 Task: Slide 58 - Tablet Mockup.
Action: Mouse moved to (29, 77)
Screenshot: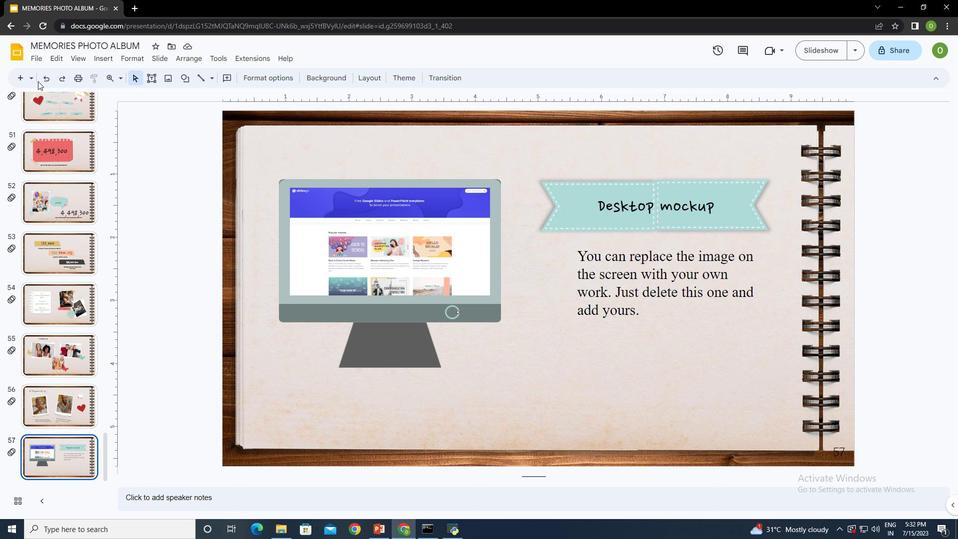 
Action: Mouse pressed left at (29, 77)
Screenshot: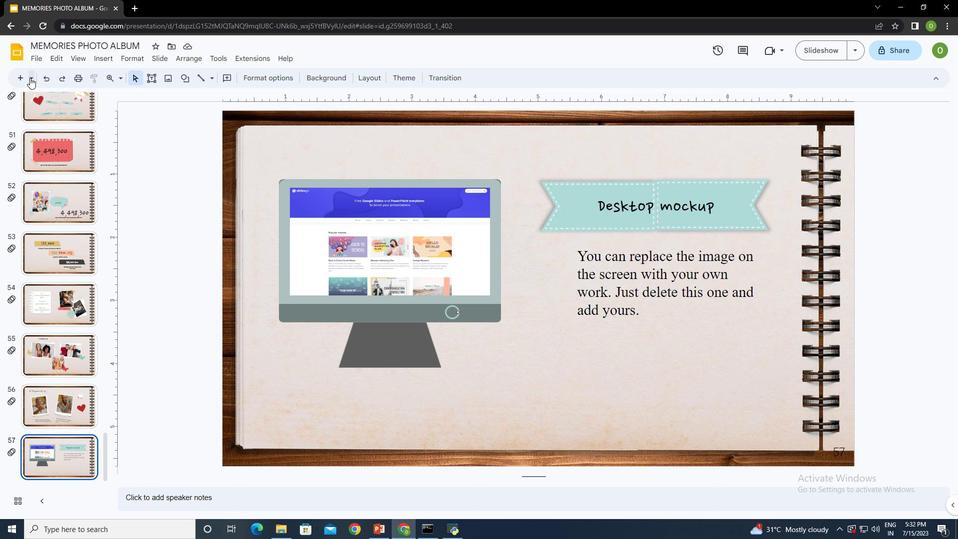 
Action: Mouse moved to (120, 235)
Screenshot: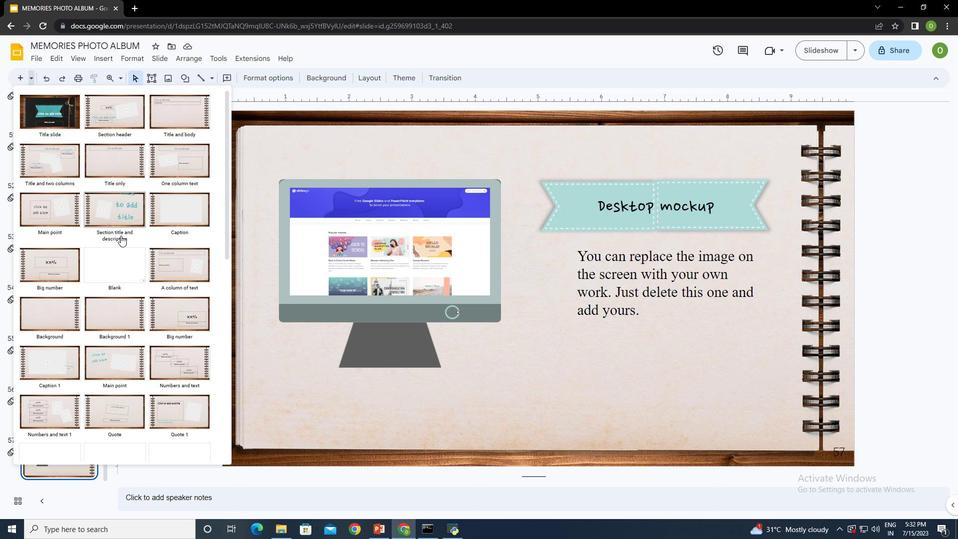 
Action: Mouse scrolled (120, 235) with delta (0, 0)
Screenshot: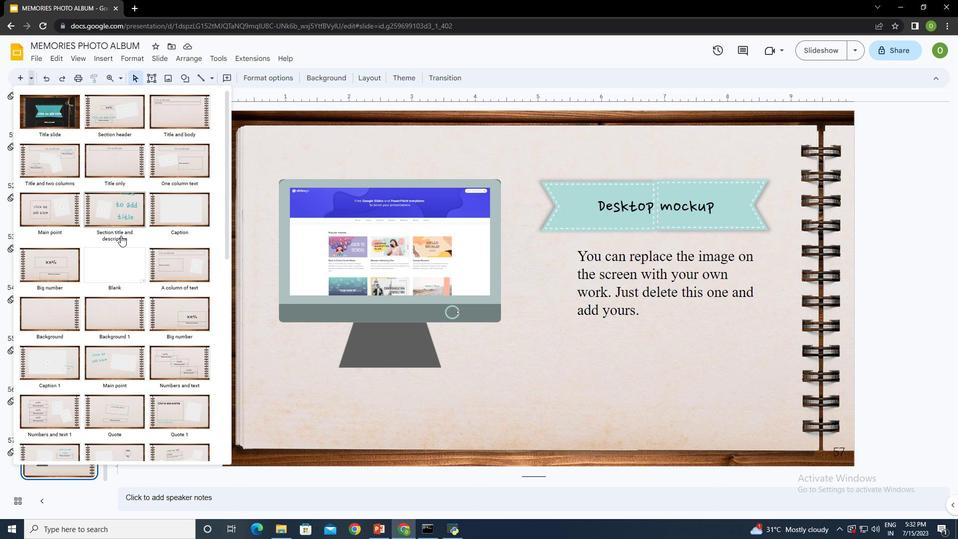 
Action: Mouse moved to (116, 257)
Screenshot: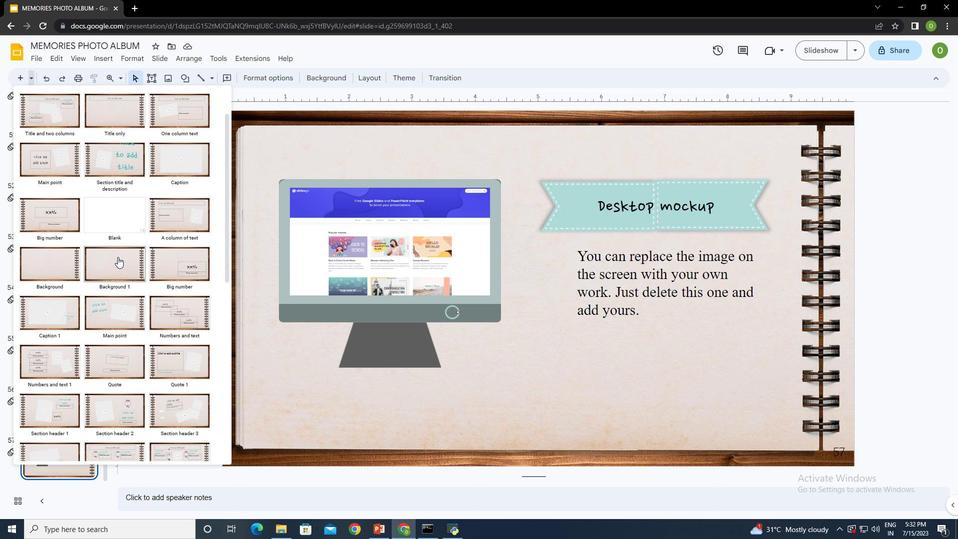 
Action: Mouse pressed left at (116, 257)
Screenshot: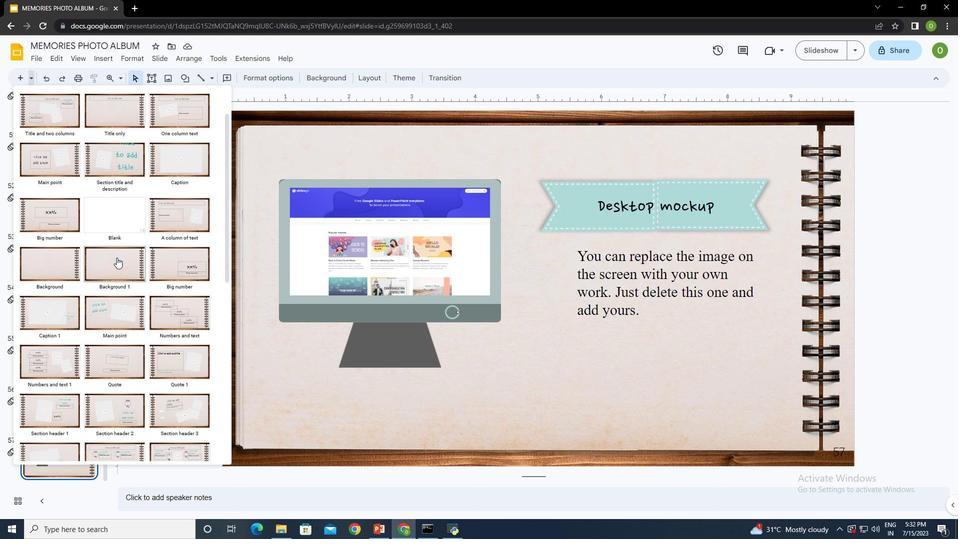 
Action: Mouse moved to (106, 52)
Screenshot: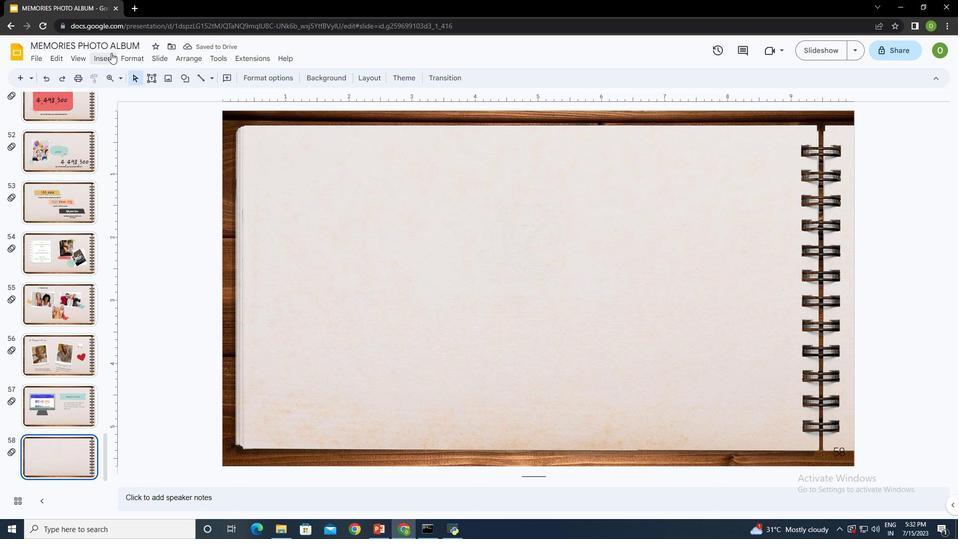 
Action: Mouse pressed left at (106, 52)
Screenshot: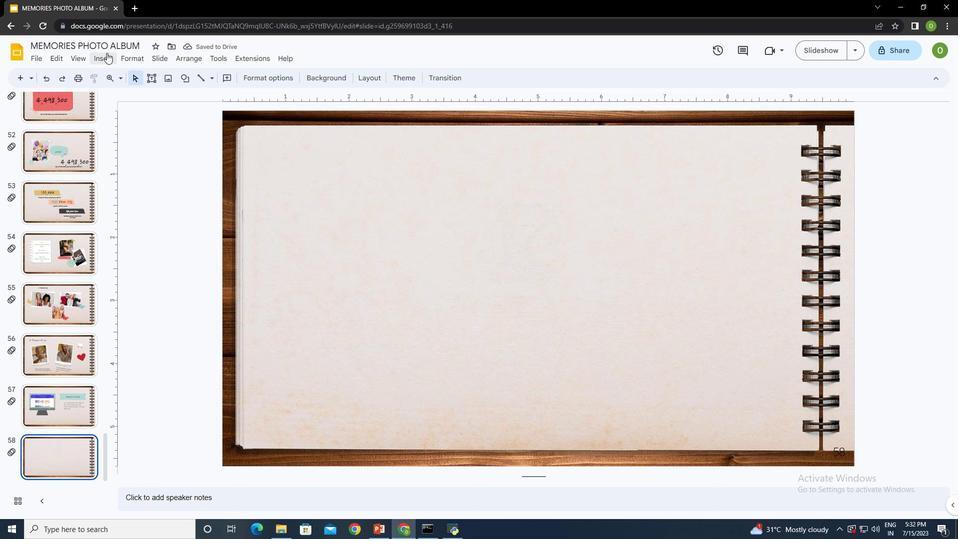 
Action: Mouse moved to (100, 57)
Screenshot: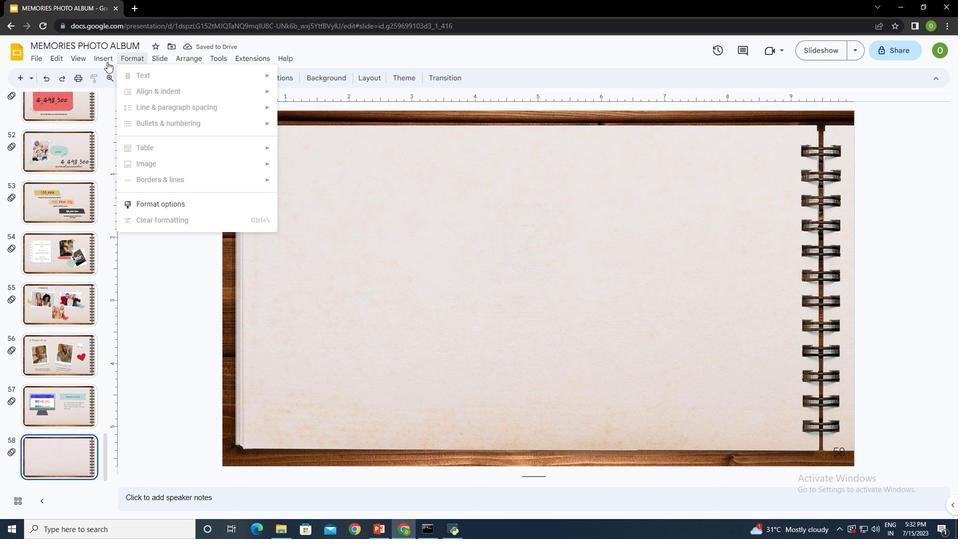 
Action: Mouse pressed left at (100, 57)
Screenshot: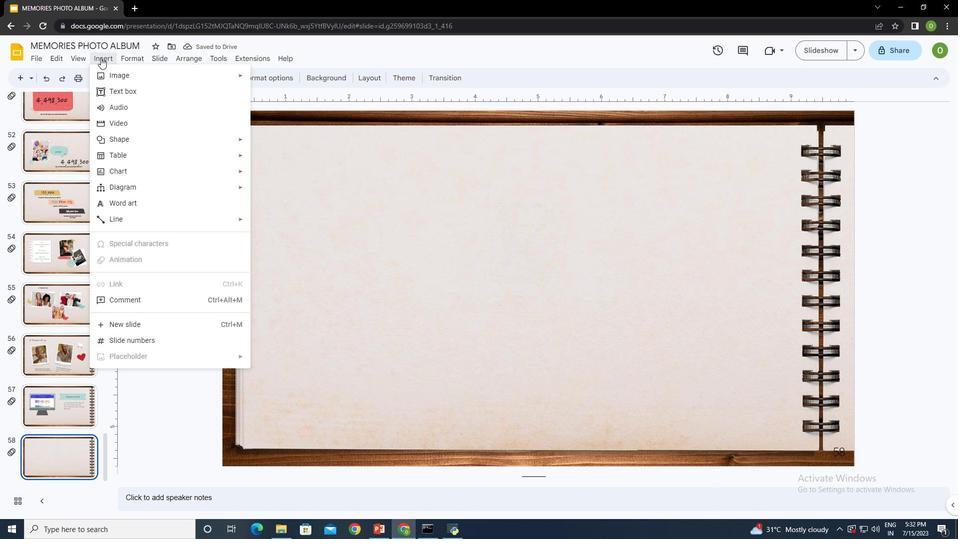 
Action: Mouse moved to (102, 59)
Screenshot: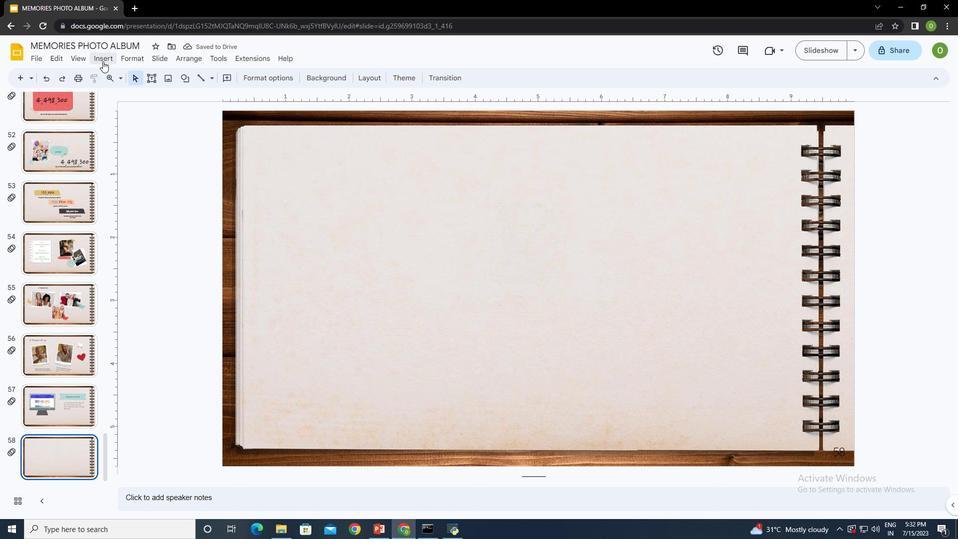 
Action: Mouse pressed left at (102, 59)
Screenshot: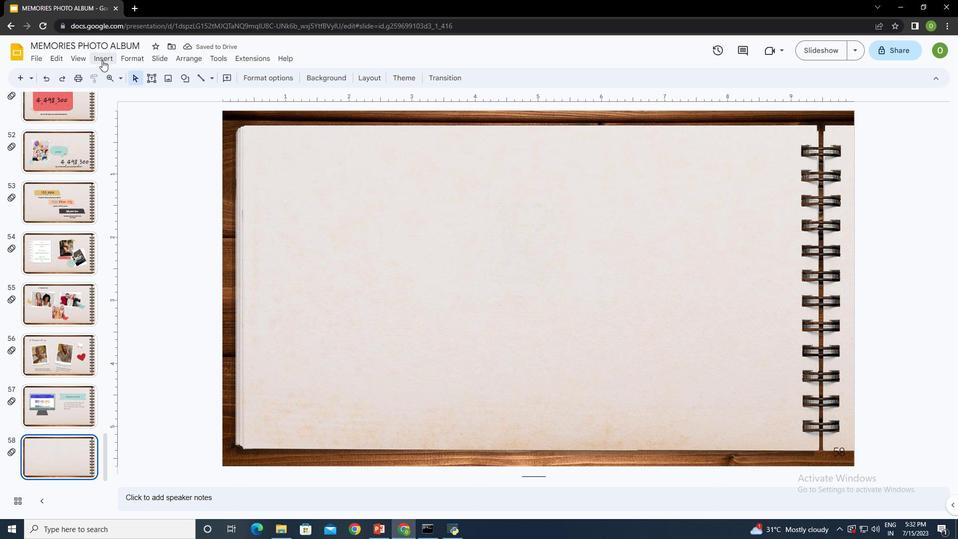 
Action: Mouse moved to (120, 77)
Screenshot: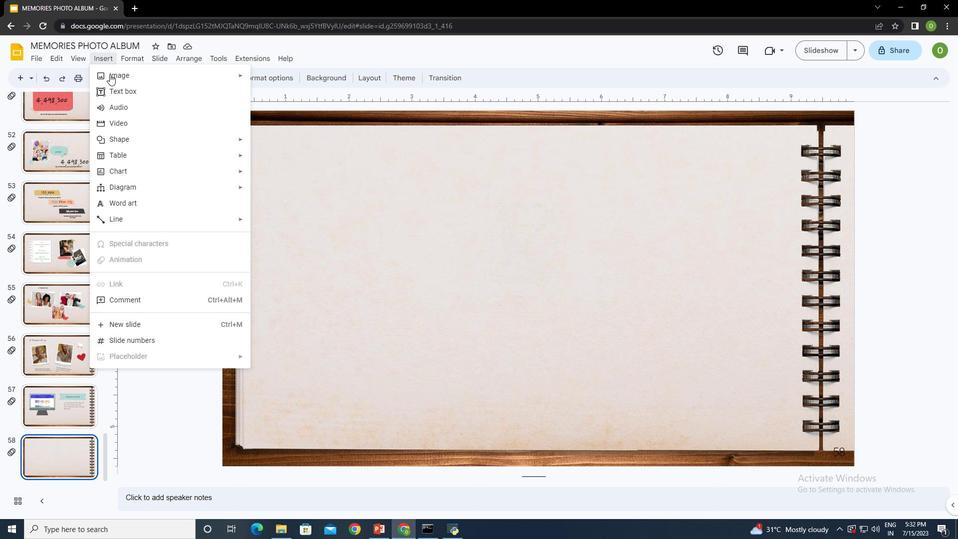 
Action: Mouse pressed left at (120, 77)
Screenshot: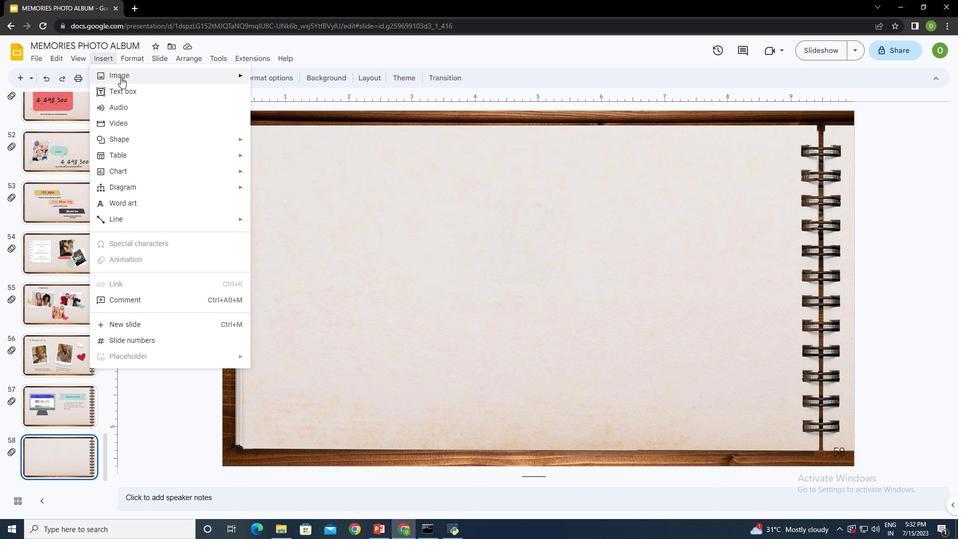 
Action: Mouse moved to (279, 77)
Screenshot: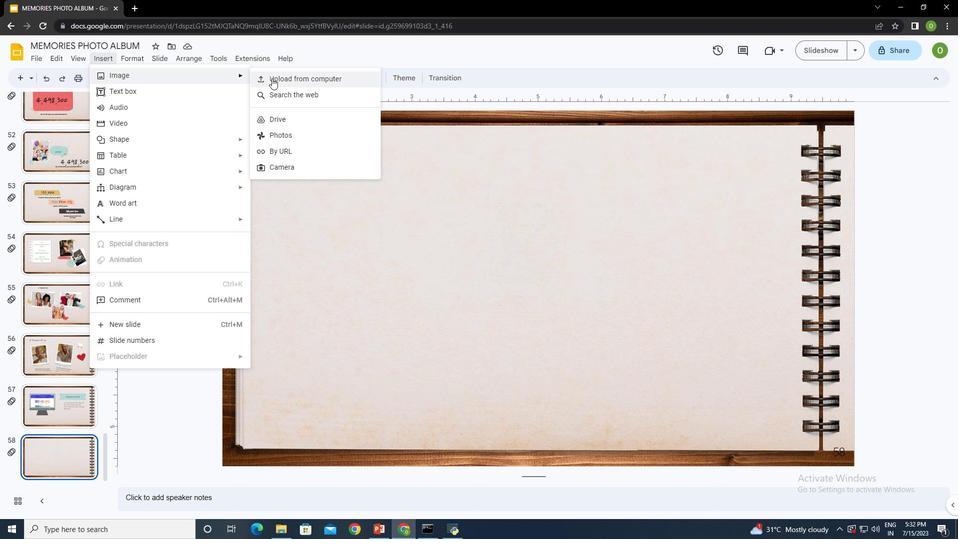 
Action: Mouse pressed left at (279, 77)
Screenshot: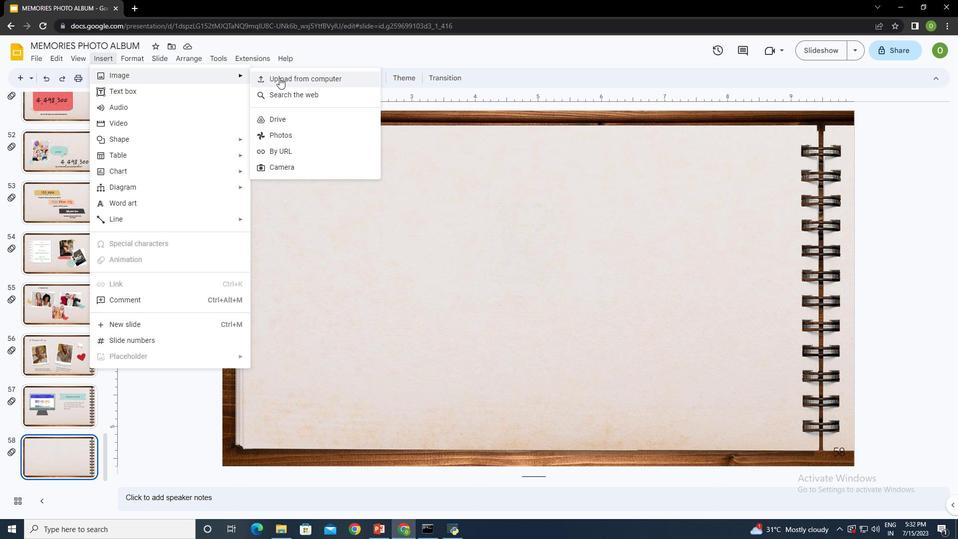 
Action: Mouse moved to (469, 78)
Screenshot: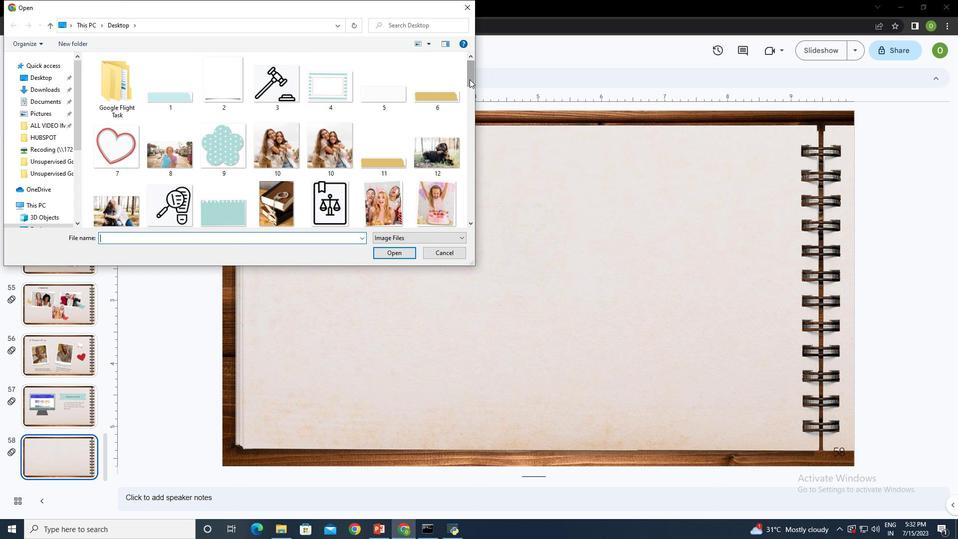 
Action: Mouse pressed left at (469, 78)
Screenshot: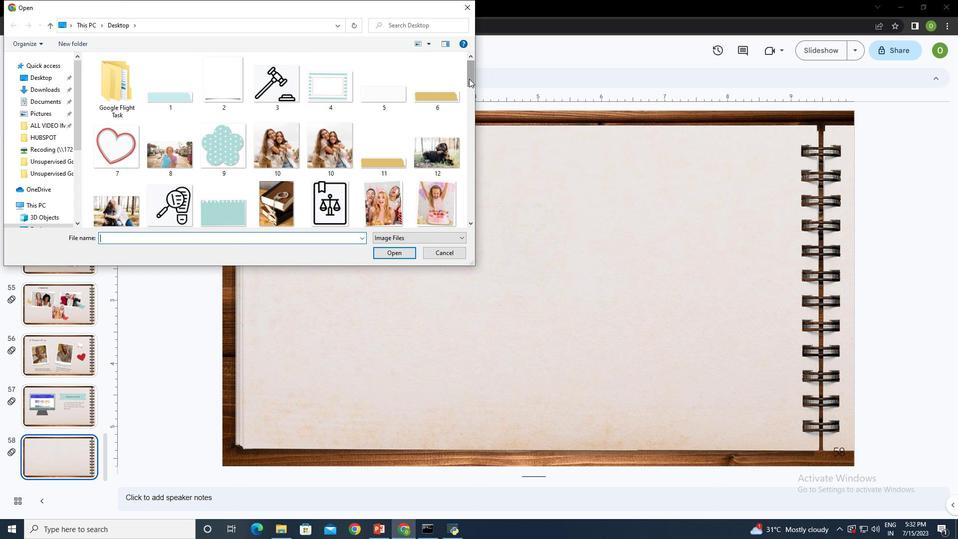 
Action: Mouse moved to (327, 138)
Screenshot: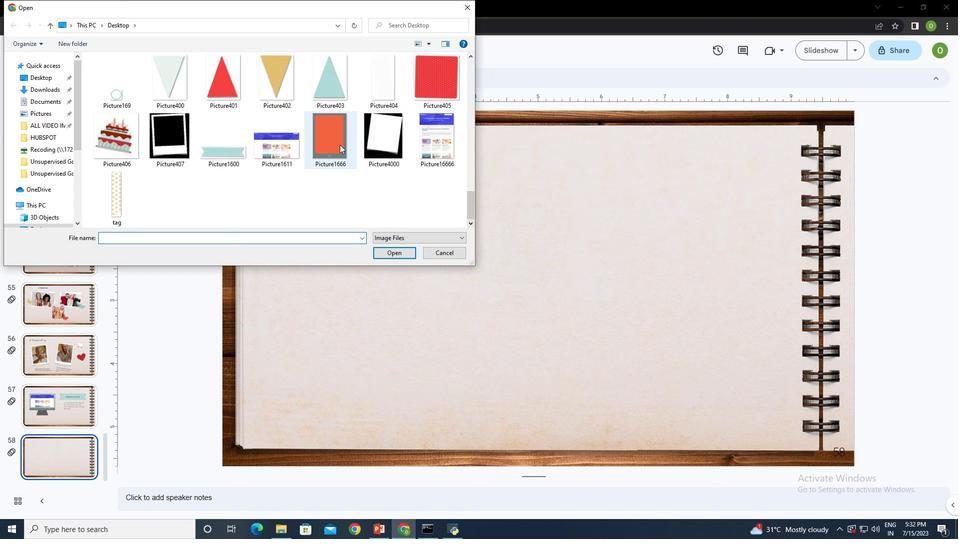 
Action: Mouse pressed left at (327, 138)
Screenshot: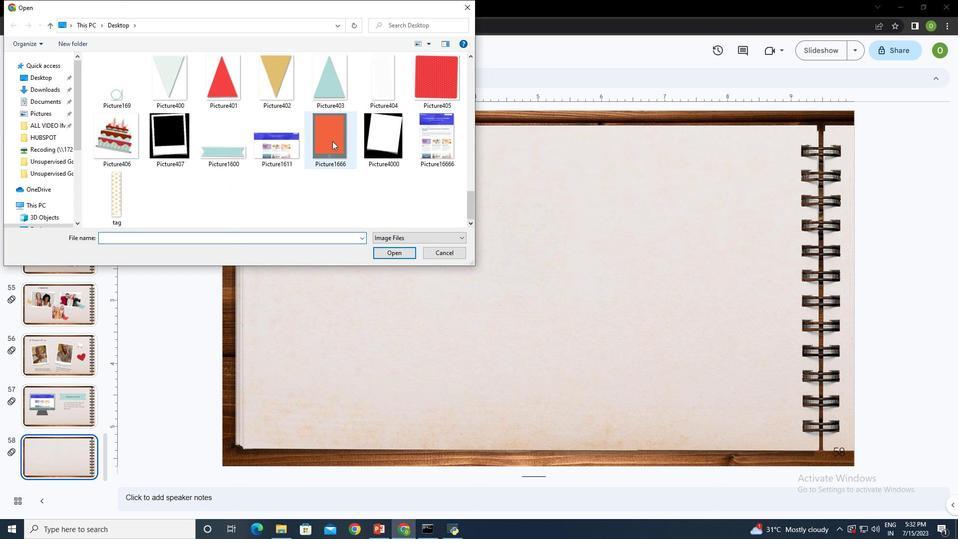 
Action: Mouse moved to (393, 253)
Screenshot: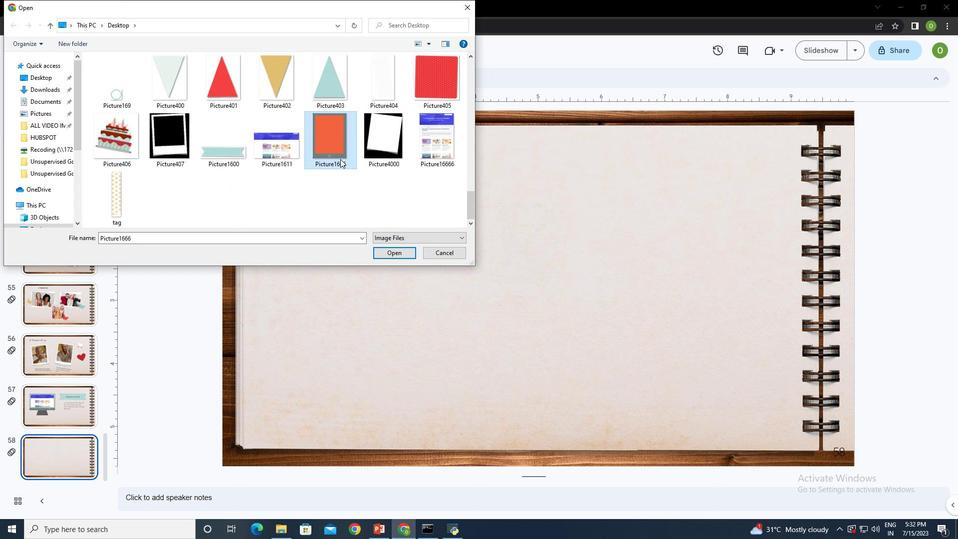 
Action: Mouse pressed left at (393, 253)
Screenshot: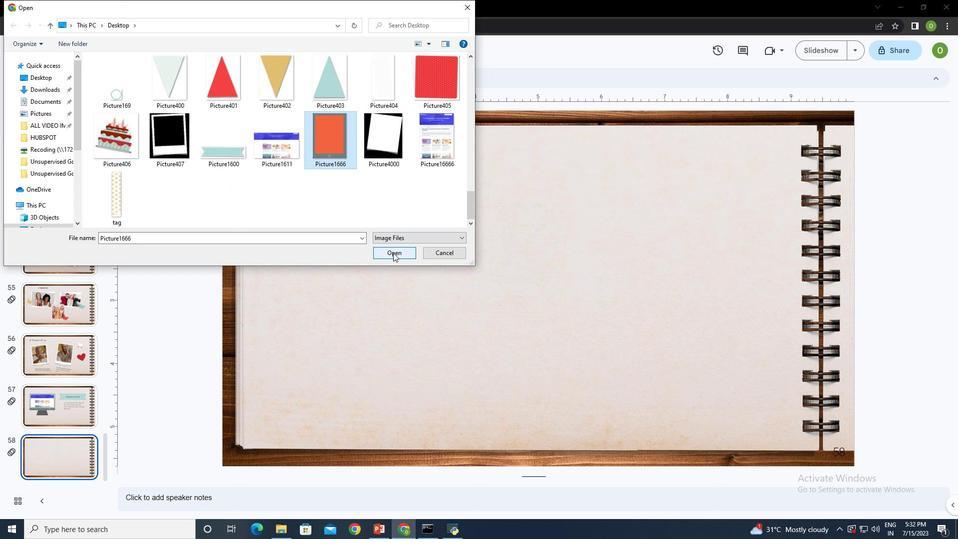 
Action: Mouse moved to (357, 263)
Screenshot: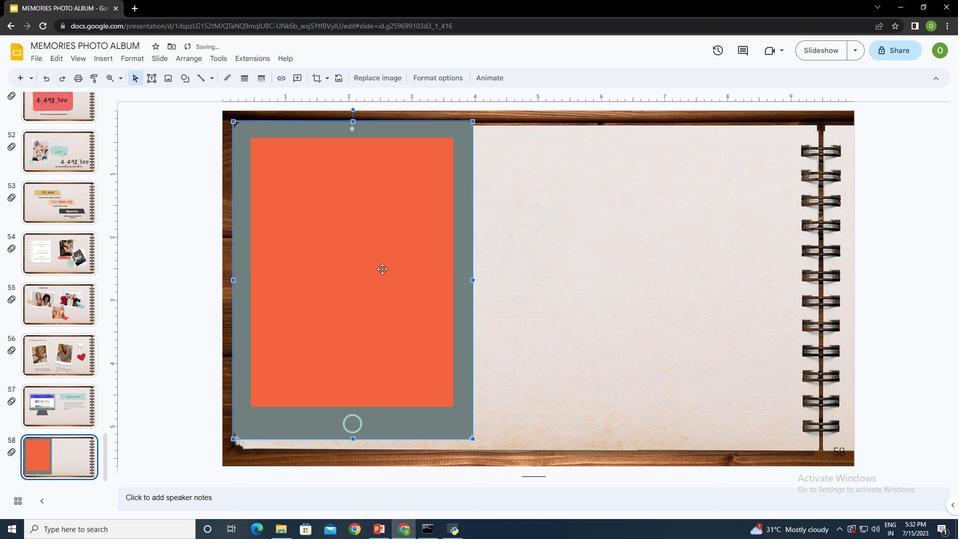 
Action: Mouse pressed left at (357, 263)
Screenshot: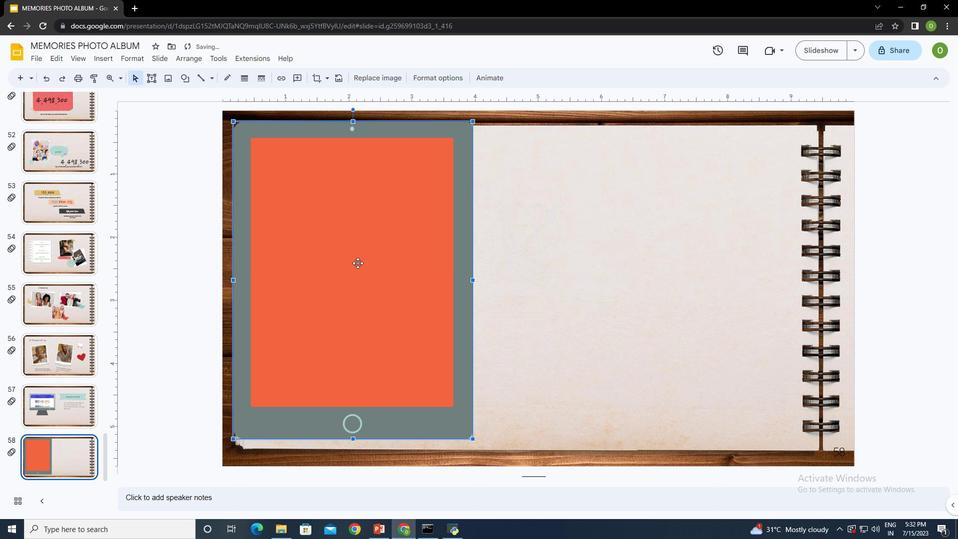 
Action: Mouse moved to (484, 448)
Screenshot: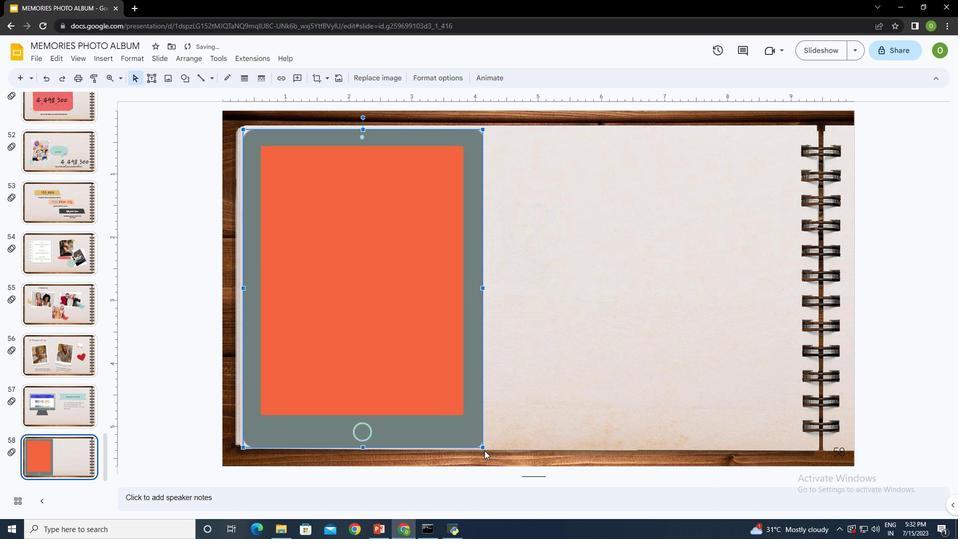 
Action: Mouse pressed left at (484, 448)
Screenshot: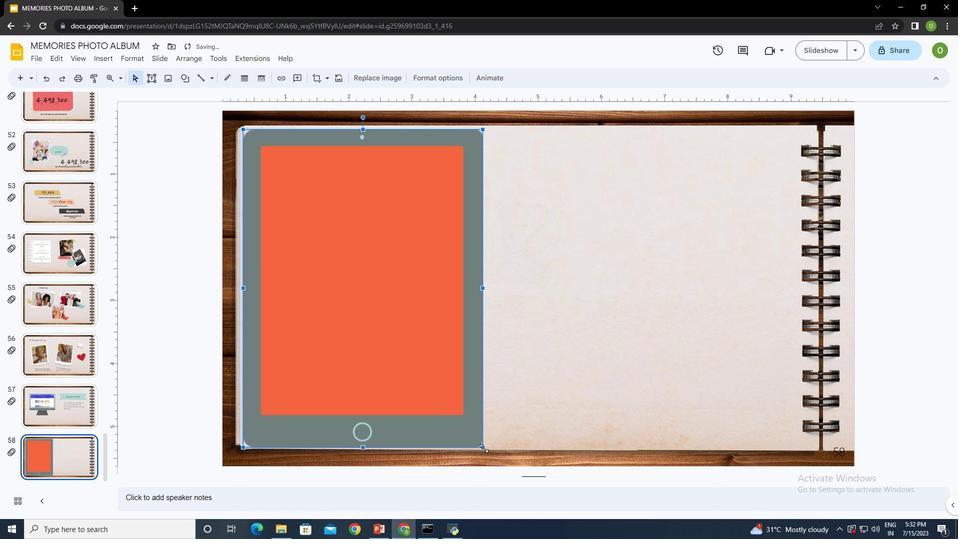 
Action: Mouse moved to (348, 254)
Screenshot: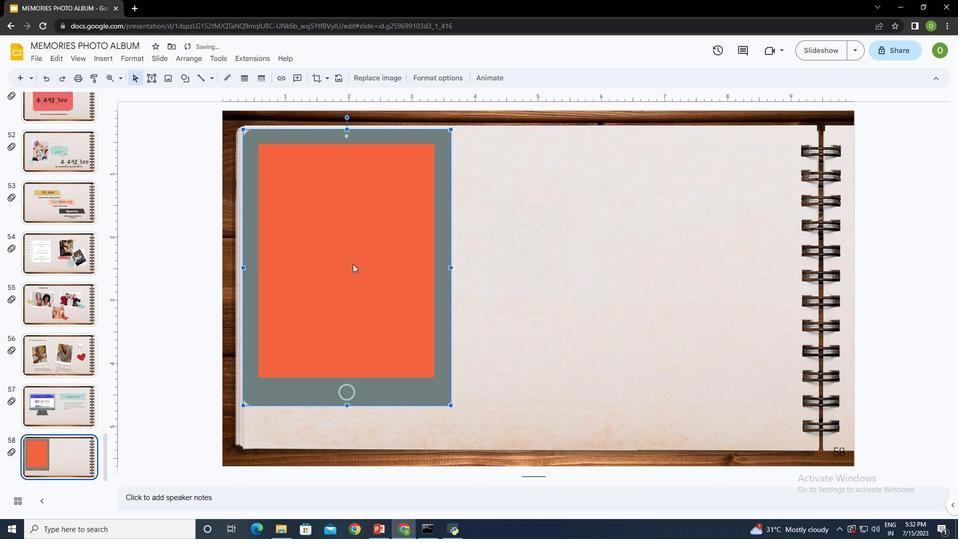 
Action: Mouse pressed left at (348, 254)
Screenshot: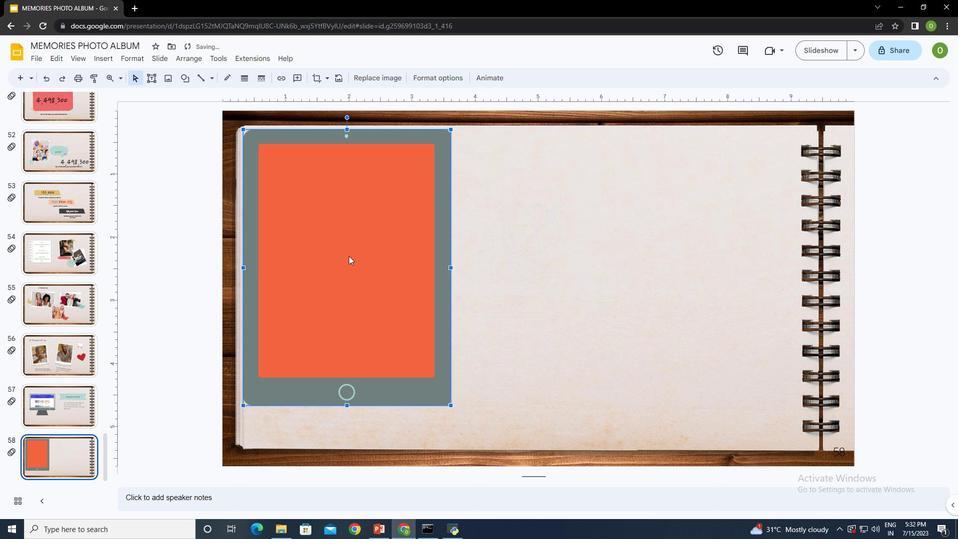 
Action: Mouse moved to (365, 265)
Screenshot: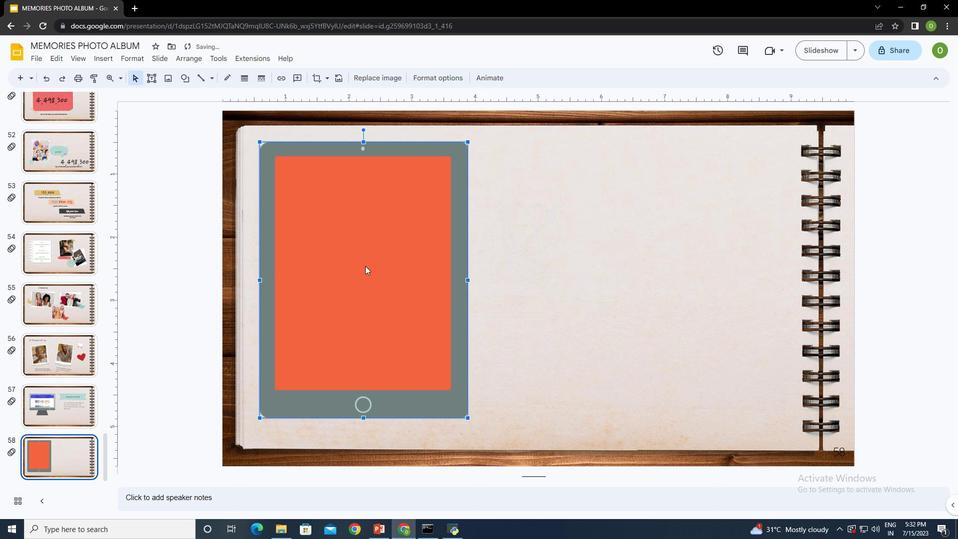 
Action: Mouse pressed left at (365, 265)
Screenshot: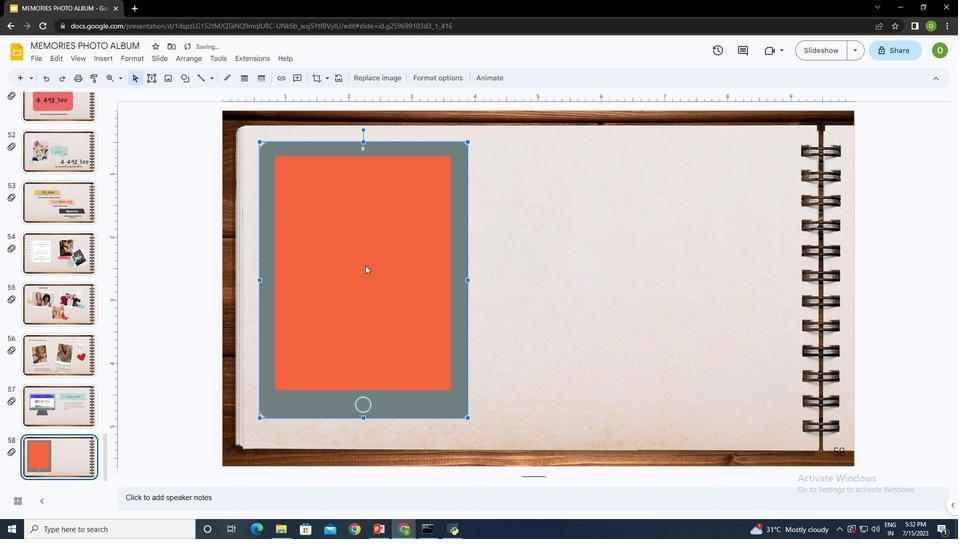 
Action: Mouse moved to (501, 424)
Screenshot: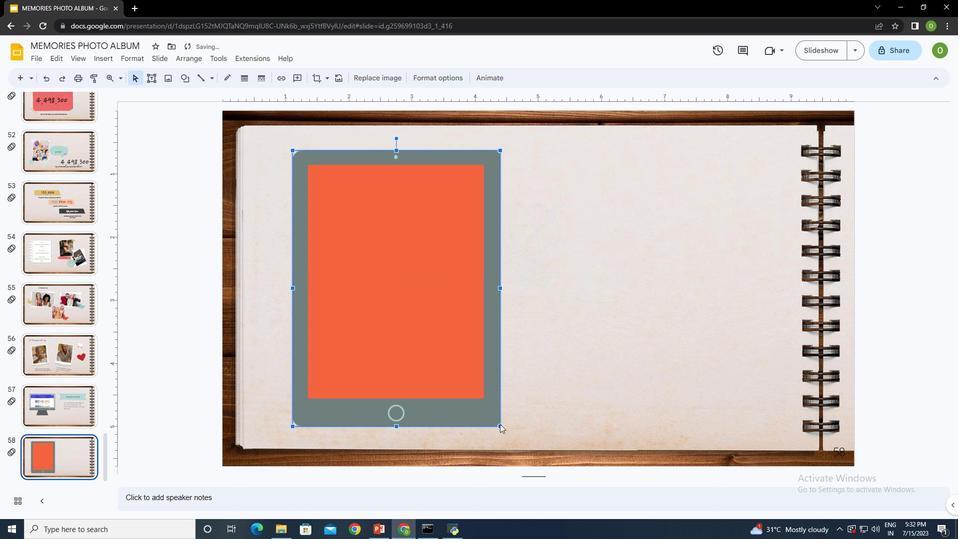 
Action: Mouse pressed left at (501, 424)
Screenshot: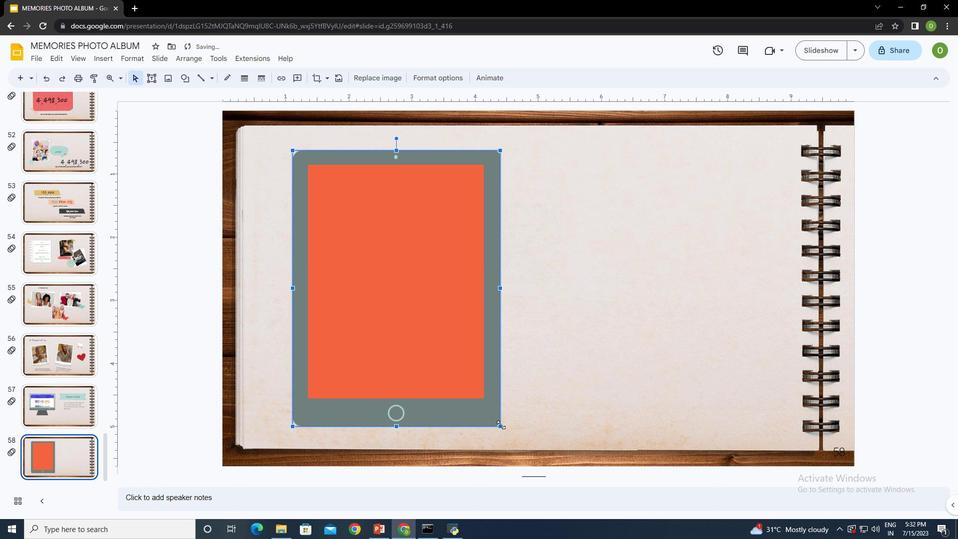 
Action: Mouse moved to (429, 295)
Screenshot: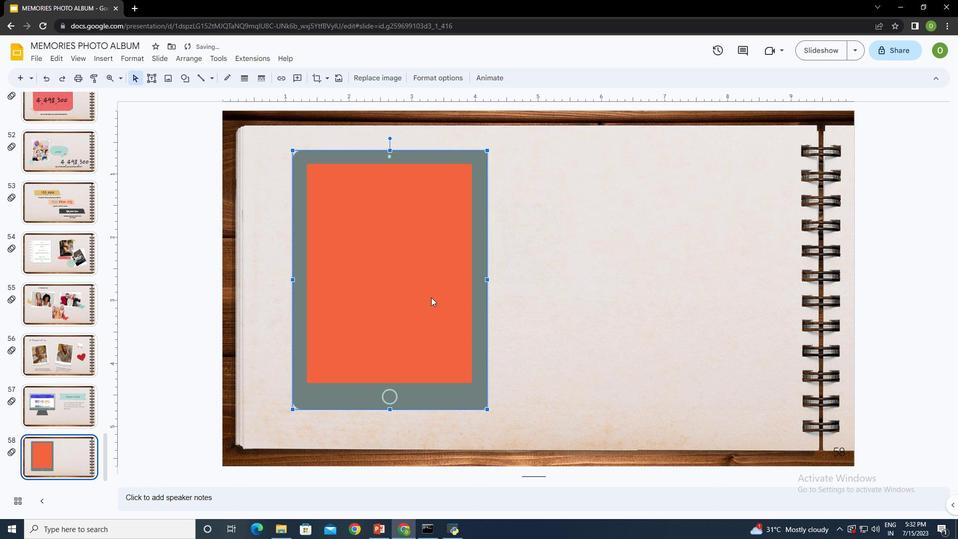 
Action: Mouse pressed left at (429, 295)
Screenshot: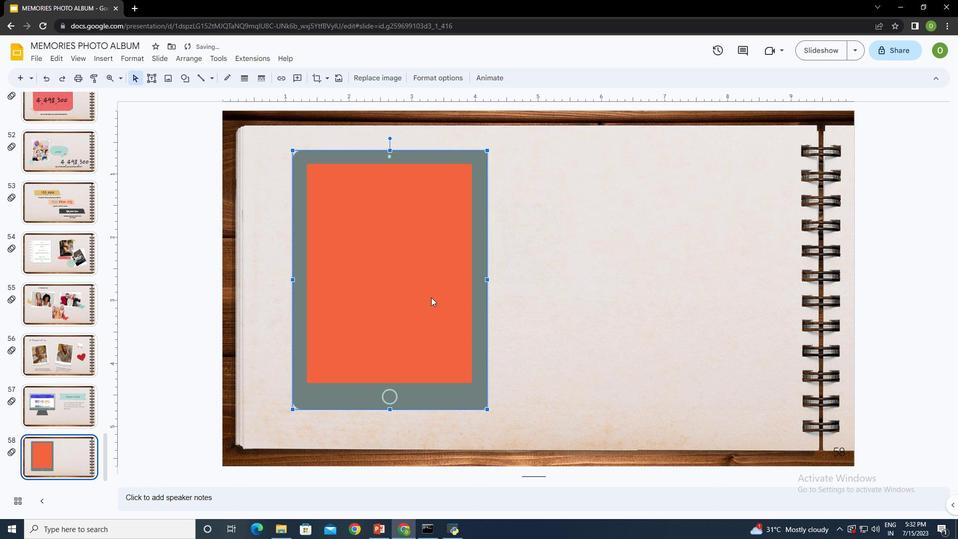
Action: Mouse moved to (103, 57)
Screenshot: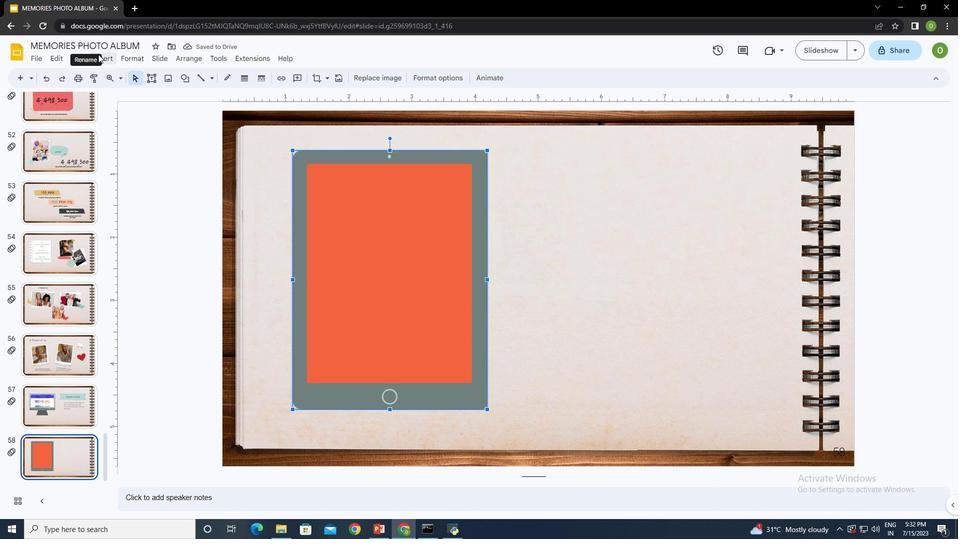 
Action: Mouse pressed left at (103, 57)
Screenshot: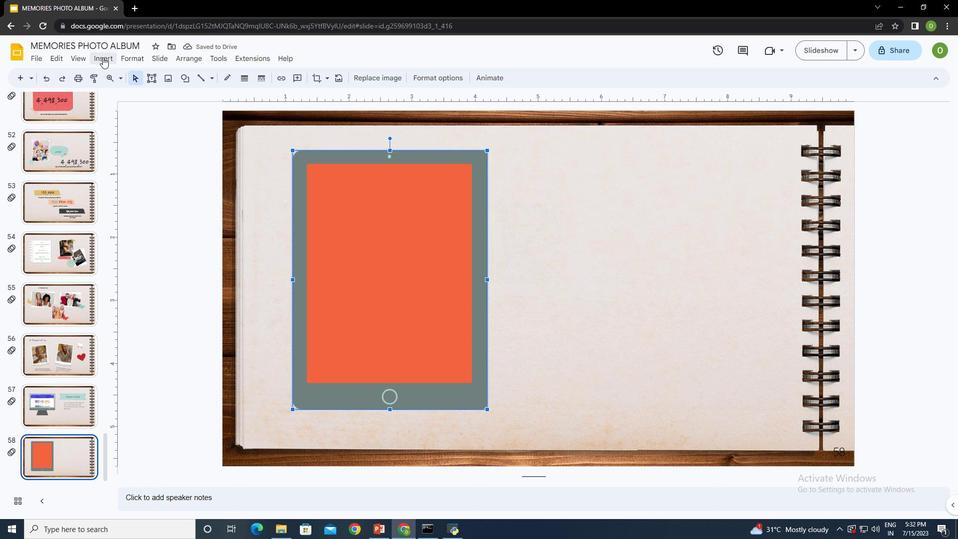 
Action: Mouse moved to (136, 74)
Screenshot: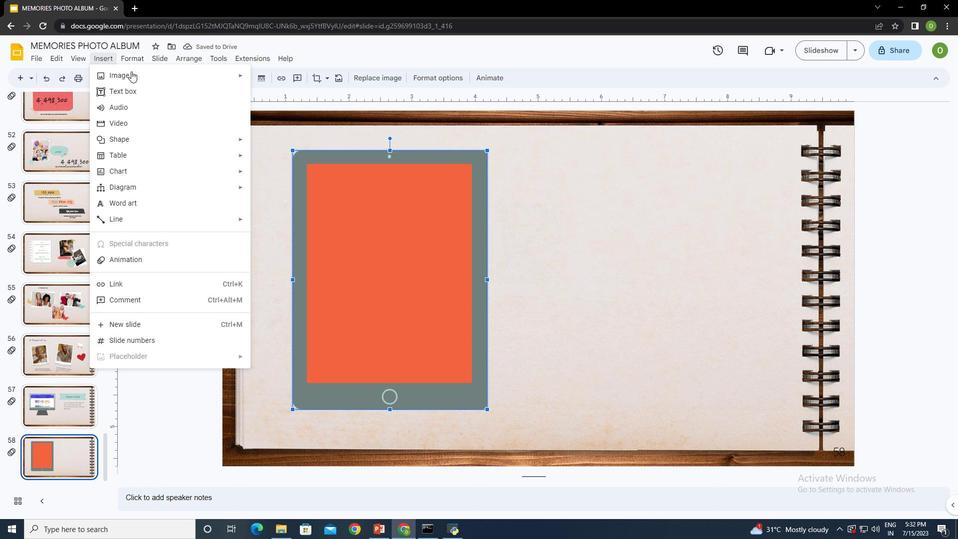 
Action: Mouse pressed left at (136, 74)
Screenshot: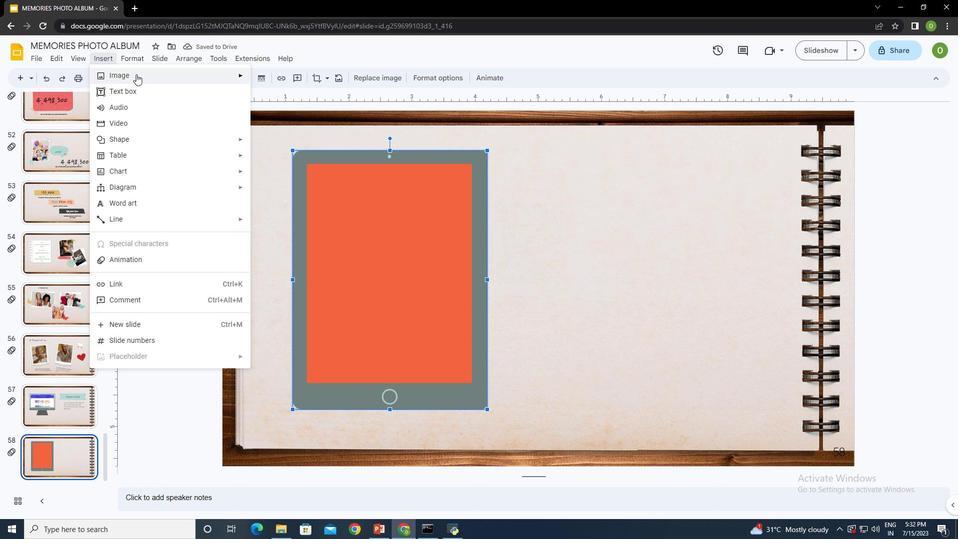 
Action: Mouse moved to (279, 76)
Screenshot: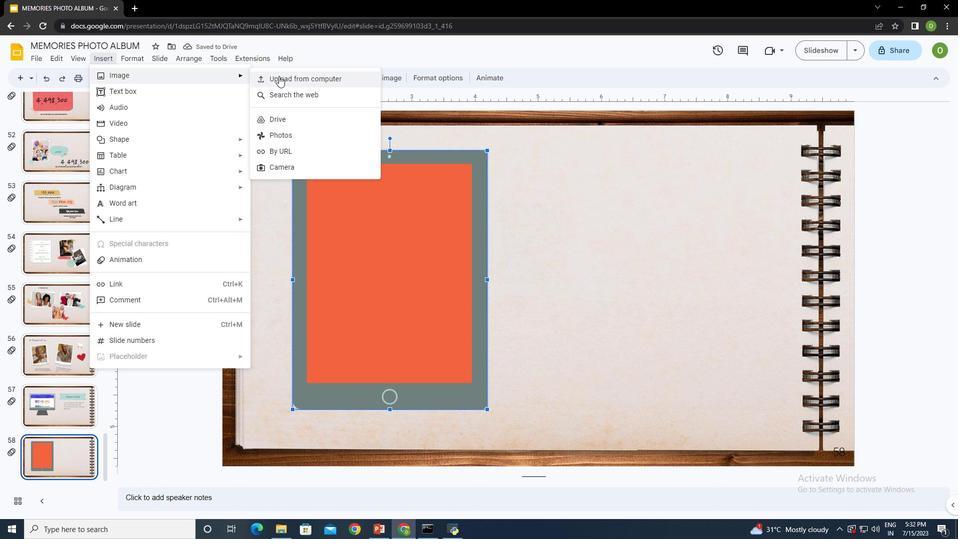 
Action: Mouse pressed left at (279, 76)
Screenshot: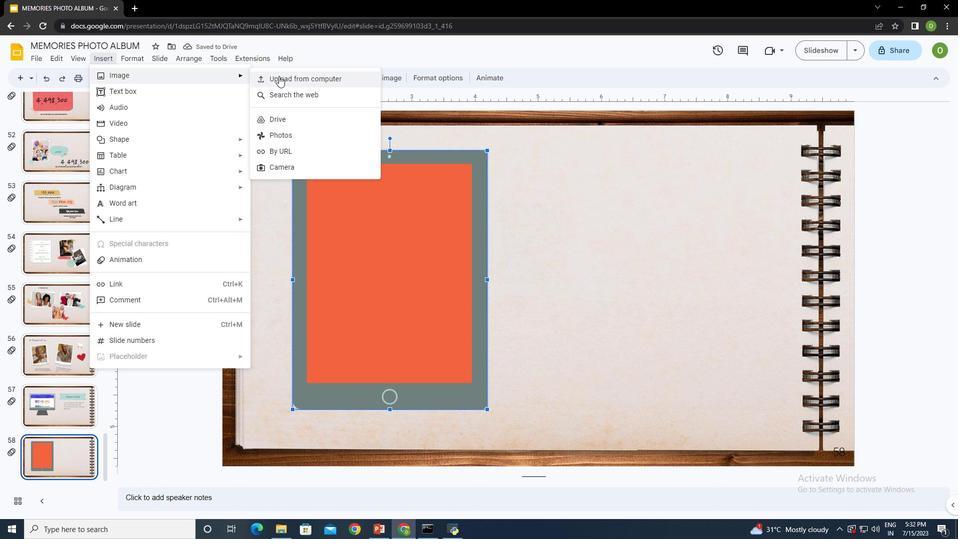 
Action: Mouse moved to (471, 82)
Screenshot: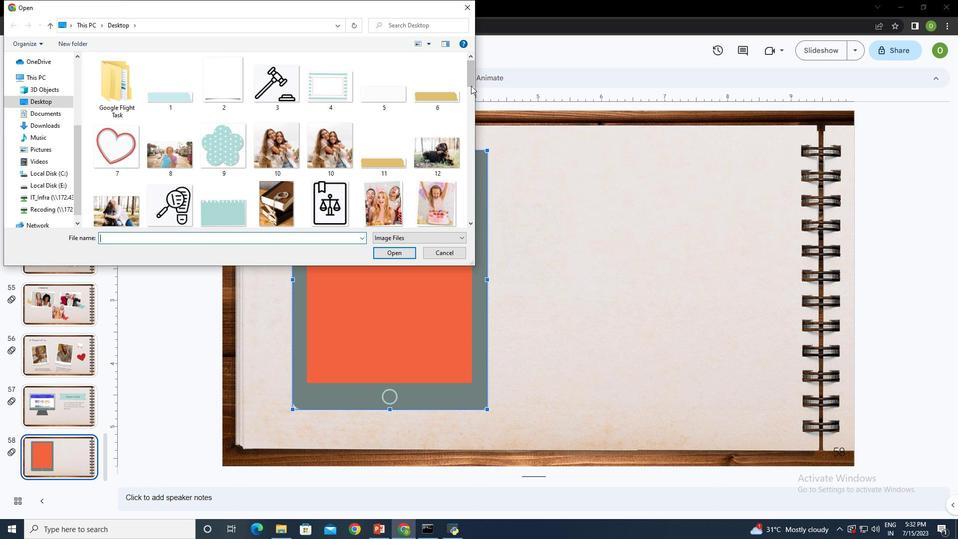 
Action: Mouse pressed left at (471, 82)
Screenshot: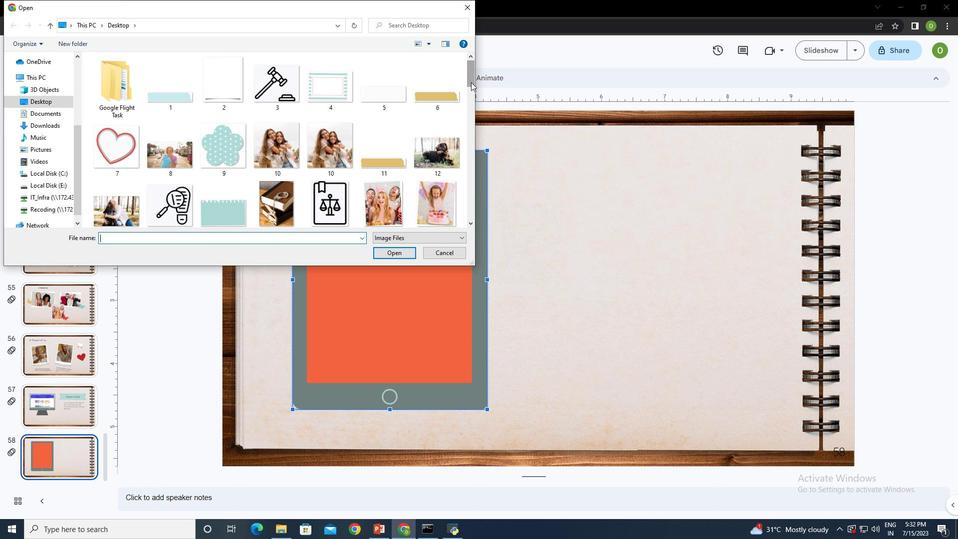 
Action: Mouse moved to (436, 134)
Screenshot: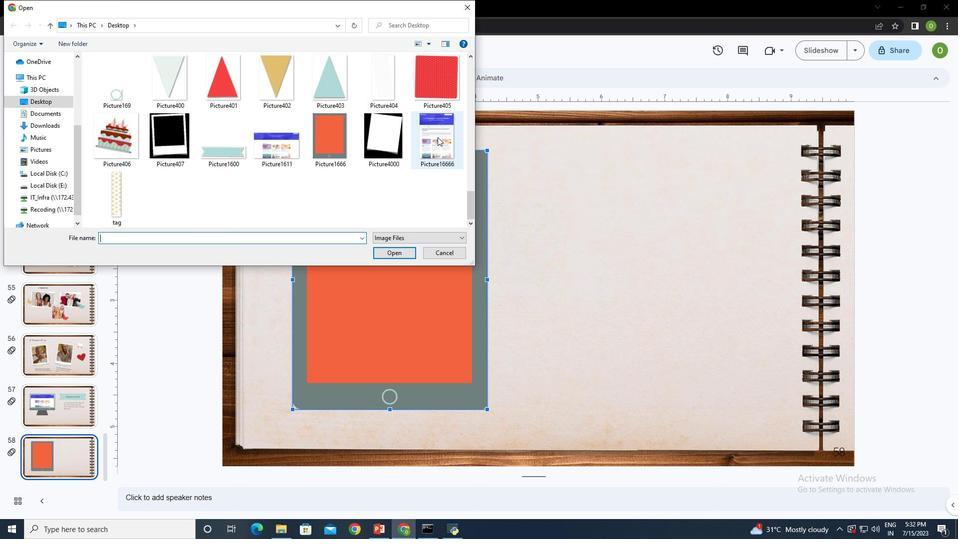 
Action: Mouse pressed left at (436, 134)
Screenshot: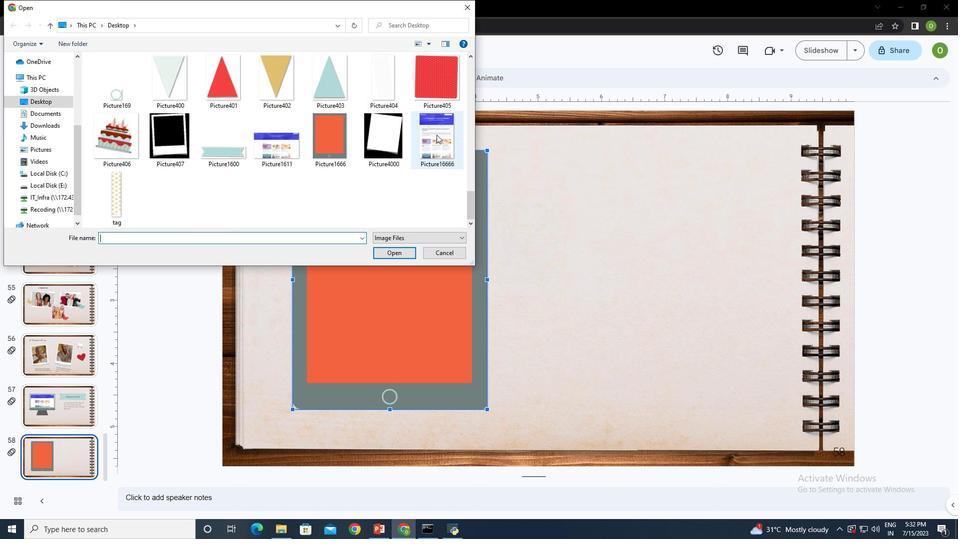 
Action: Mouse moved to (400, 253)
Screenshot: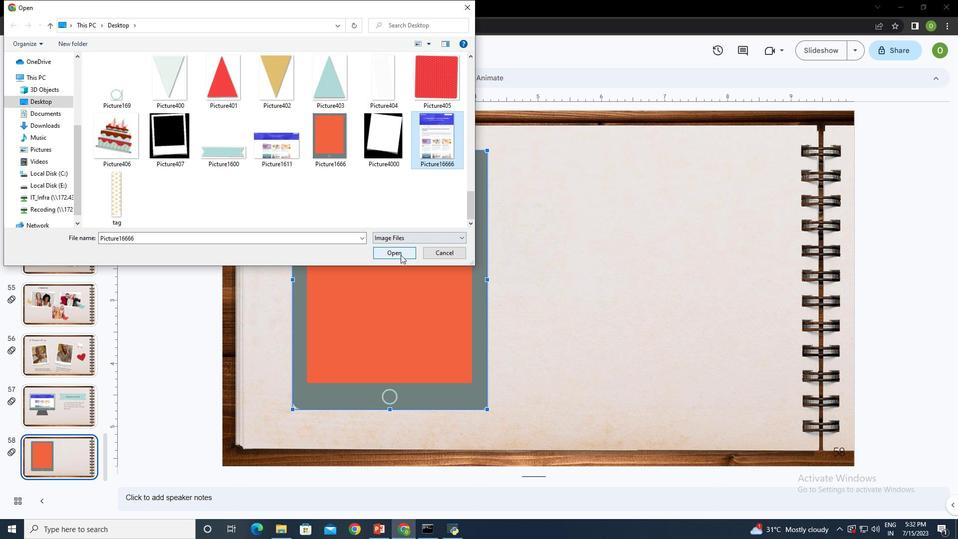 
Action: Mouse pressed left at (400, 253)
Screenshot: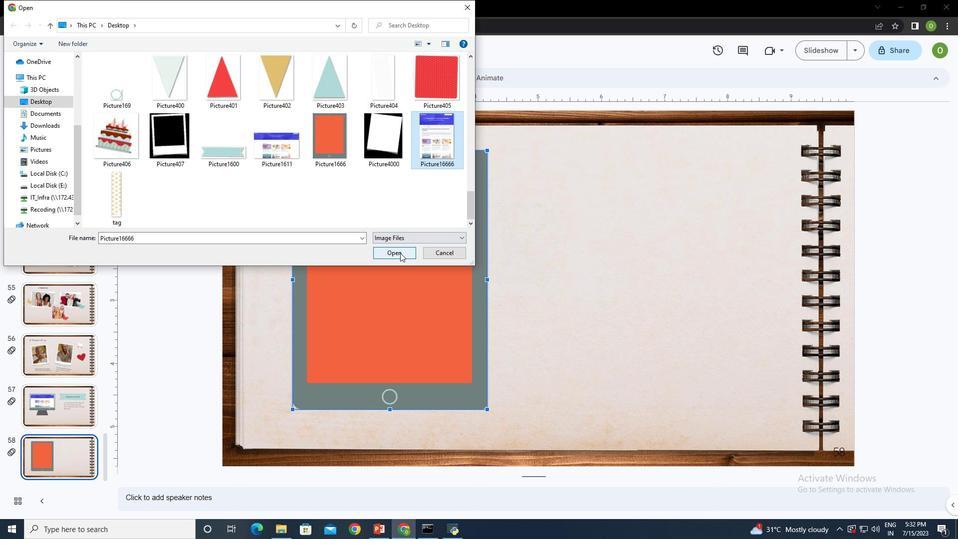 
Action: Mouse moved to (701, 392)
Screenshot: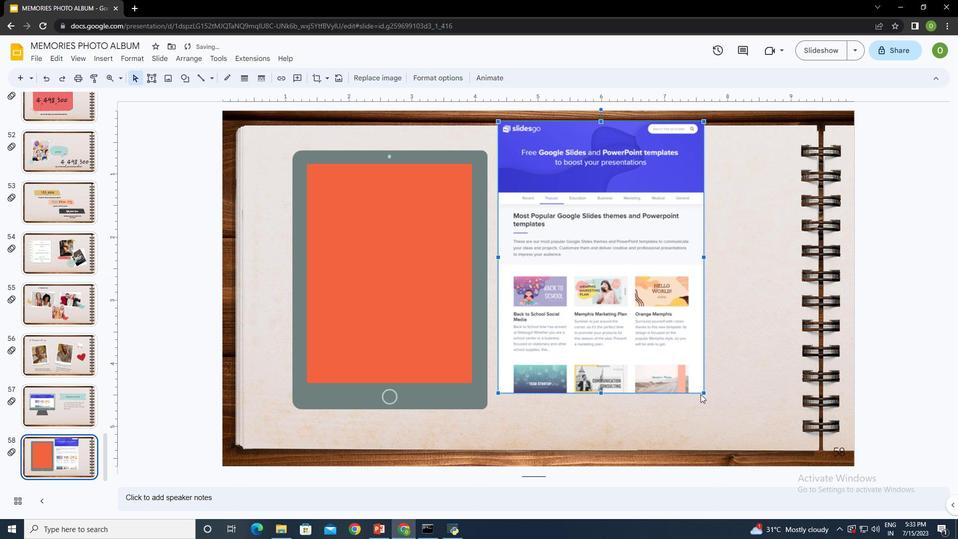 
Action: Mouse pressed left at (701, 392)
Screenshot: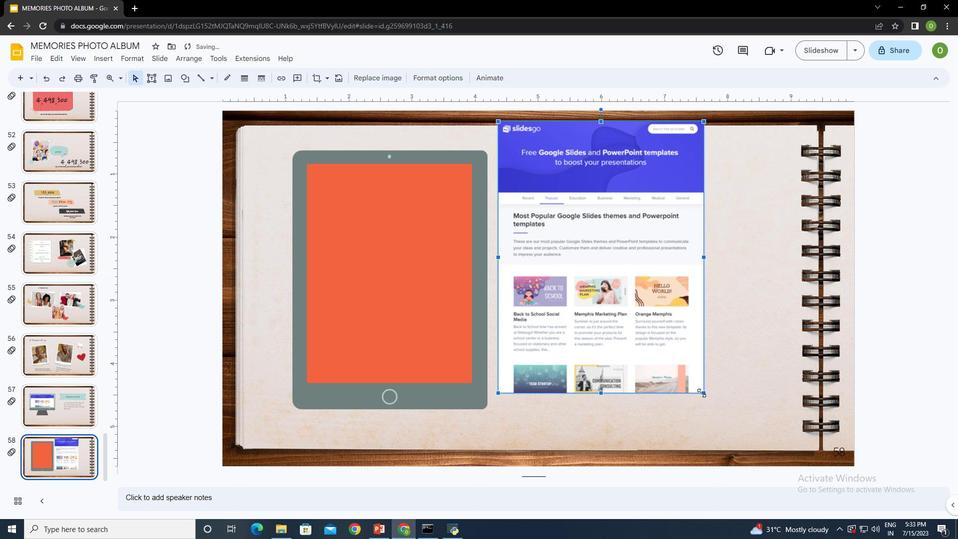 
Action: Mouse moved to (598, 222)
Screenshot: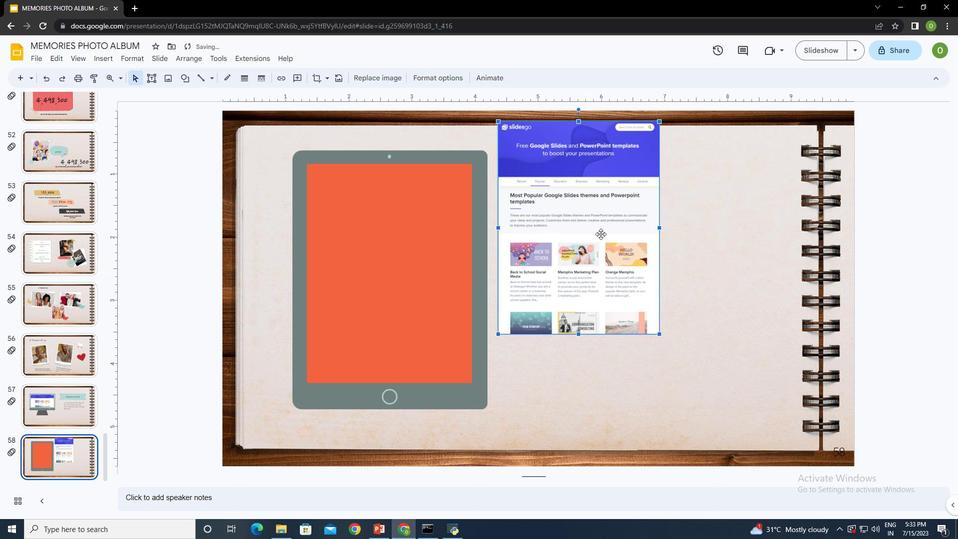 
Action: Mouse pressed left at (598, 222)
Screenshot: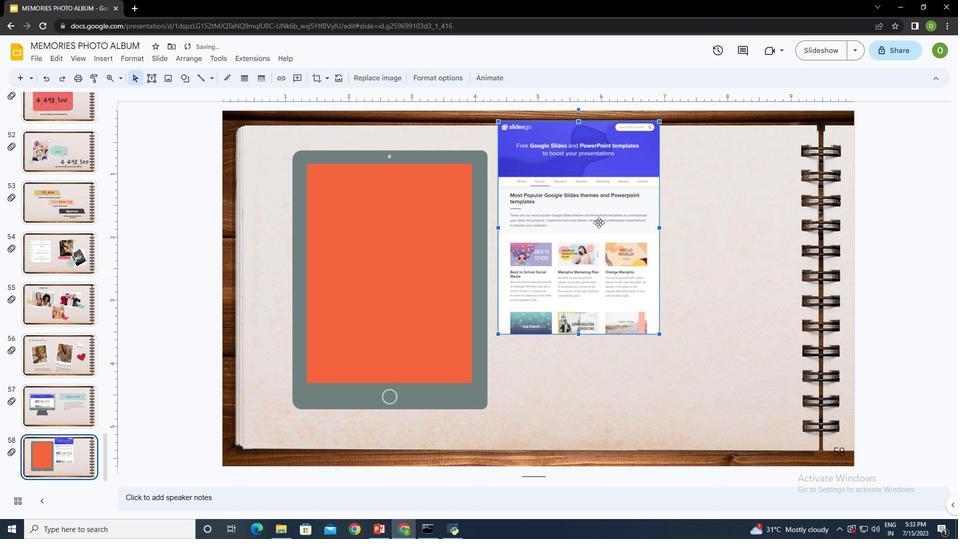 
Action: Mouse moved to (467, 269)
Screenshot: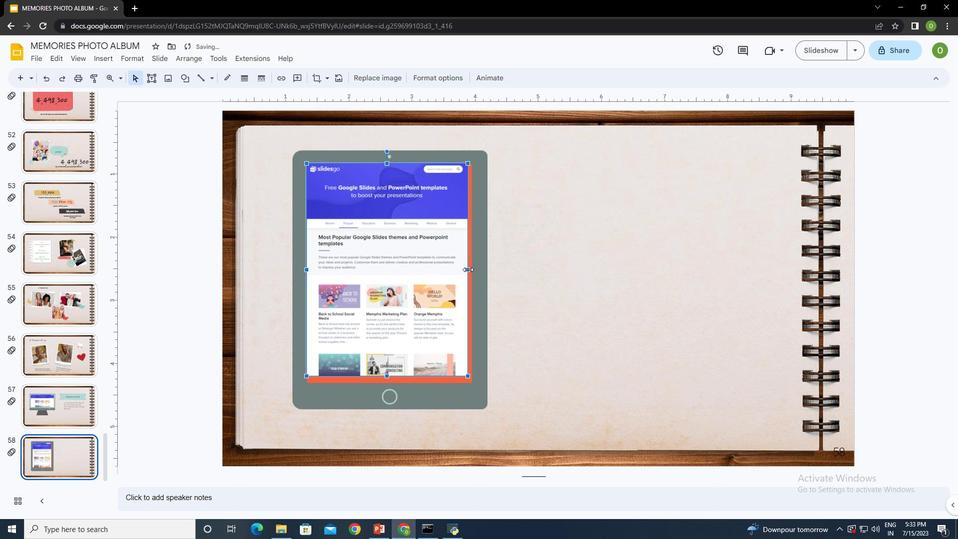 
Action: Mouse pressed left at (467, 269)
Screenshot: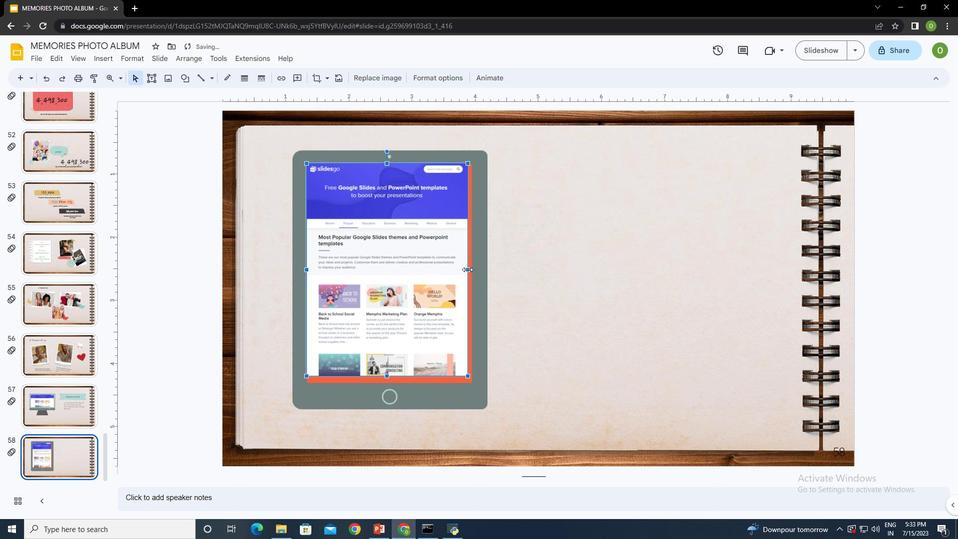 
Action: Mouse moved to (390, 375)
Screenshot: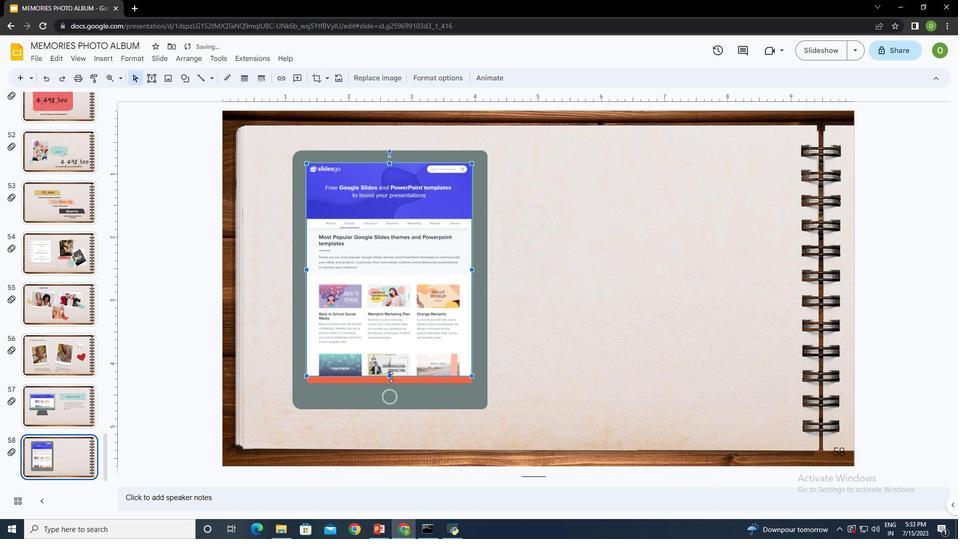 
Action: Mouse pressed left at (390, 375)
Screenshot: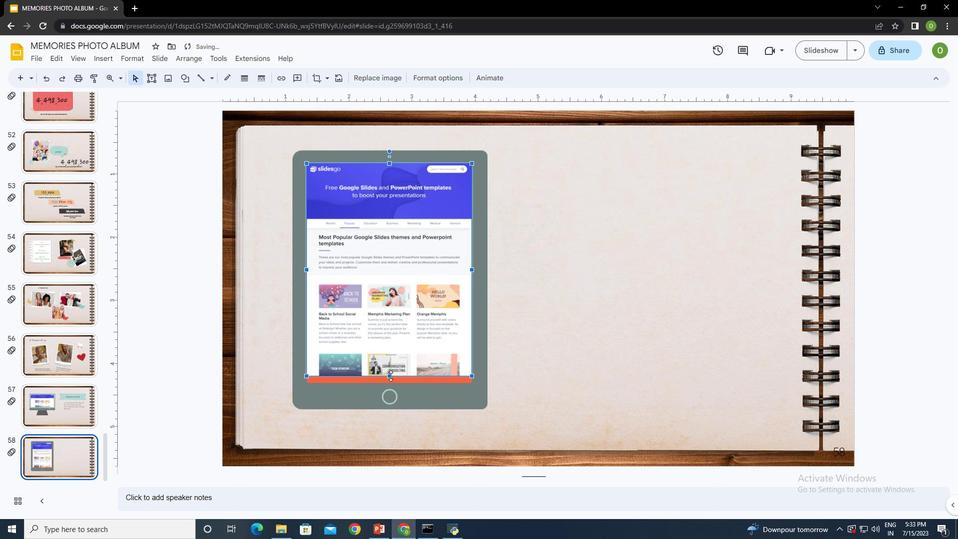 
Action: Mouse moved to (339, 211)
Screenshot: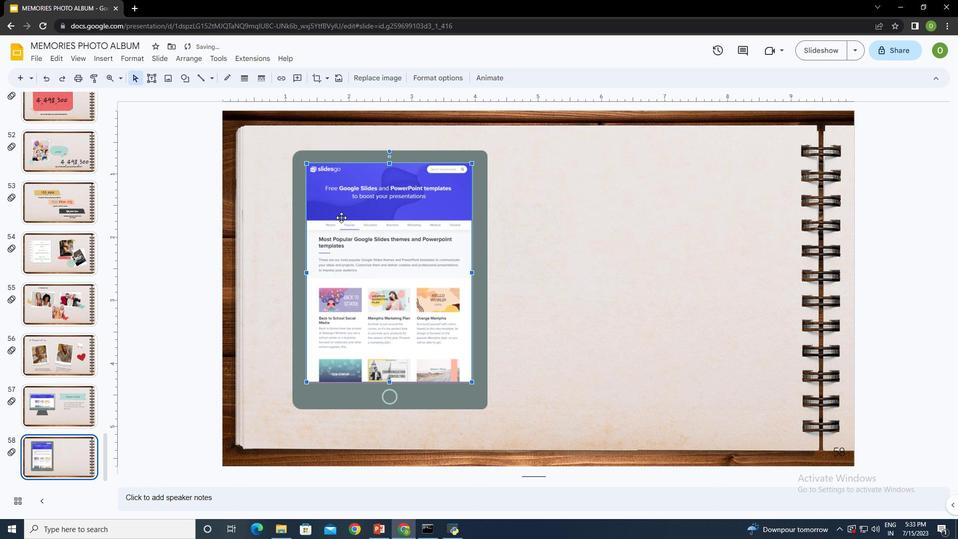 
Action: Mouse pressed left at (339, 211)
Screenshot: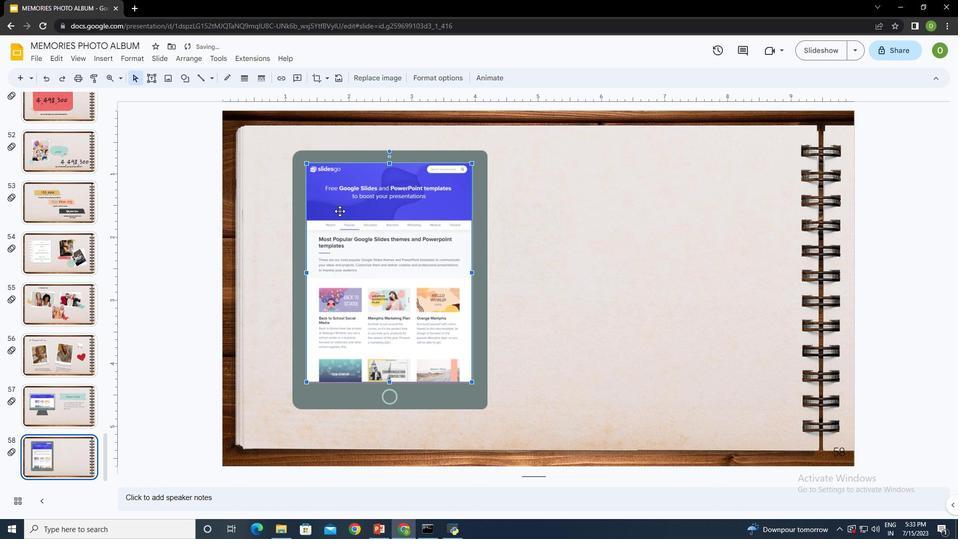 
Action: Mouse moved to (483, 224)
Screenshot: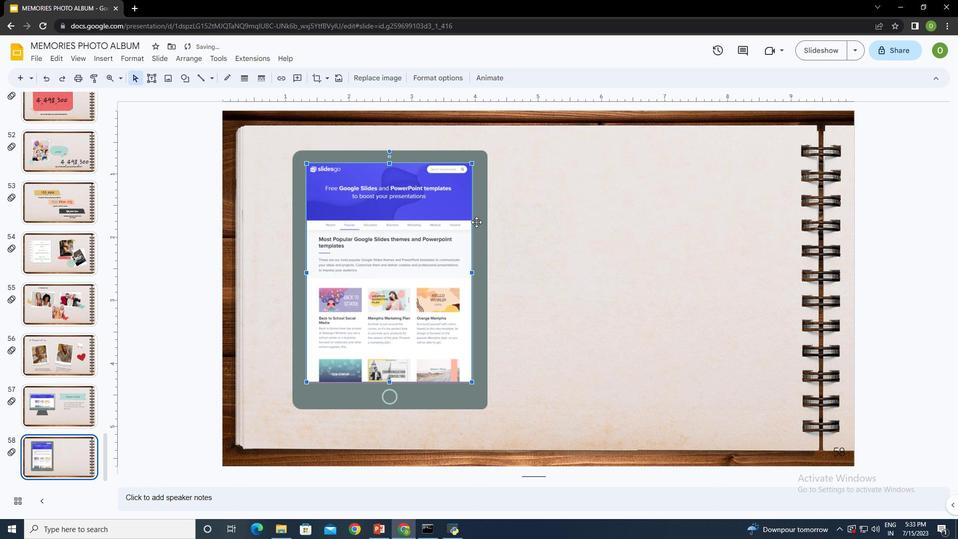 
Action: Mouse pressed left at (483, 224)
Screenshot: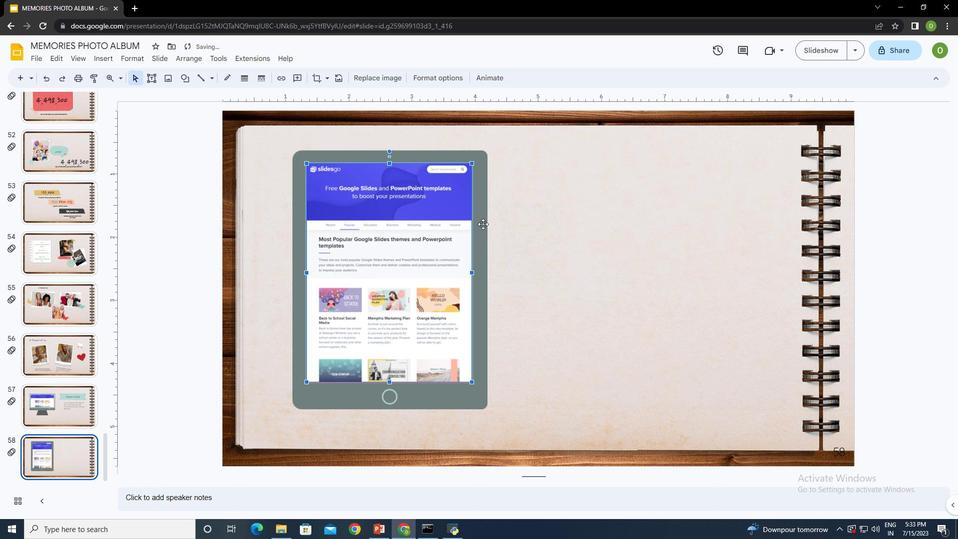 
Action: Mouse moved to (581, 236)
Screenshot: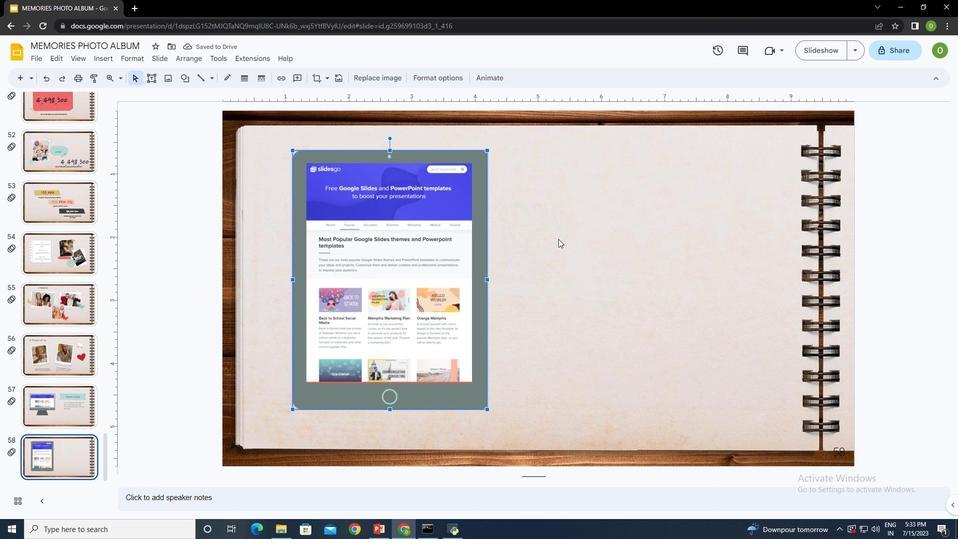 
Action: Mouse pressed left at (581, 236)
Screenshot: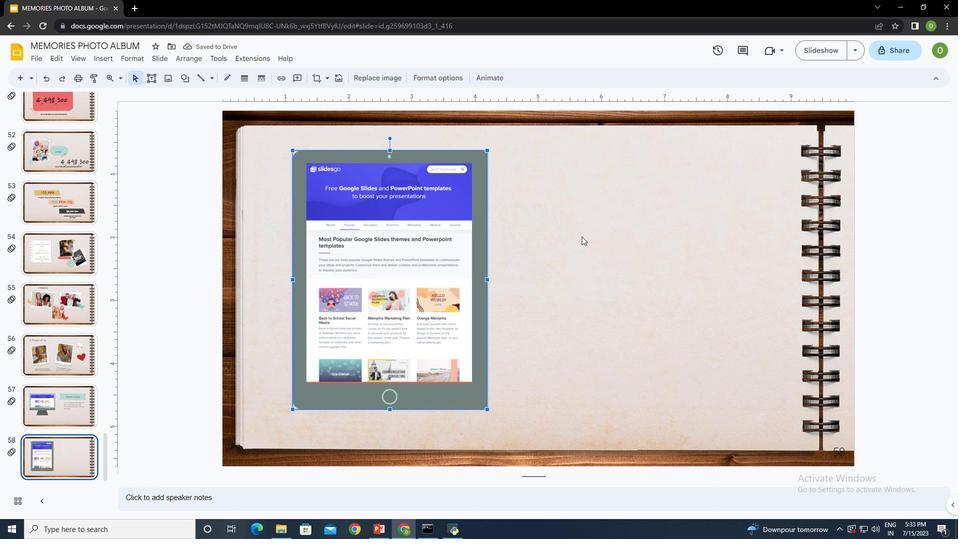 
Action: Mouse moved to (397, 350)
Screenshot: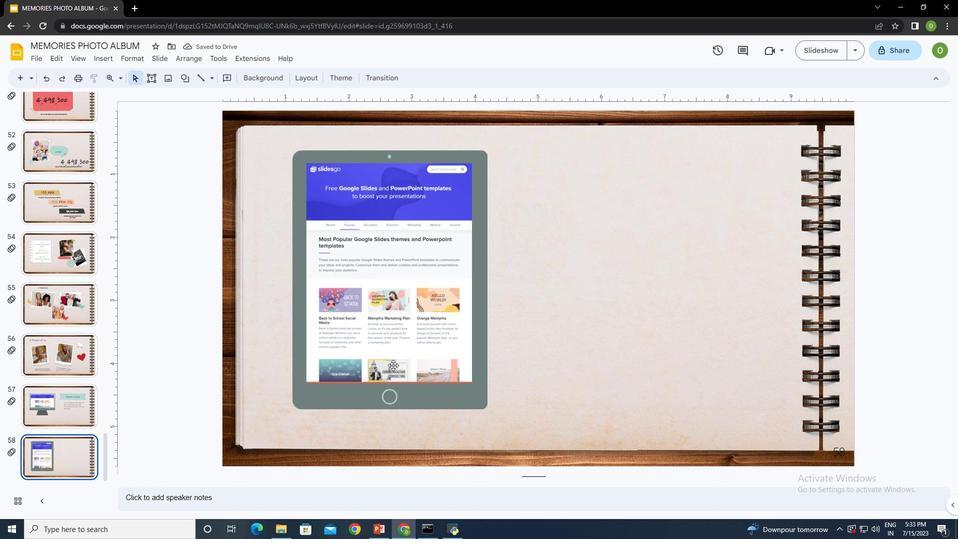 
Action: Mouse pressed left at (397, 350)
Screenshot: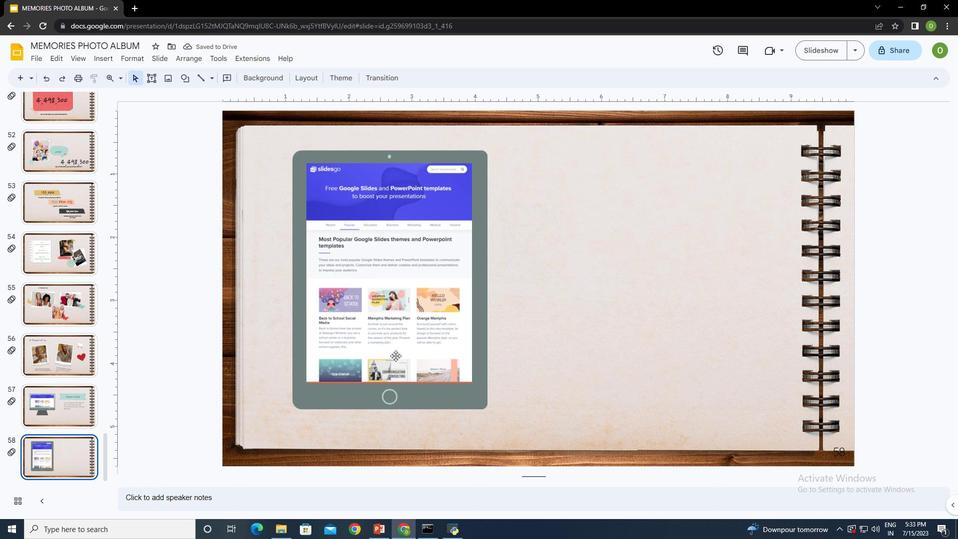 
Action: Mouse moved to (390, 382)
Screenshot: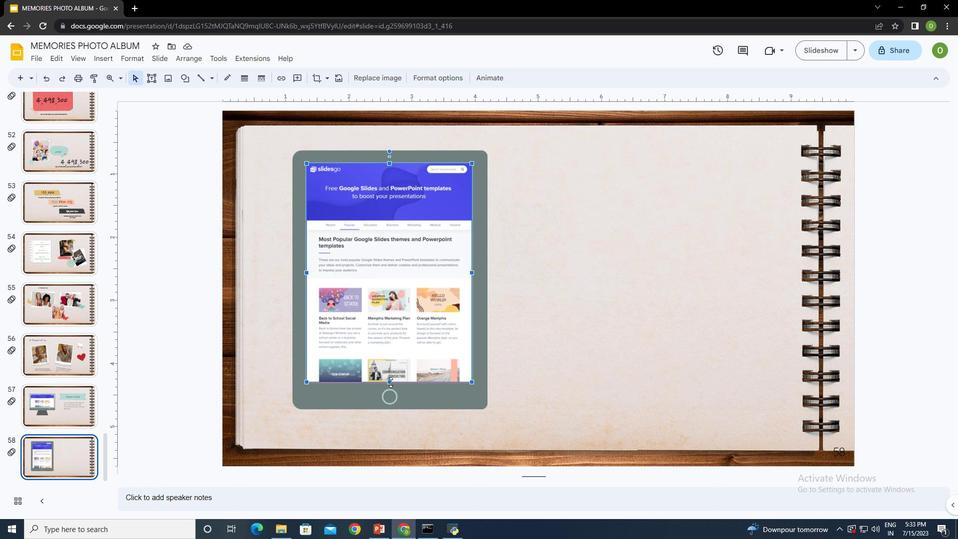 
Action: Mouse pressed left at (390, 382)
Screenshot: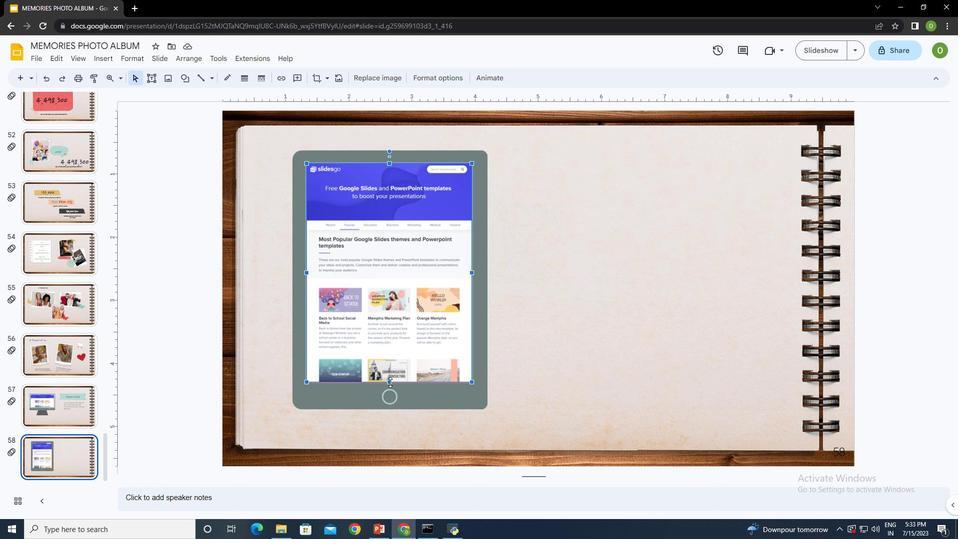 
Action: Mouse moved to (587, 351)
Screenshot: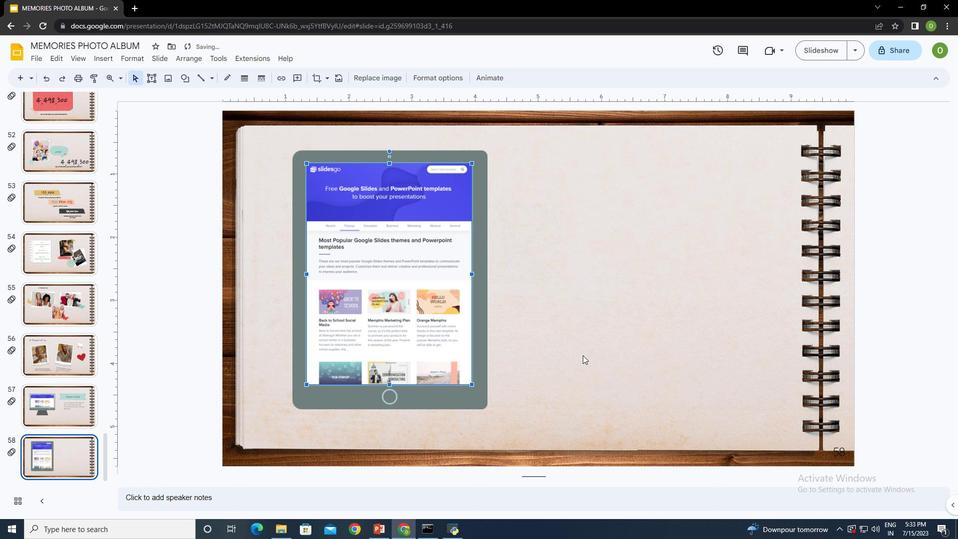 
Action: Mouse pressed left at (587, 351)
Screenshot: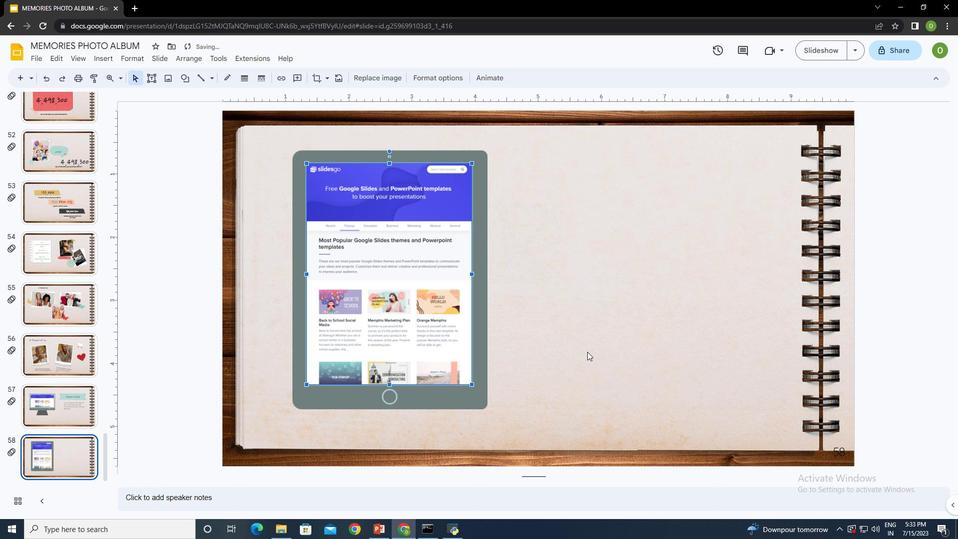 
Action: Mouse moved to (522, 343)
Screenshot: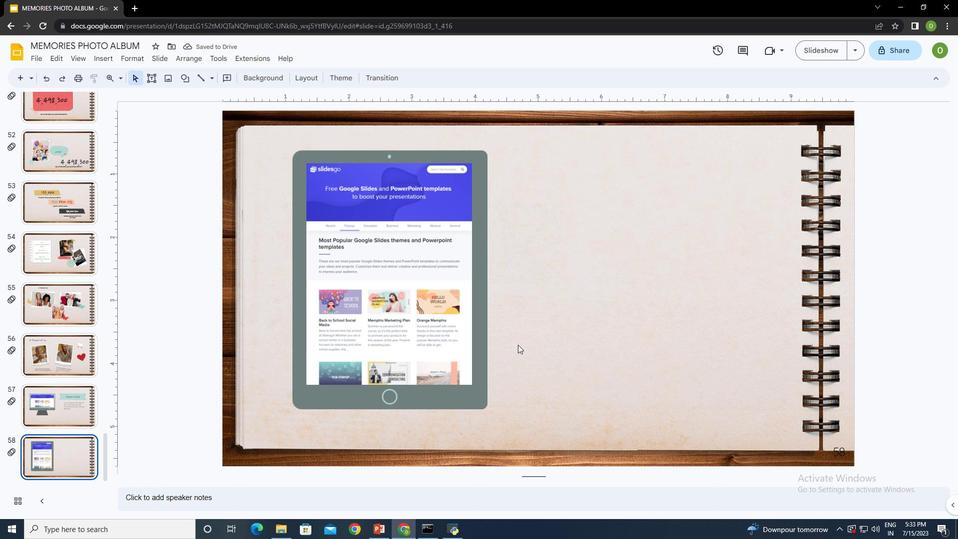 
Action: Mouse pressed left at (522, 343)
Screenshot: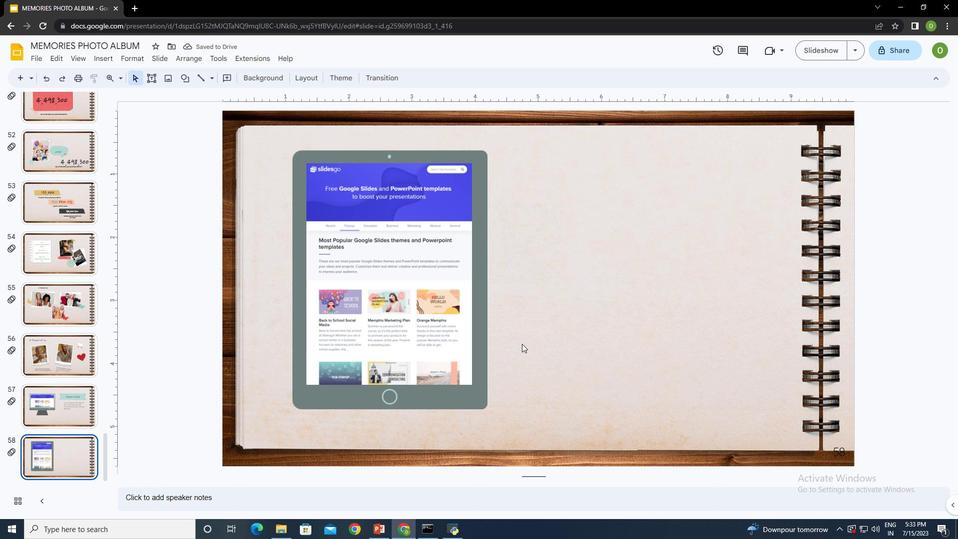 
Action: Mouse moved to (105, 56)
Screenshot: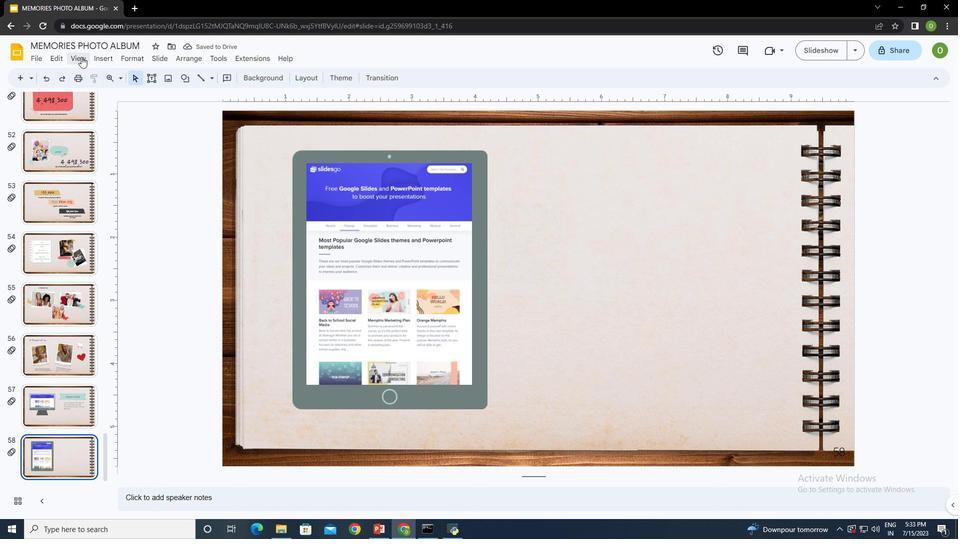 
Action: Mouse pressed left at (105, 56)
Screenshot: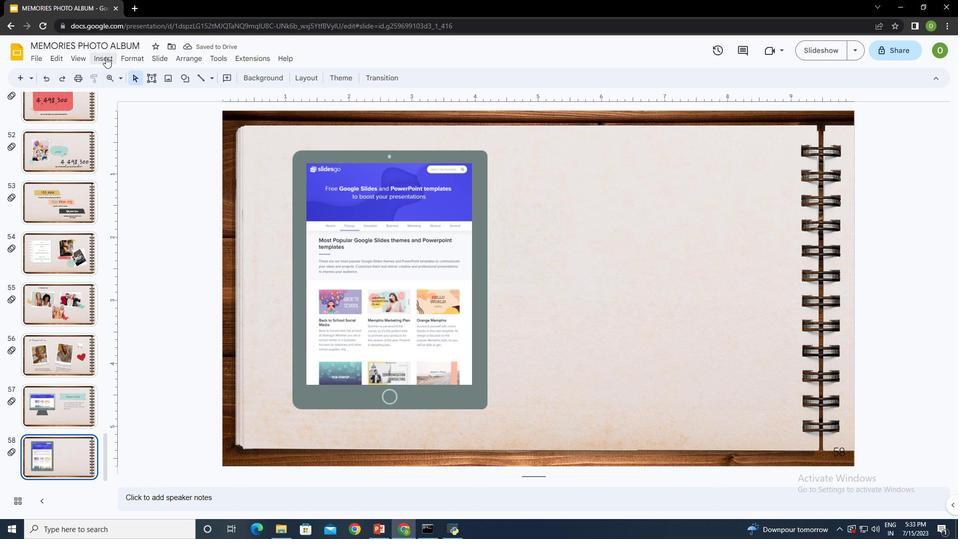 
Action: Mouse moved to (143, 70)
Screenshot: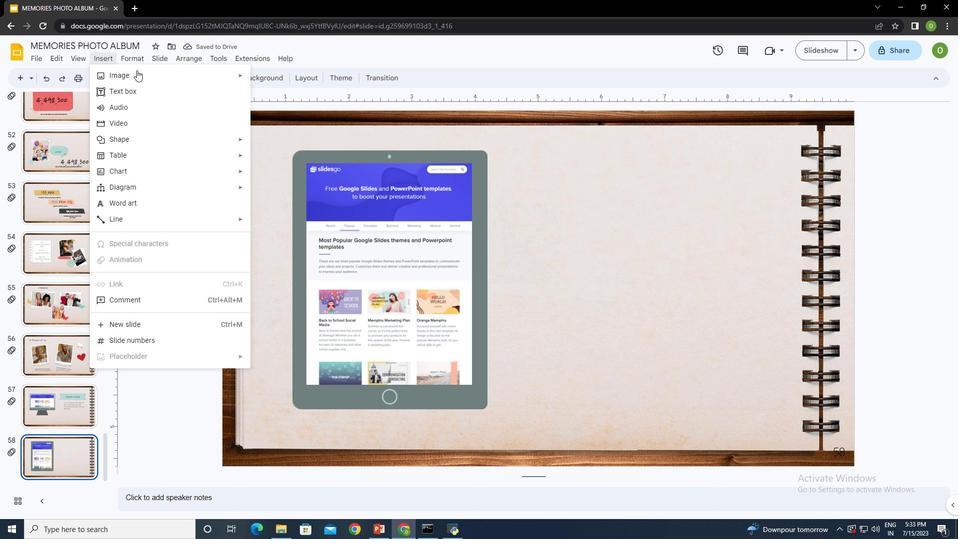 
Action: Mouse pressed left at (143, 70)
Screenshot: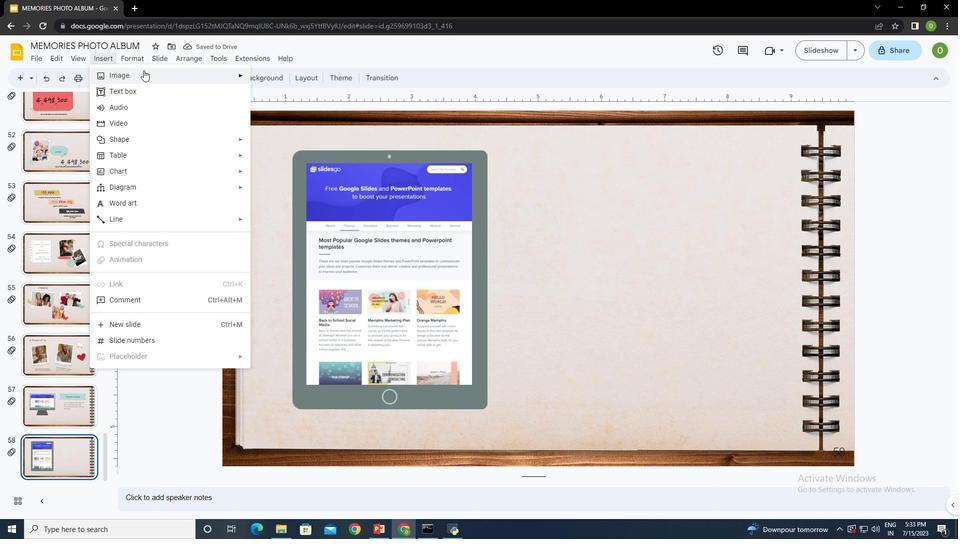 
Action: Mouse moved to (308, 75)
Screenshot: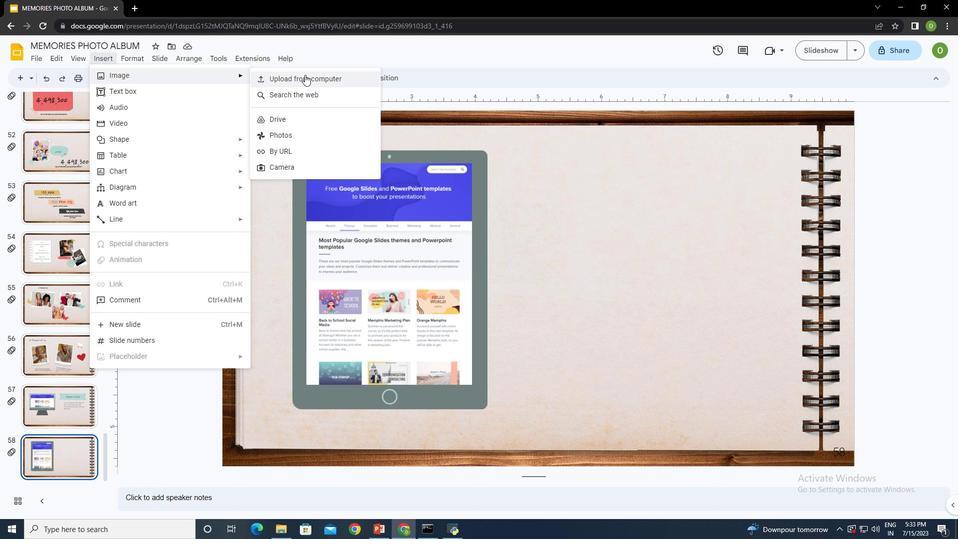 
Action: Mouse pressed left at (308, 75)
Screenshot: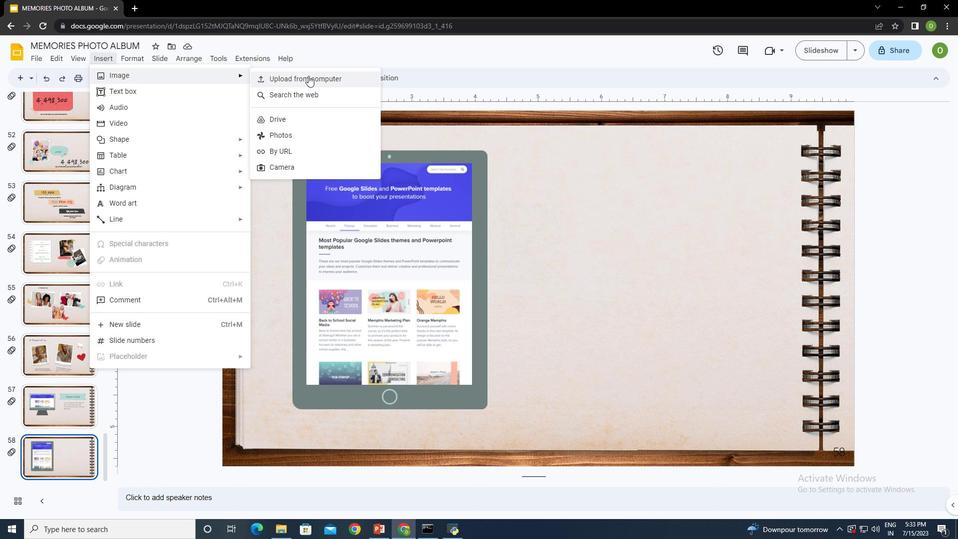 
Action: Mouse moved to (469, 77)
Screenshot: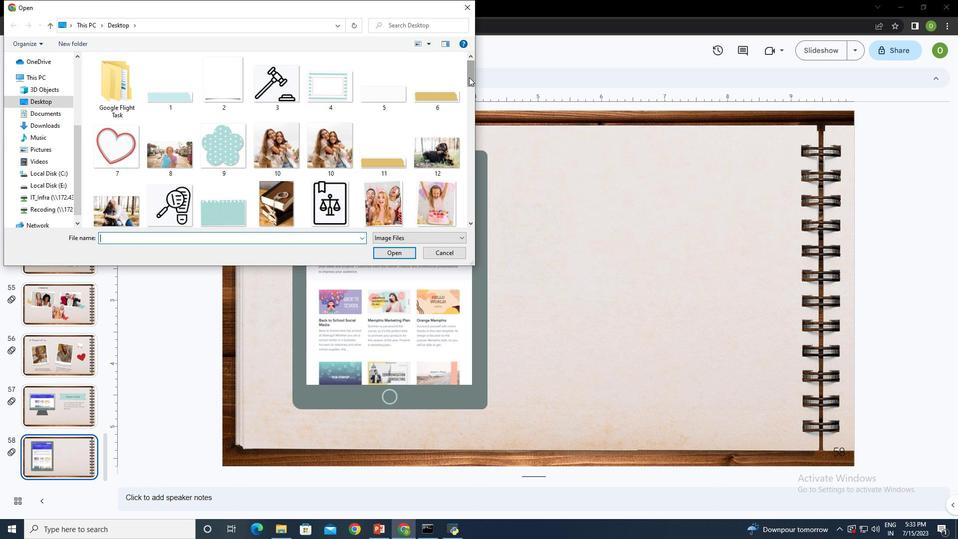 
Action: Mouse pressed left at (469, 77)
Screenshot: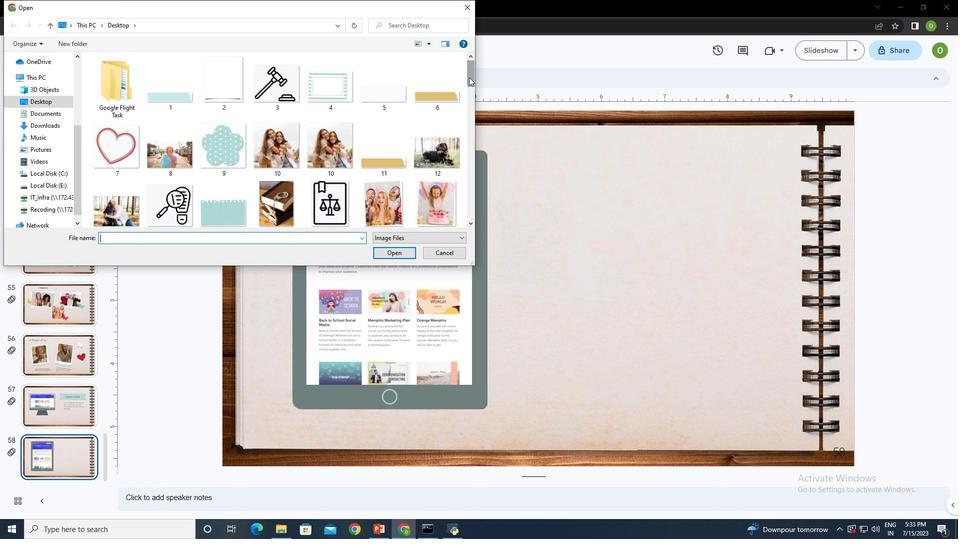 
Action: Mouse moved to (223, 147)
Screenshot: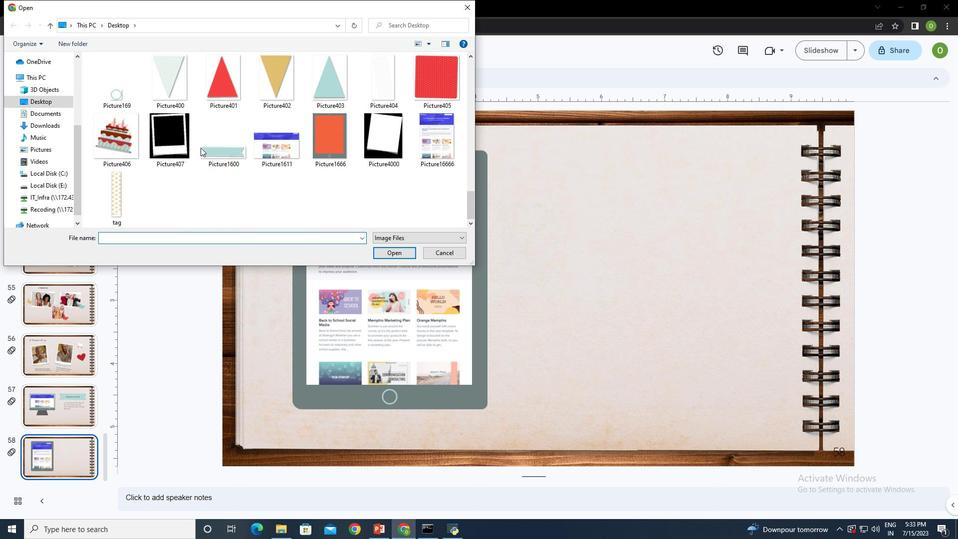 
Action: Mouse pressed left at (223, 147)
Screenshot: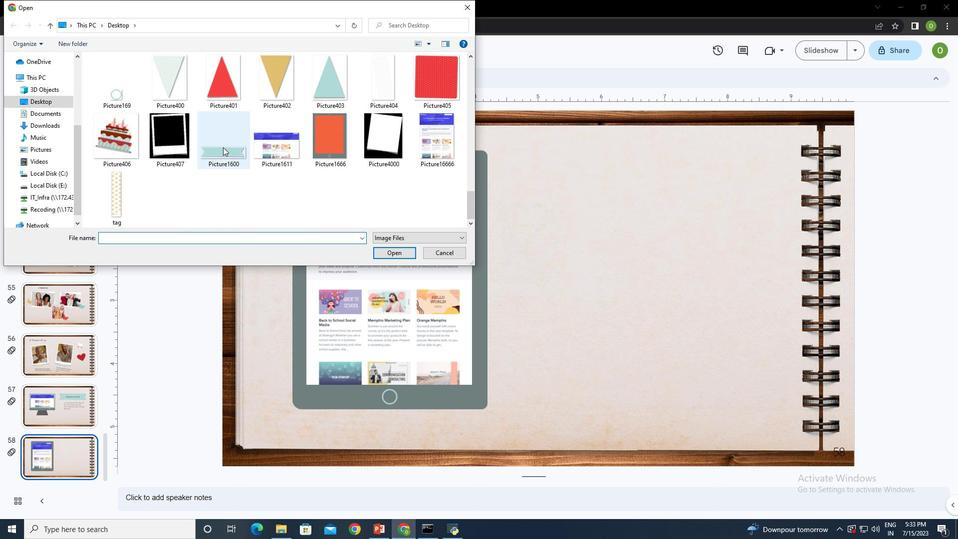 
Action: Mouse moved to (387, 250)
Screenshot: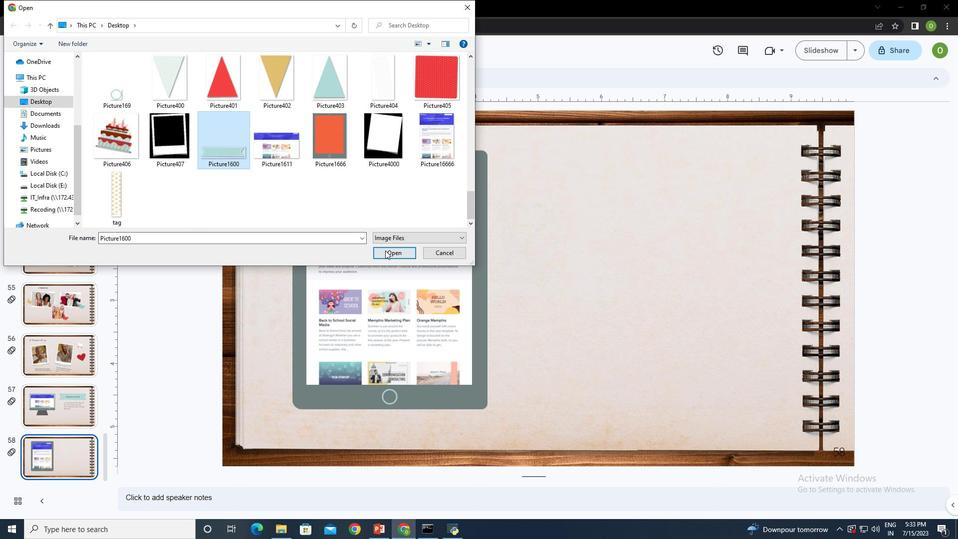 
Action: Mouse pressed left at (387, 250)
Screenshot: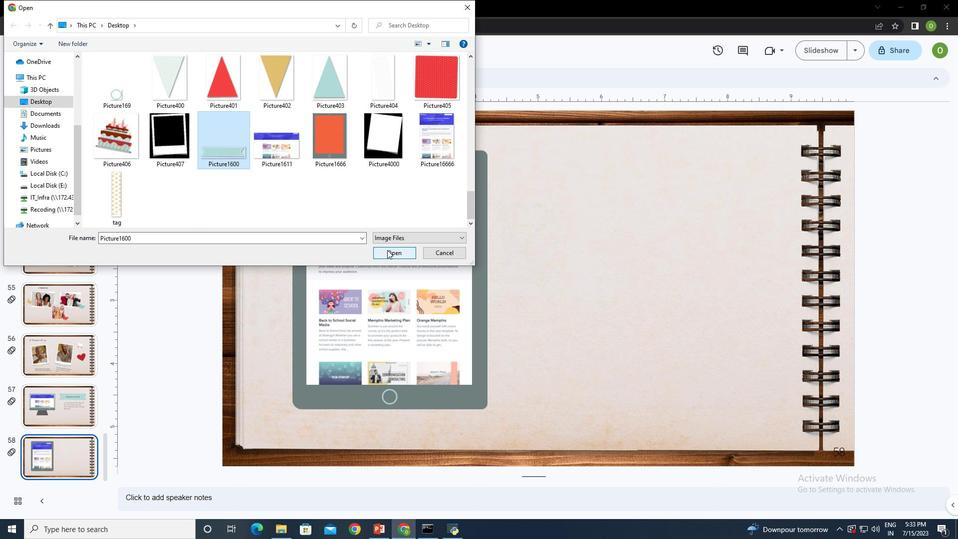 
Action: Mouse moved to (590, 148)
Screenshot: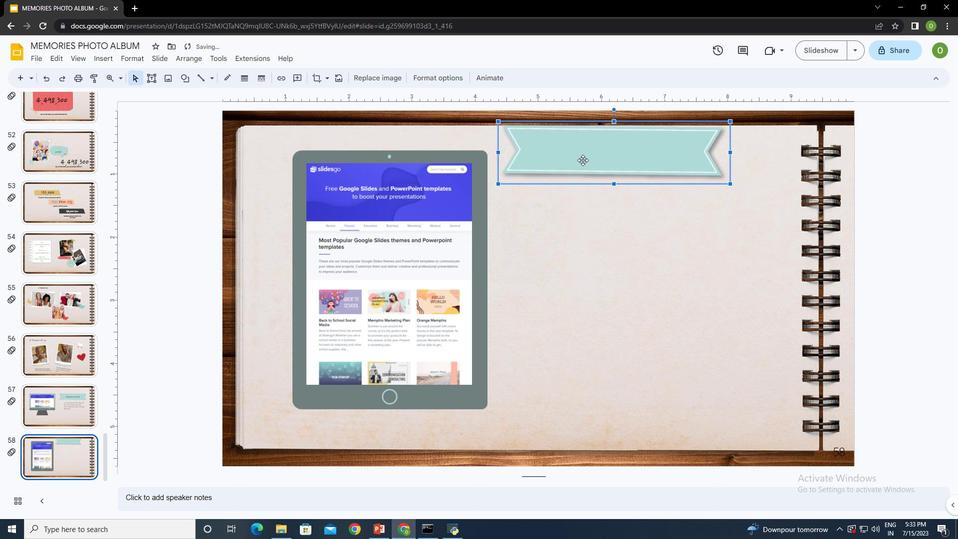 
Action: Mouse pressed left at (590, 148)
Screenshot: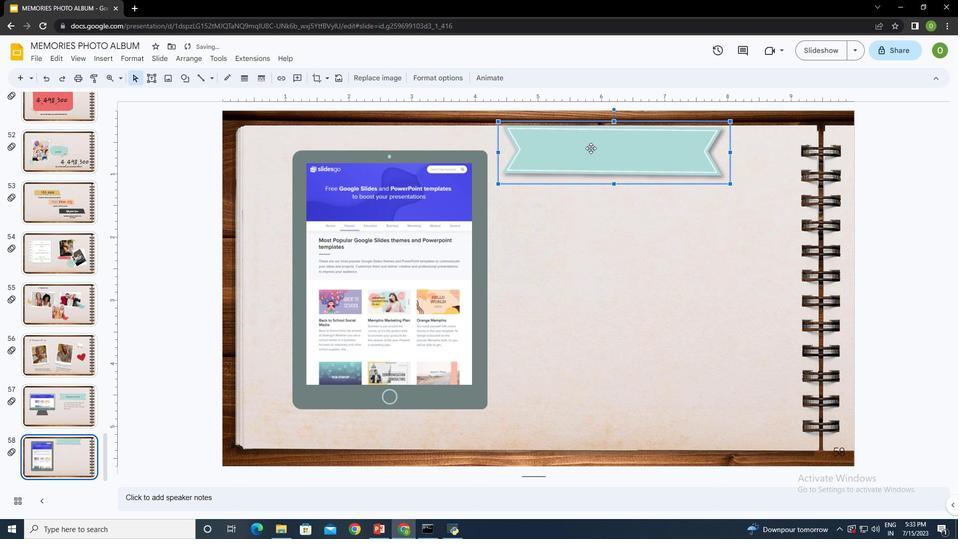 
Action: Mouse moved to (763, 264)
Screenshot: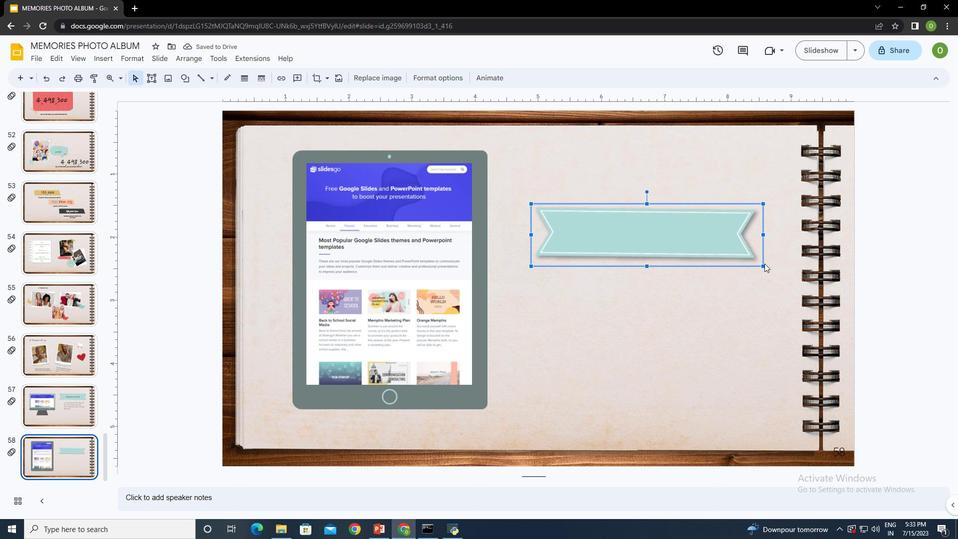 
Action: Mouse pressed left at (763, 264)
Screenshot: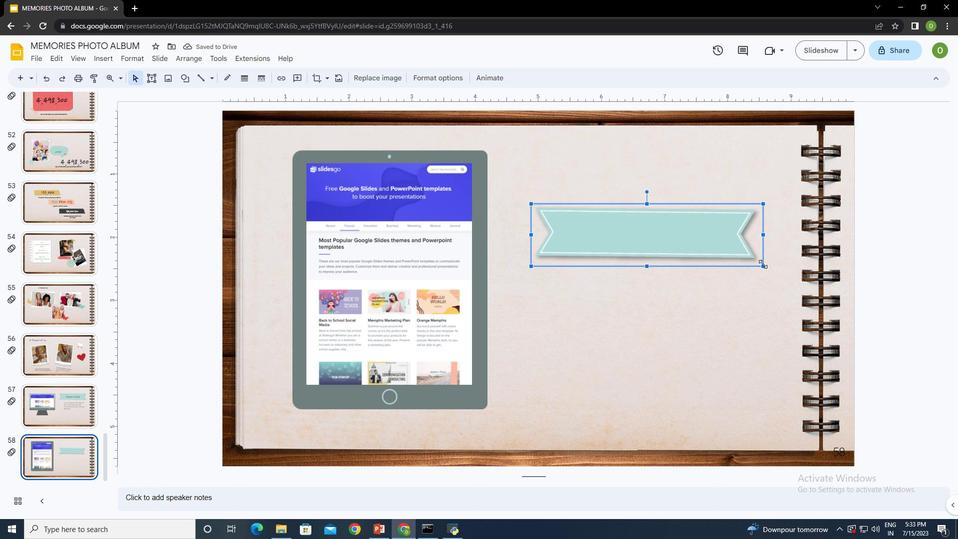 
Action: Mouse moved to (613, 226)
Screenshot: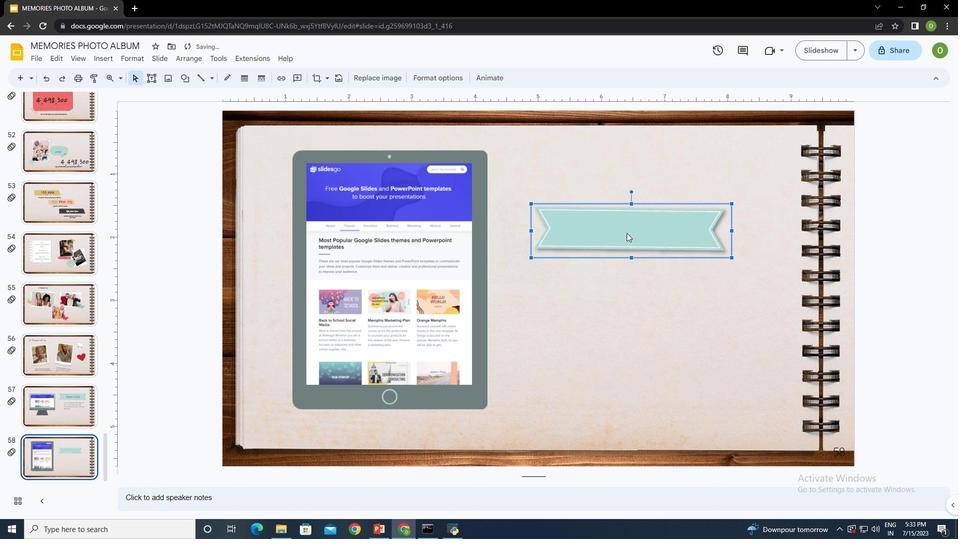 
Action: Mouse pressed left at (613, 226)
Screenshot: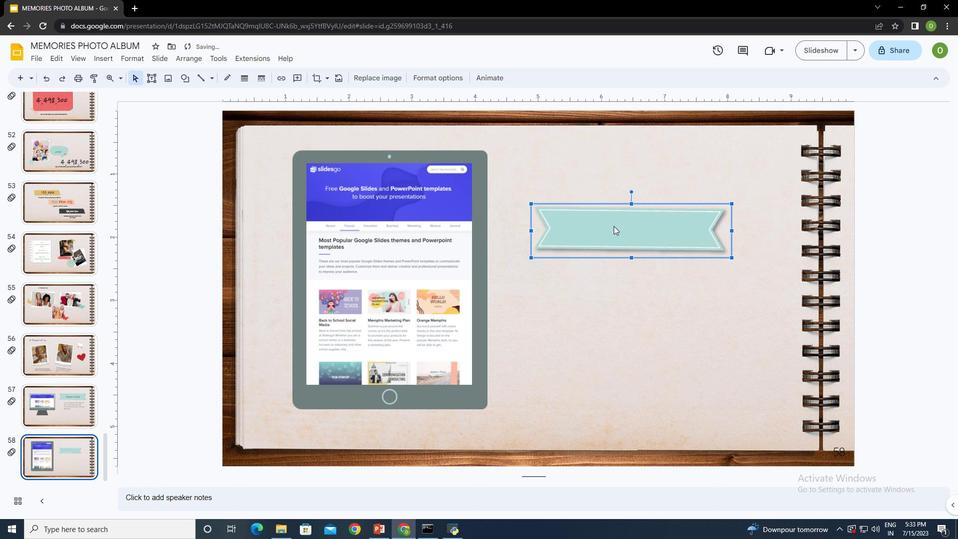 
Action: Mouse moved to (152, 78)
Screenshot: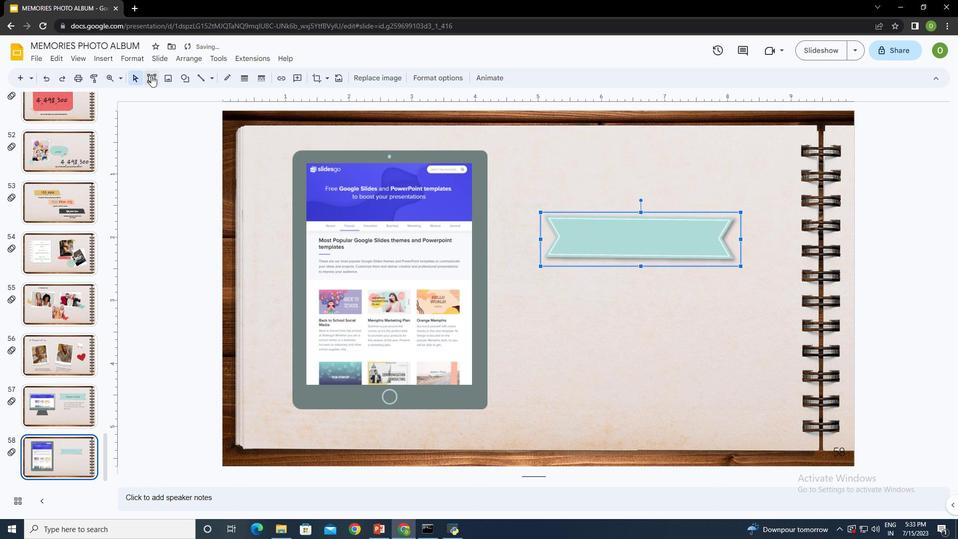 
Action: Mouse pressed left at (152, 78)
Screenshot: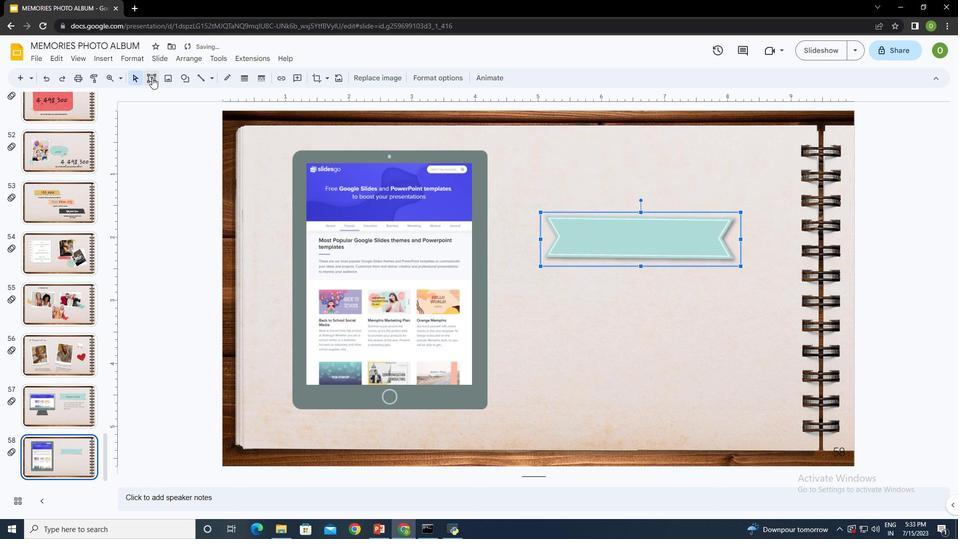 
Action: Mouse moved to (558, 220)
Screenshot: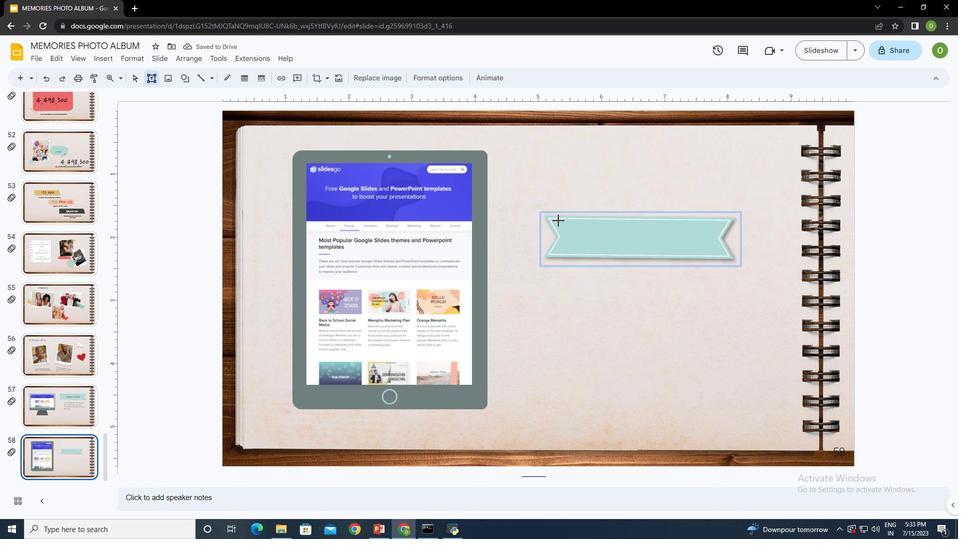 
Action: Mouse pressed left at (558, 220)
Screenshot: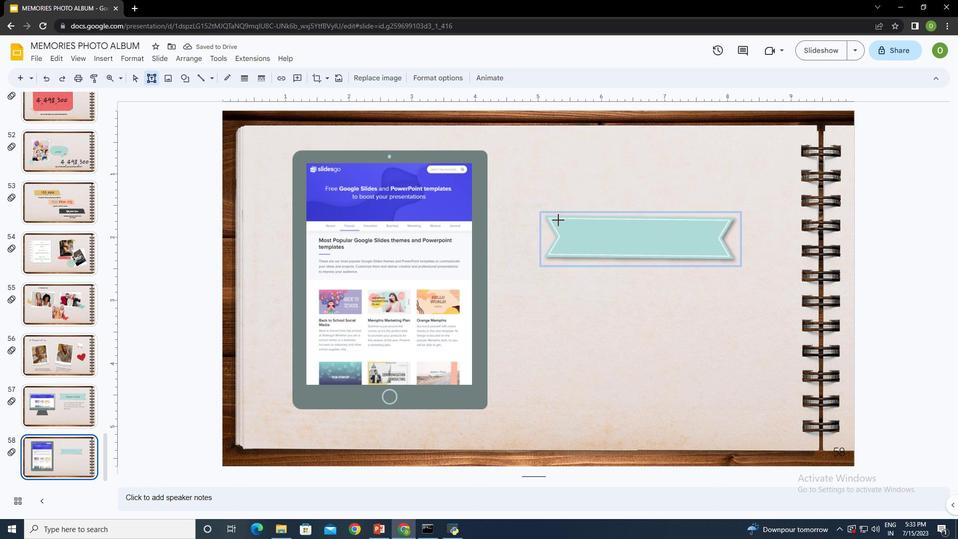 
Action: Mouse moved to (653, 238)
Screenshot: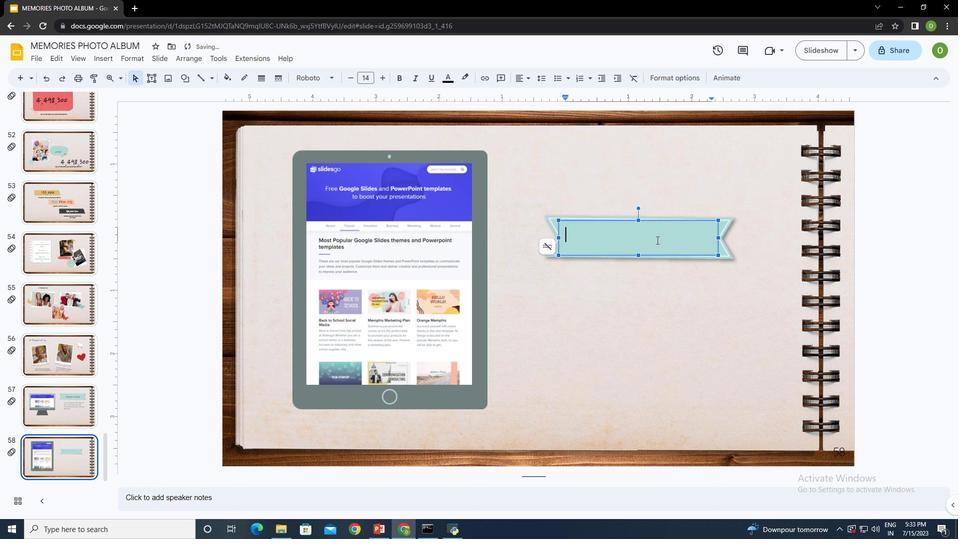 
Action: Key pressed <Key.shift><Key.shift><Key.shift><Key.shift><Key.shift><Key.shift><Key.shift><Key.shift><Key.shift>Tablla<Key.backspace><Key.backspace>ate<Key.space>mockup
Screenshot: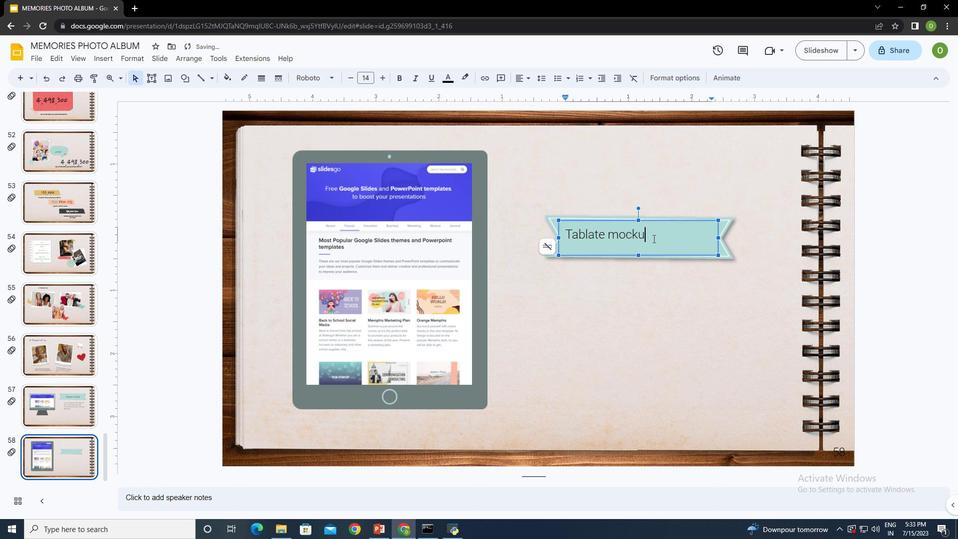 
Action: Mouse moved to (654, 237)
Screenshot: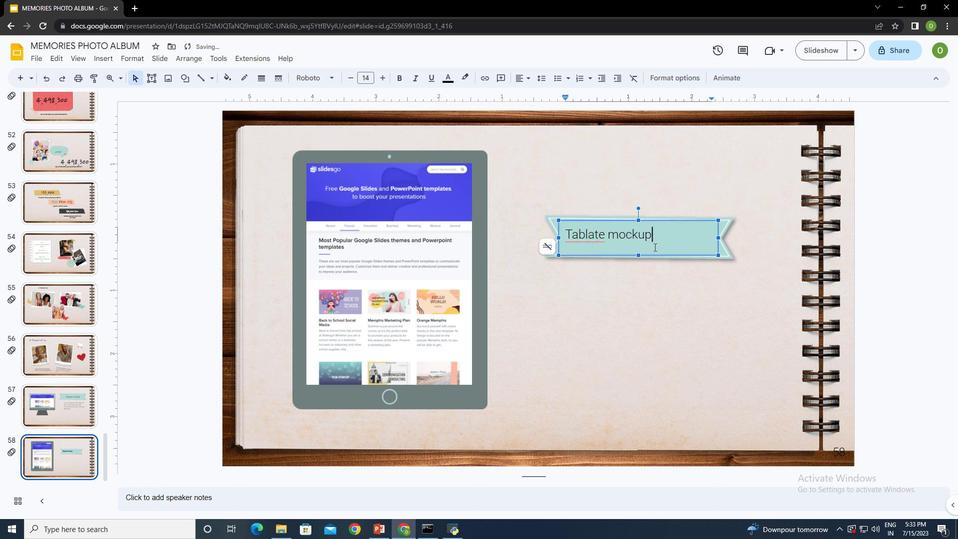 
Action: Mouse pressed left at (654, 237)
Screenshot: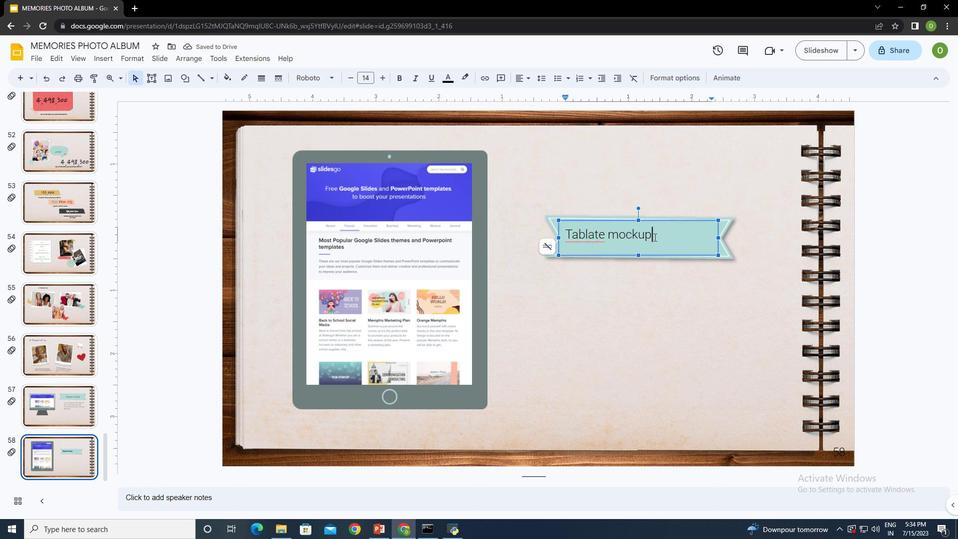 
Action: Mouse moved to (242, 58)
Screenshot: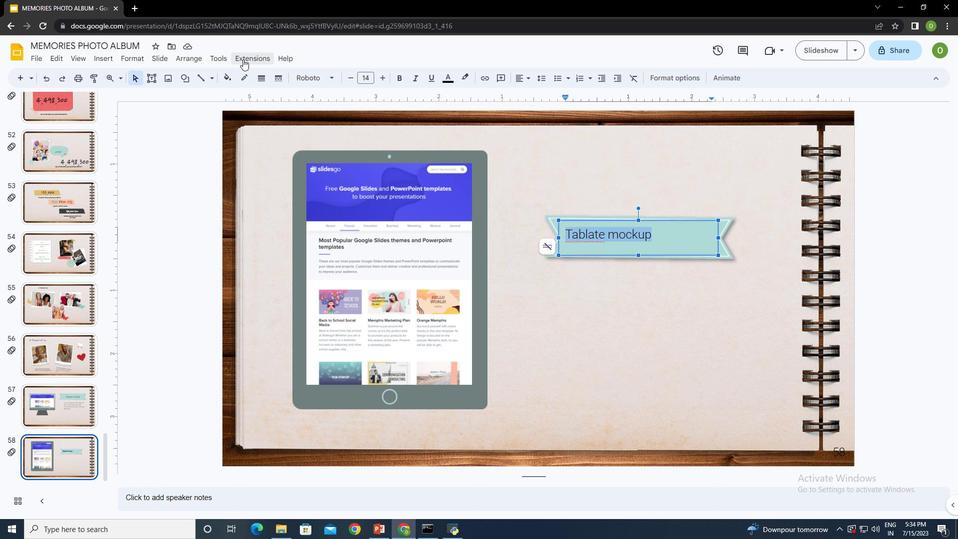 
Action: Mouse pressed left at (242, 58)
Screenshot: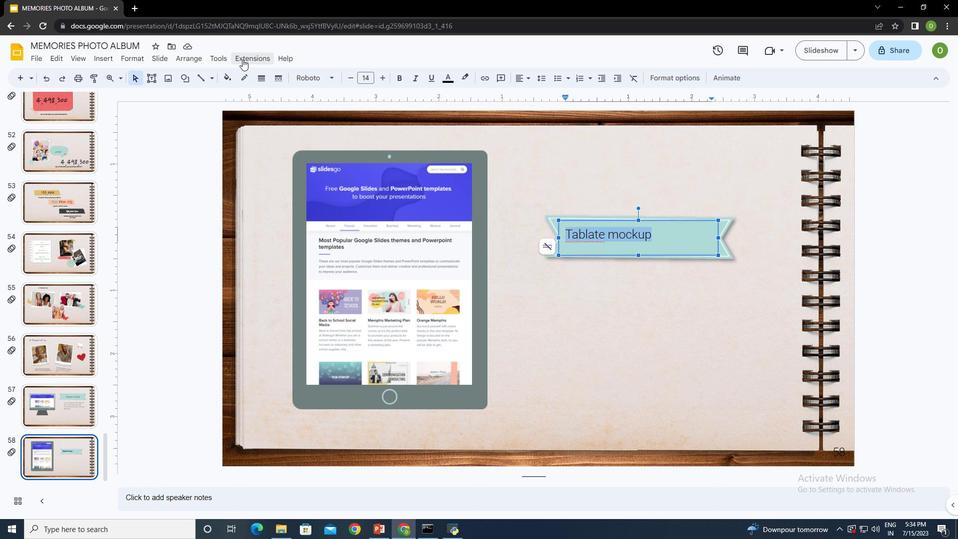 
Action: Mouse moved to (218, 54)
Screenshot: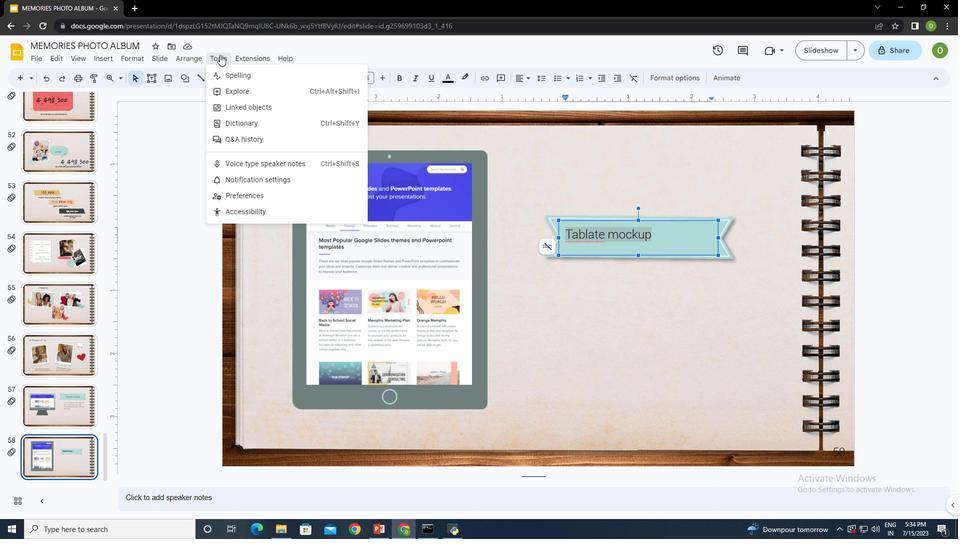 
Action: Mouse pressed left at (218, 54)
Screenshot: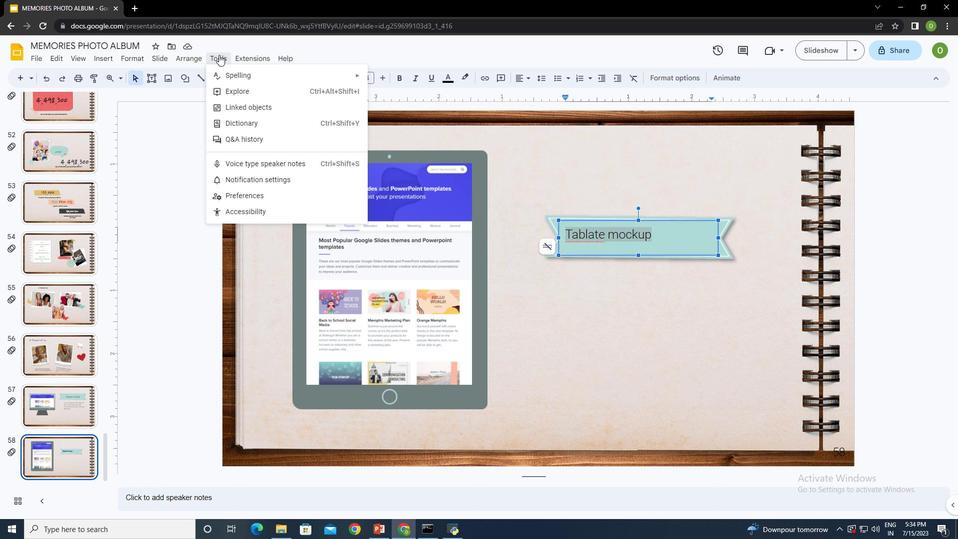 
Action: Mouse pressed left at (218, 54)
Screenshot: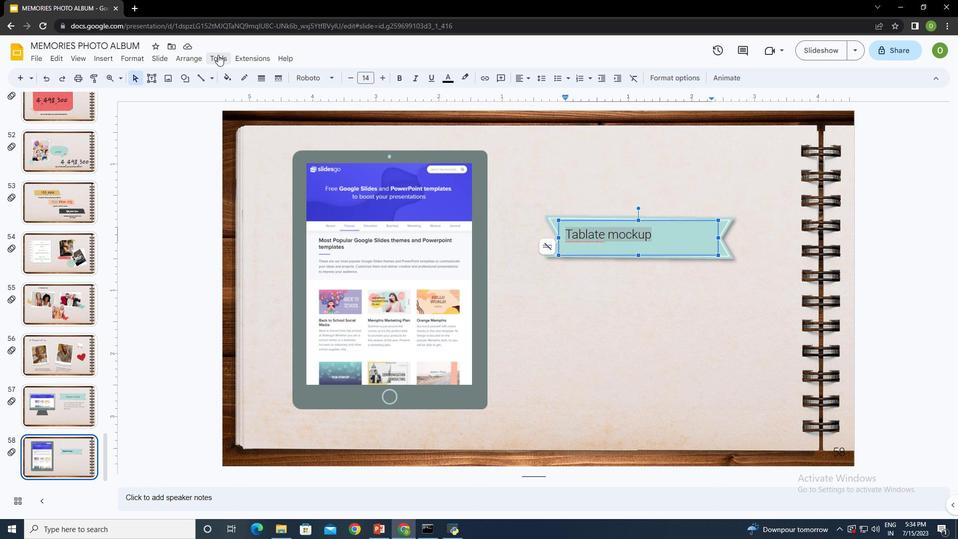 
Action: Mouse moved to (244, 76)
Screenshot: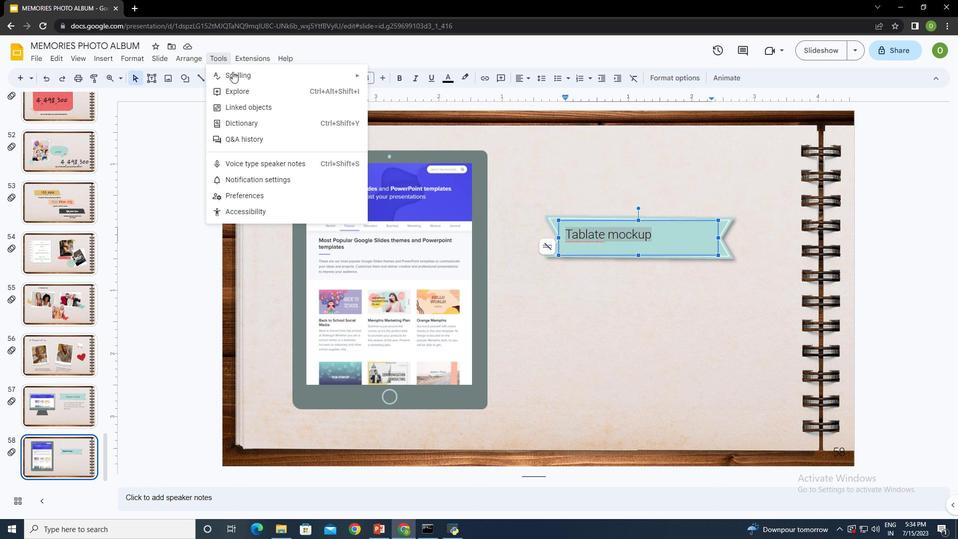 
Action: Mouse pressed left at (244, 76)
Screenshot: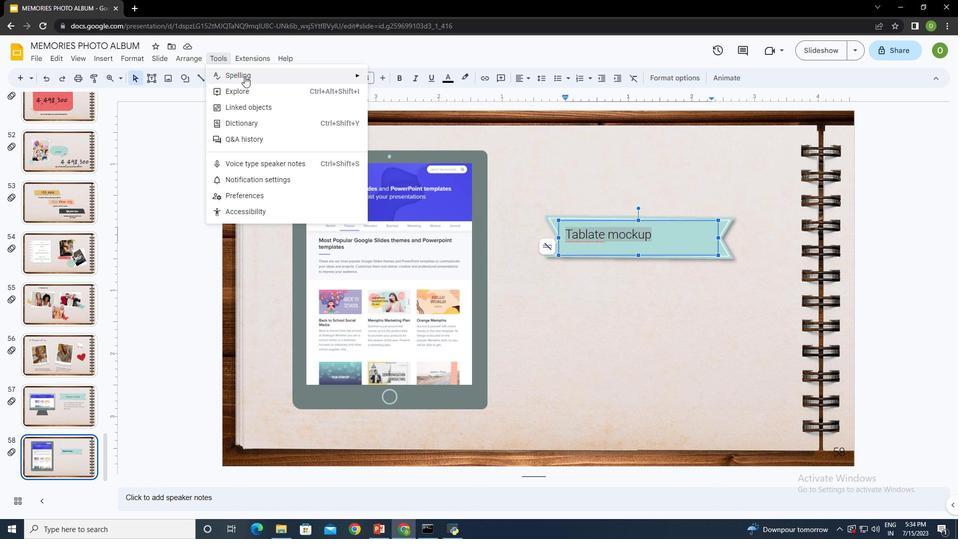 
Action: Mouse moved to (419, 90)
Screenshot: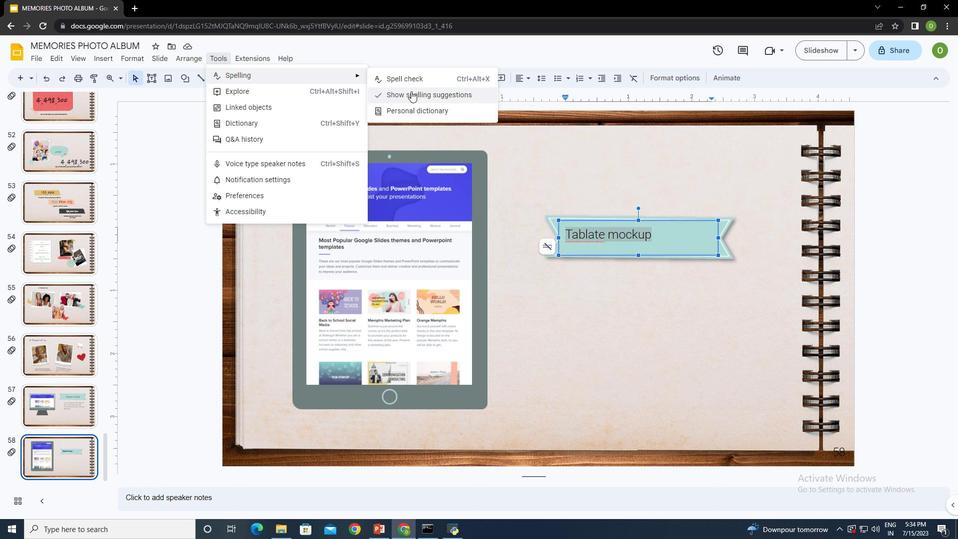 
Action: Mouse pressed left at (419, 90)
Screenshot: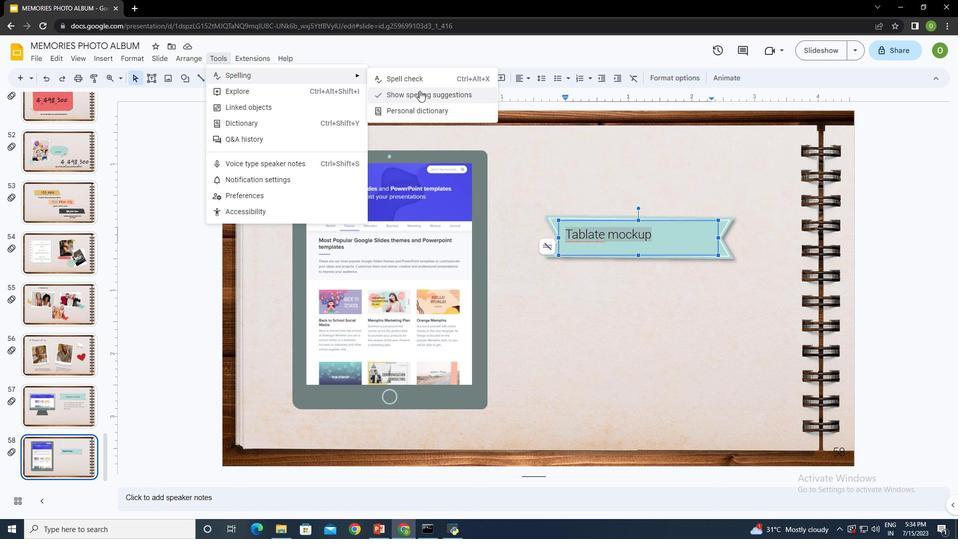 
Action: Mouse moved to (217, 54)
Screenshot: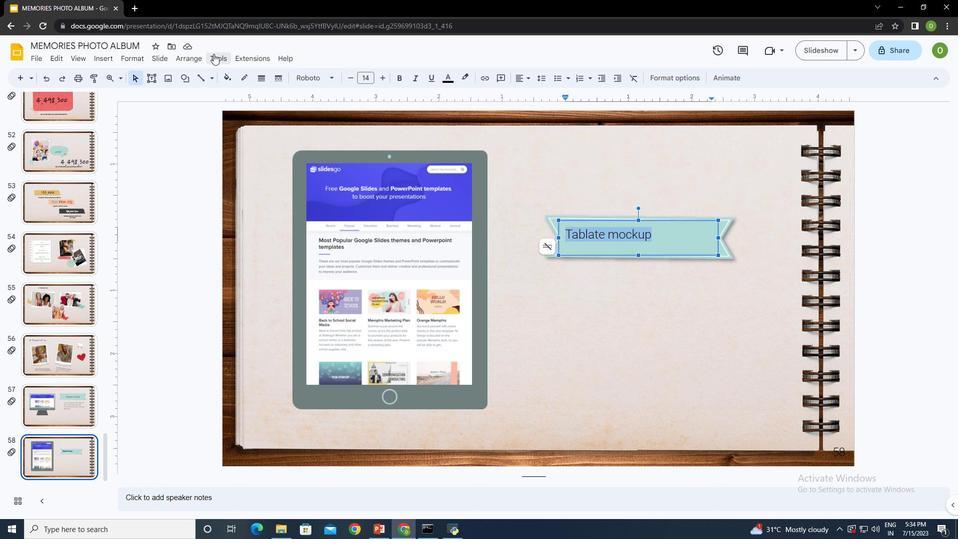 
Action: Mouse pressed left at (217, 54)
Screenshot: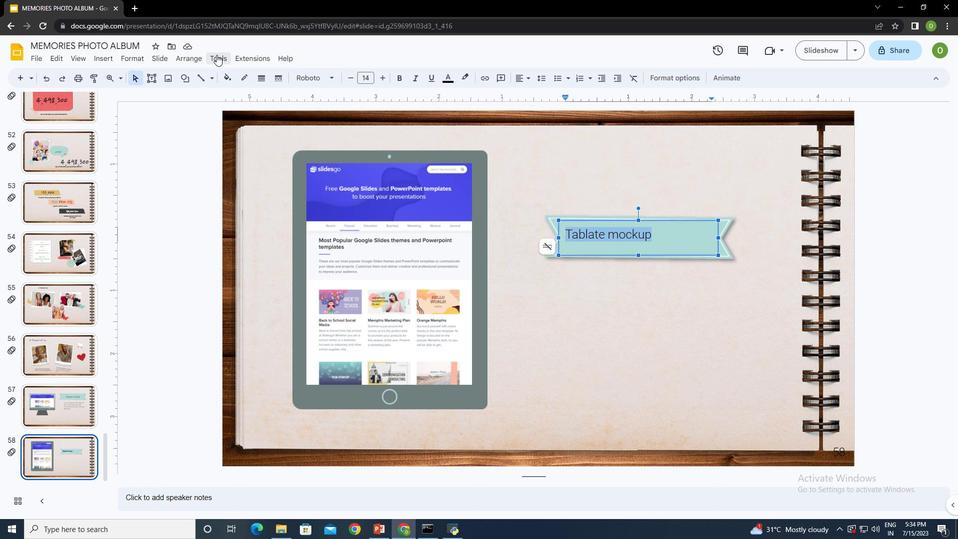 
Action: Mouse moved to (237, 72)
Screenshot: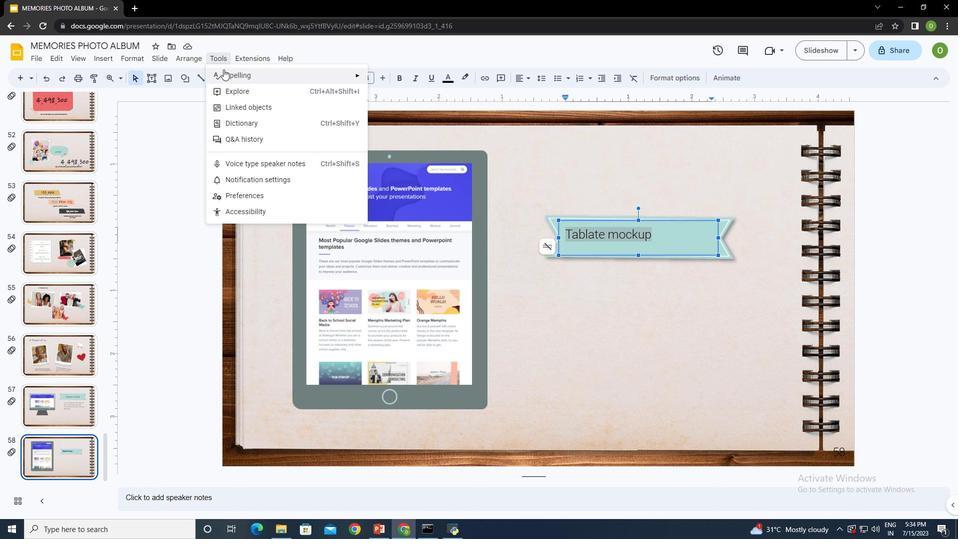 
Action: Mouse pressed left at (237, 72)
Screenshot: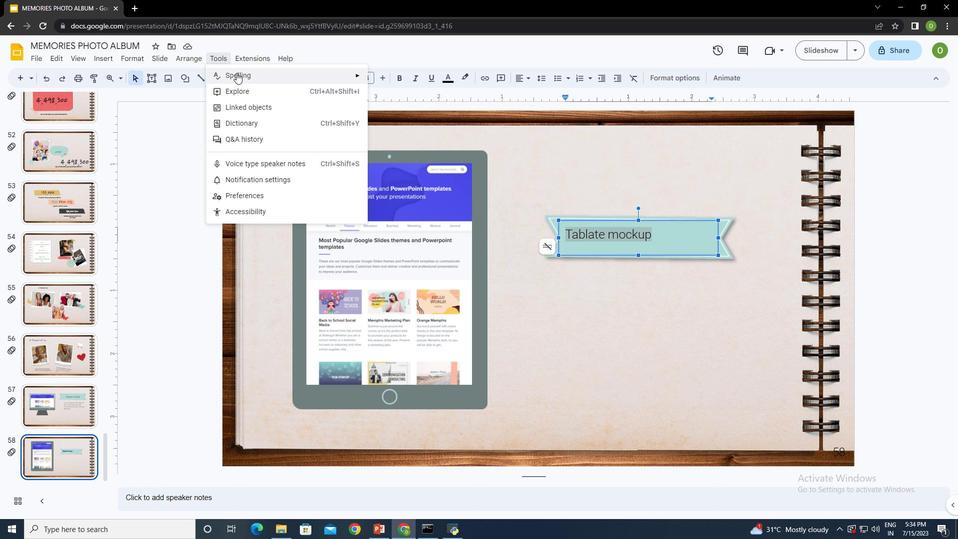 
Action: Mouse moved to (400, 88)
Screenshot: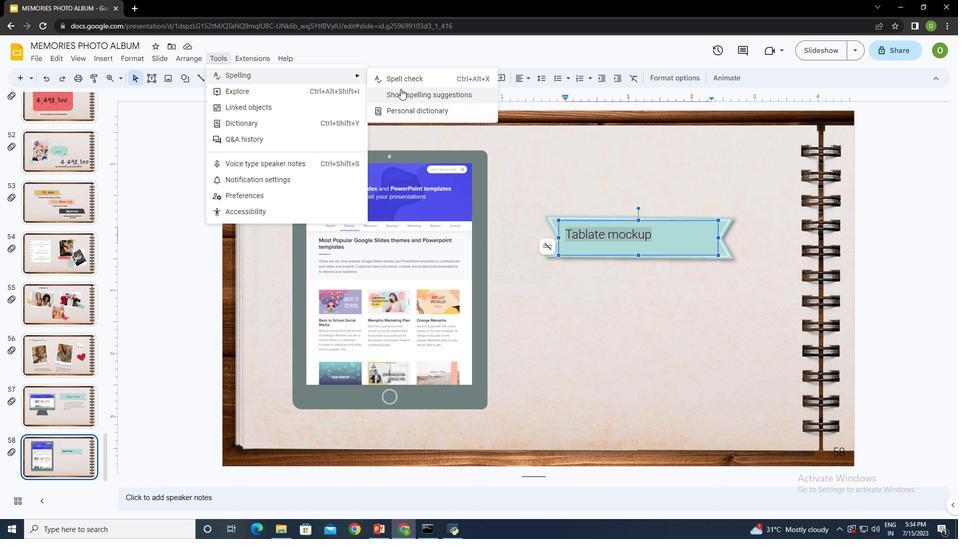 
Action: Mouse pressed left at (400, 88)
Screenshot: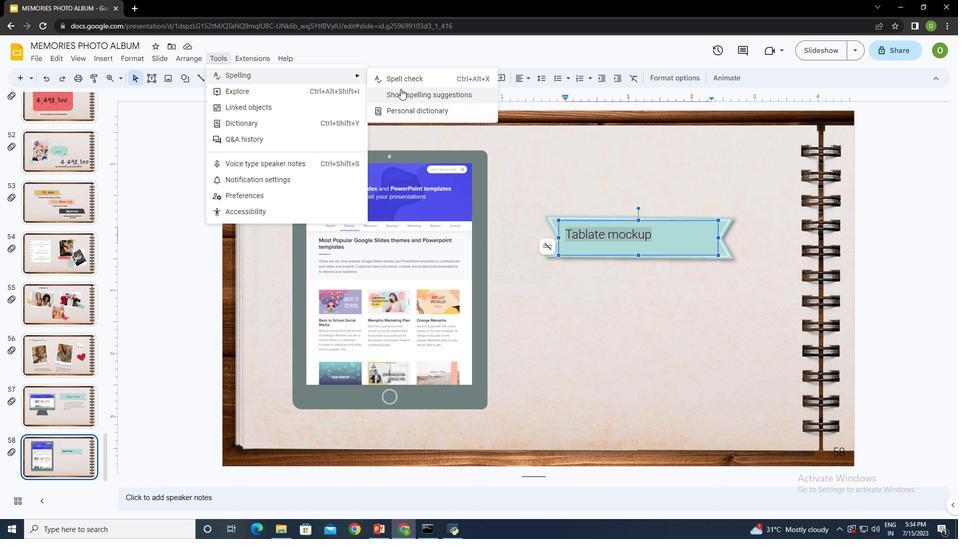 
Action: Mouse moved to (581, 240)
Screenshot: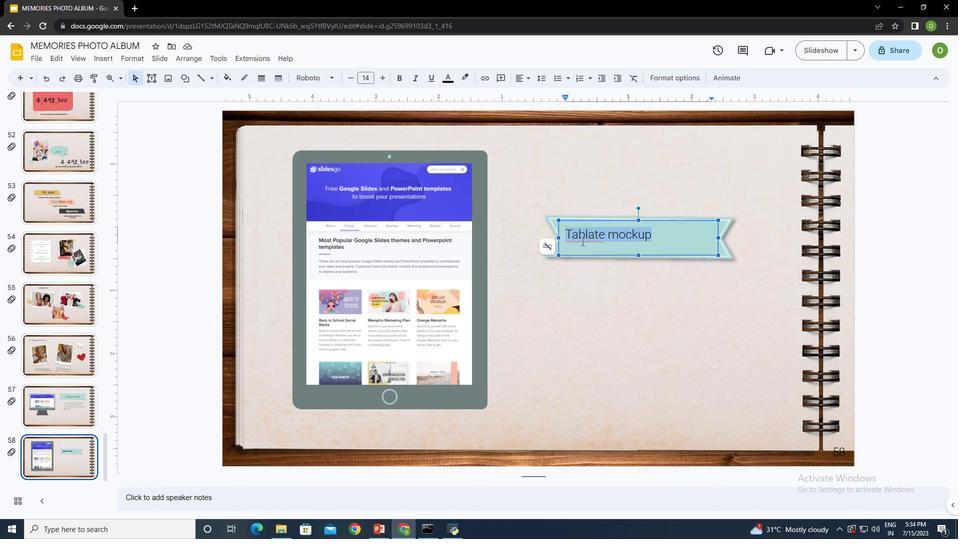 
Action: Mouse pressed left at (581, 240)
Screenshot: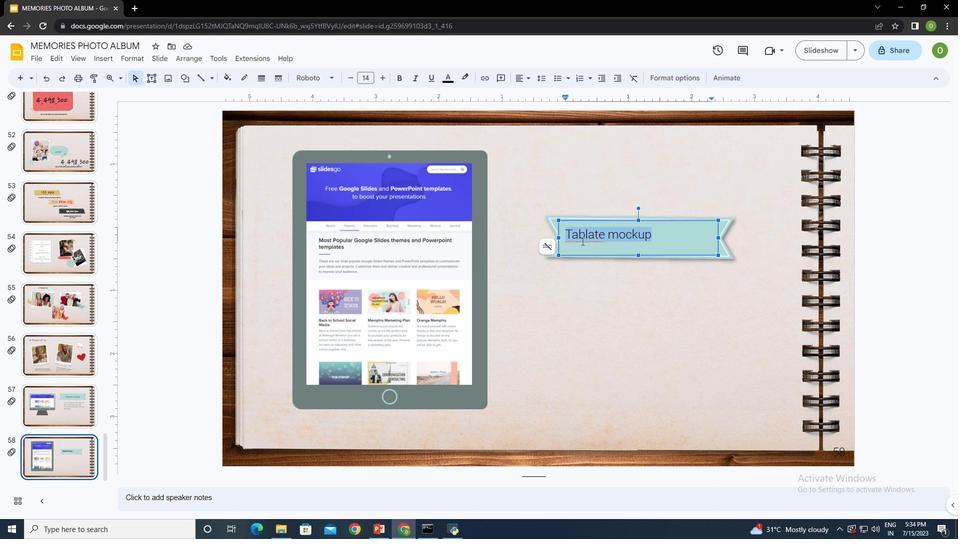
Action: Mouse moved to (581, 238)
Screenshot: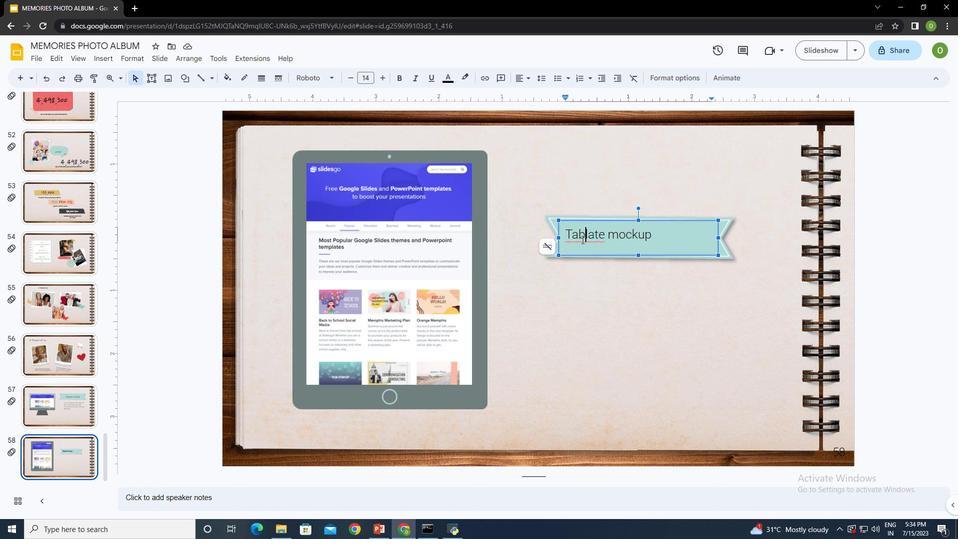 
Action: Mouse pressed right at (581, 238)
Screenshot: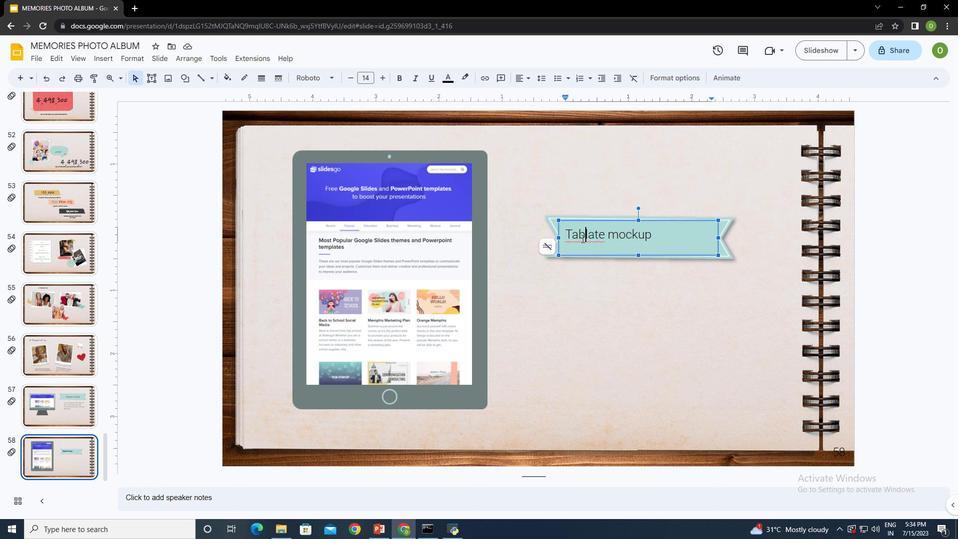
Action: Mouse moved to (612, 262)
Screenshot: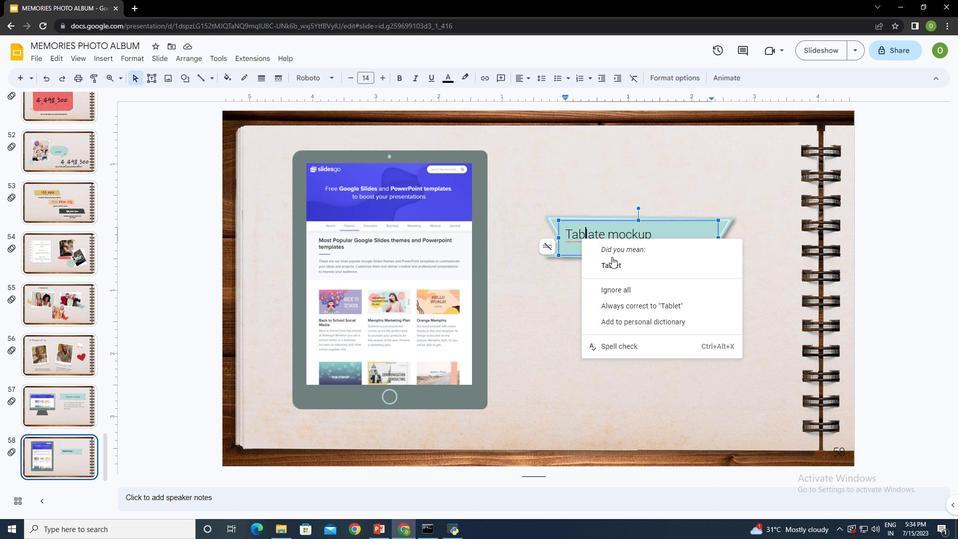 
Action: Mouse pressed left at (612, 262)
Screenshot: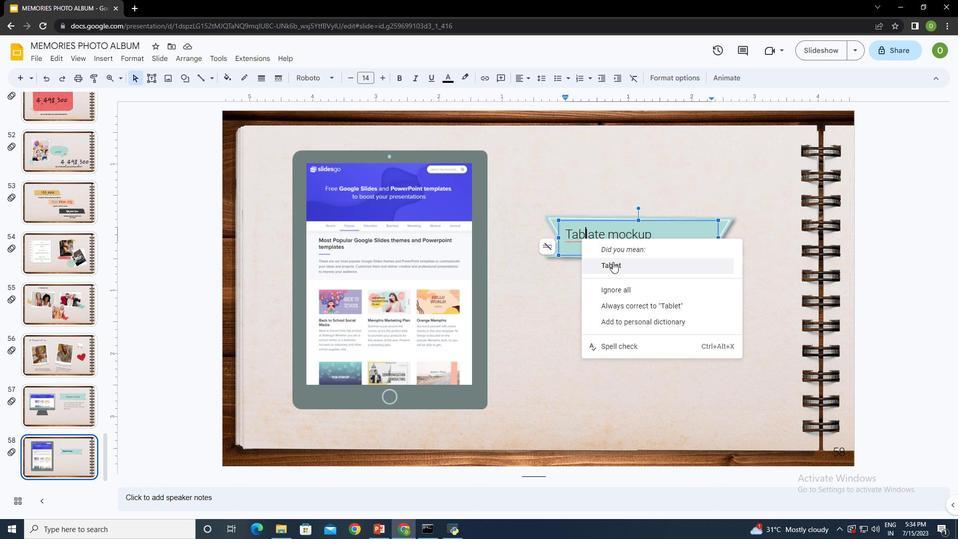 
Action: Mouse moved to (623, 235)
Screenshot: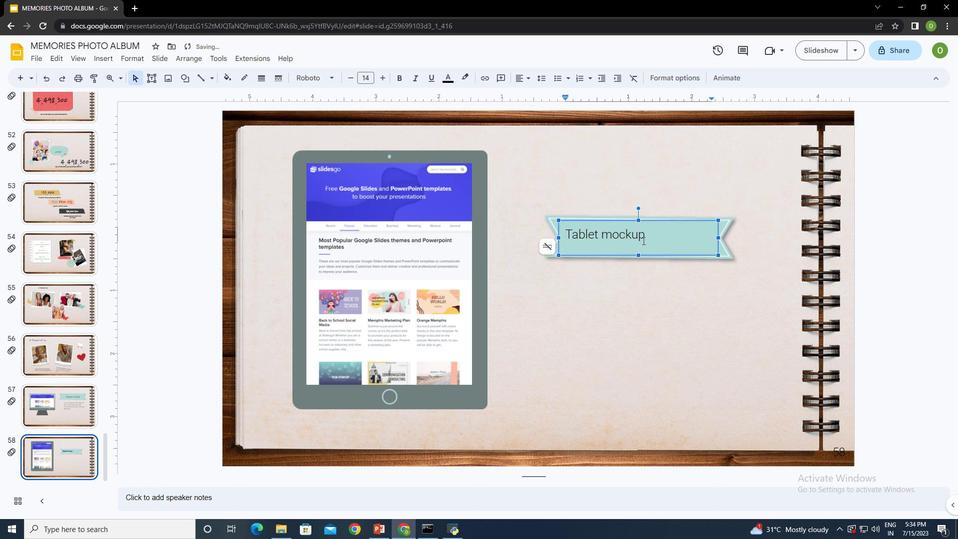 
Action: Mouse pressed left at (623, 235)
Screenshot: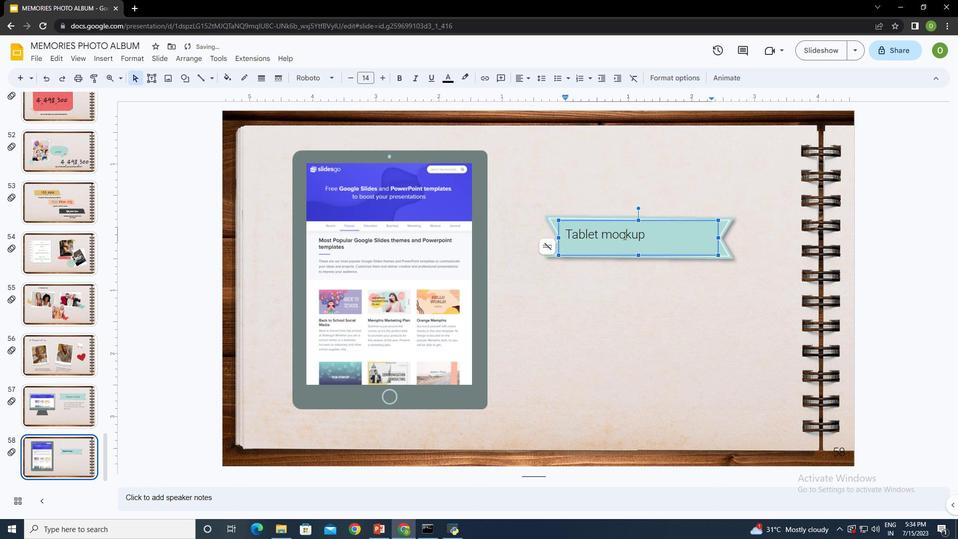 
Action: Mouse moved to (658, 237)
Screenshot: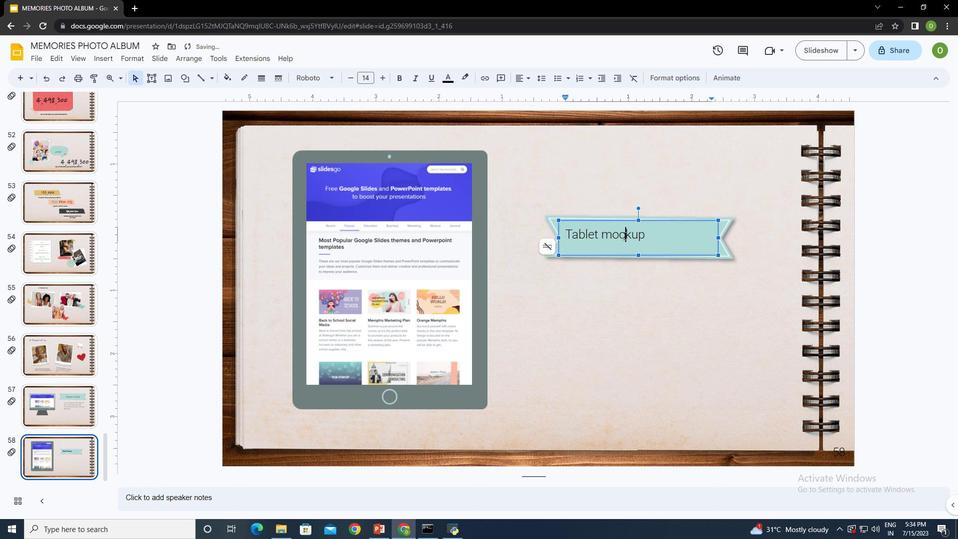 
Action: Mouse pressed left at (658, 237)
Screenshot: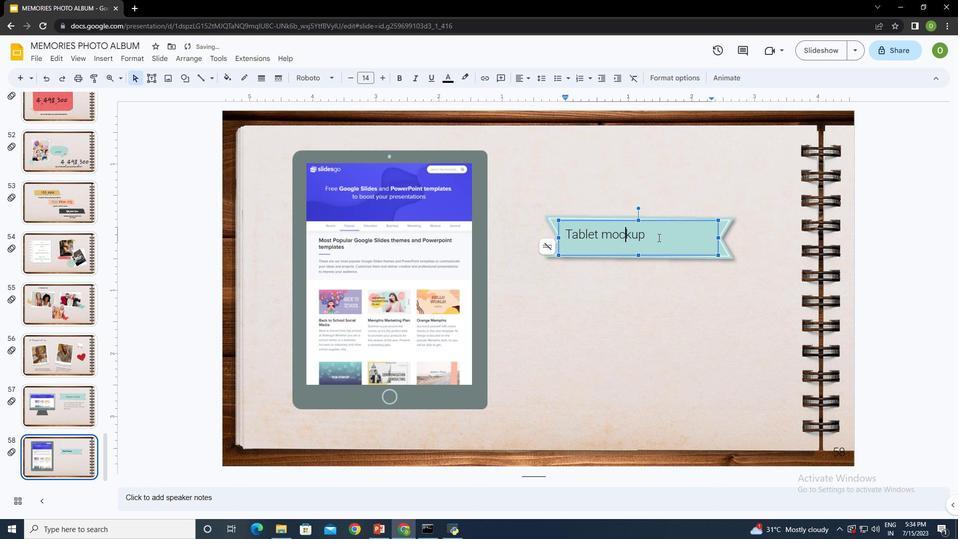 
Action: Mouse moved to (648, 238)
Screenshot: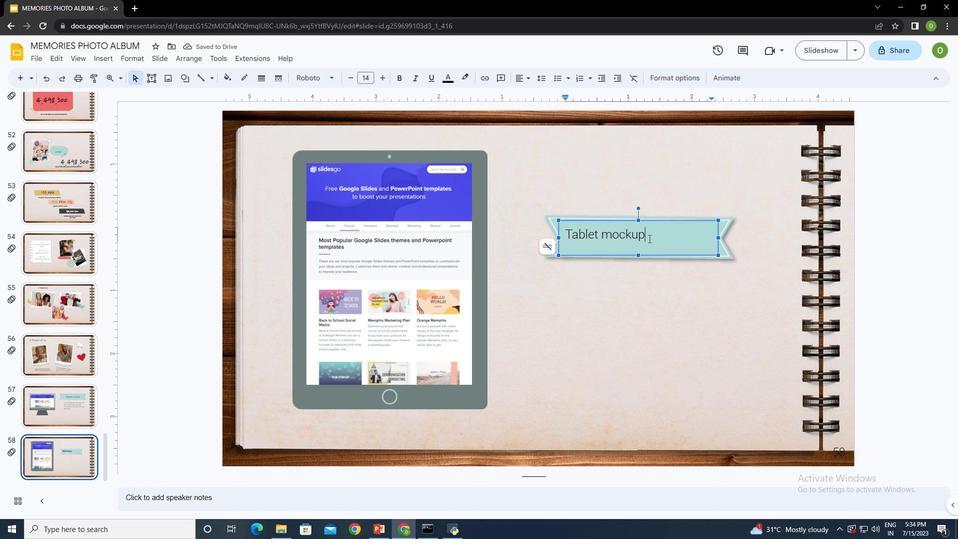 
Action: Mouse pressed left at (648, 238)
Screenshot: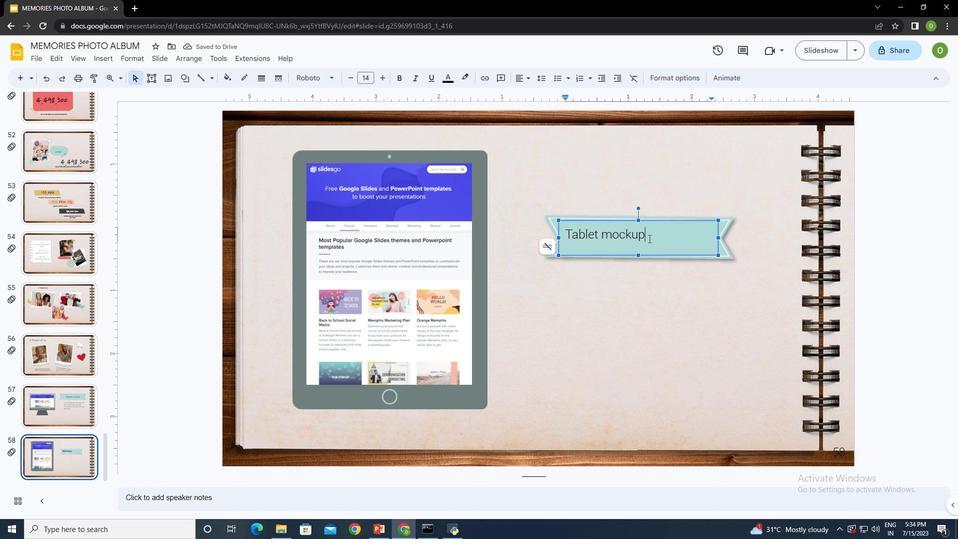 
Action: Mouse moved to (299, 74)
Screenshot: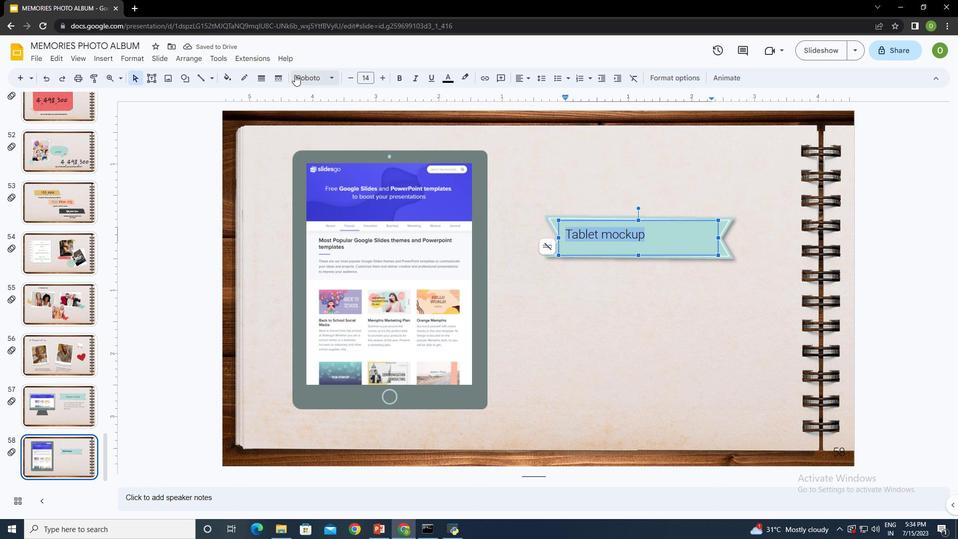 
Action: Mouse pressed left at (299, 74)
Screenshot: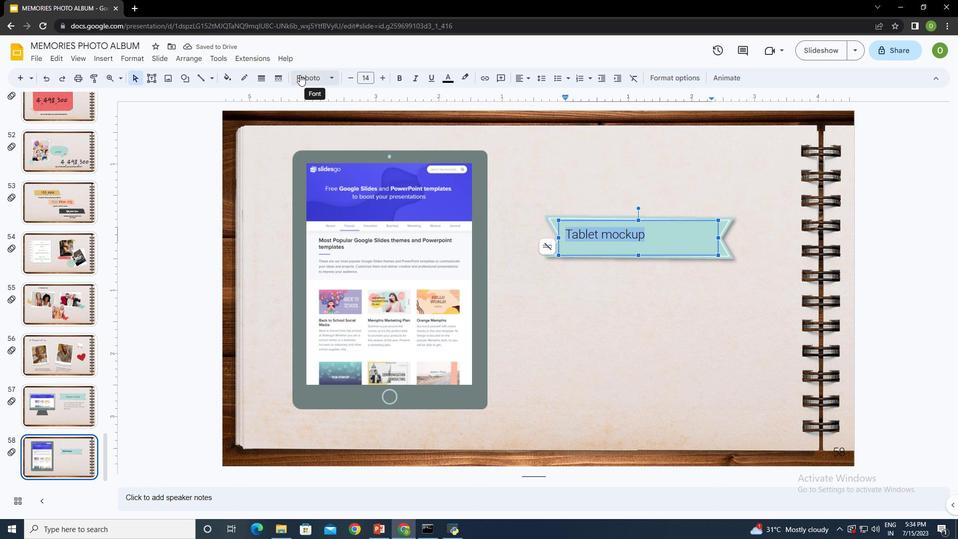 
Action: Mouse moved to (358, 135)
Screenshot: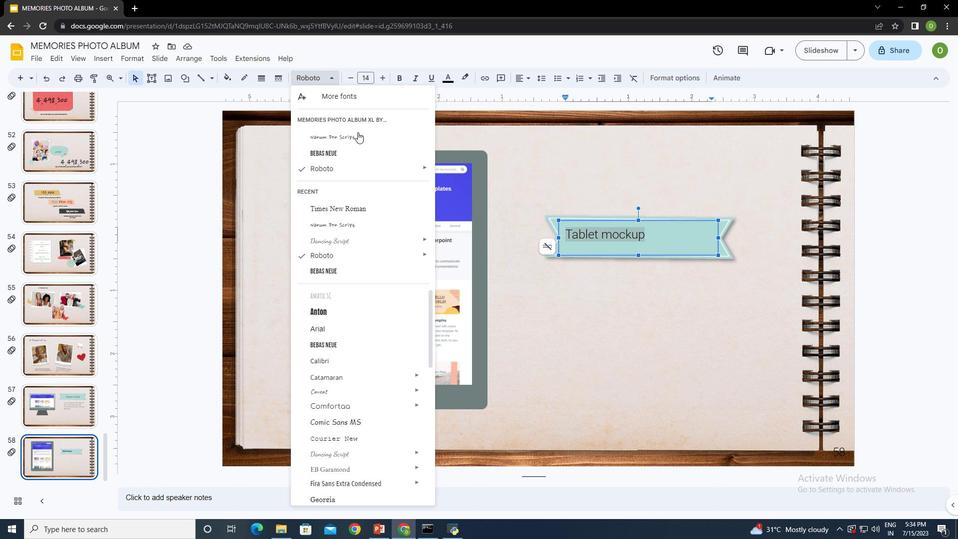 
Action: Mouse pressed left at (358, 135)
Screenshot: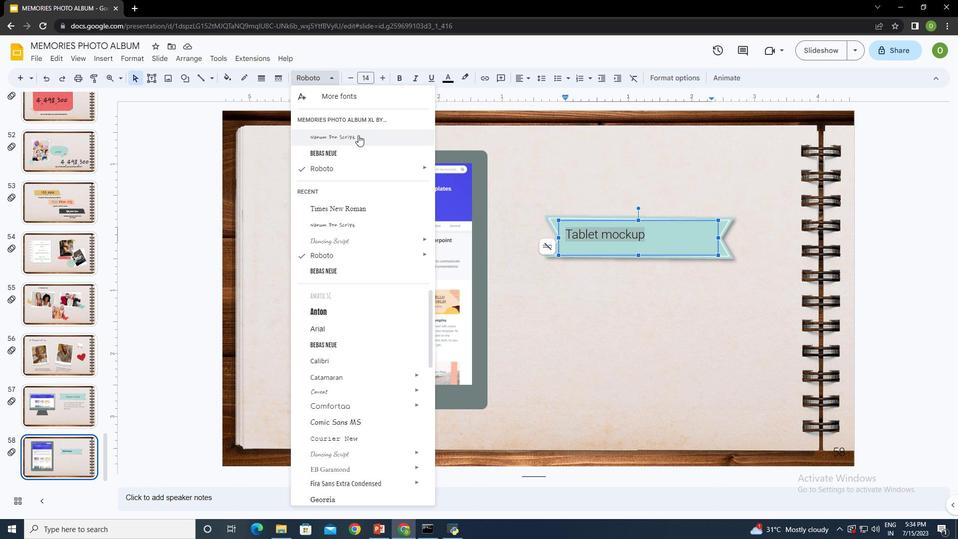 
Action: Mouse moved to (379, 77)
Screenshot: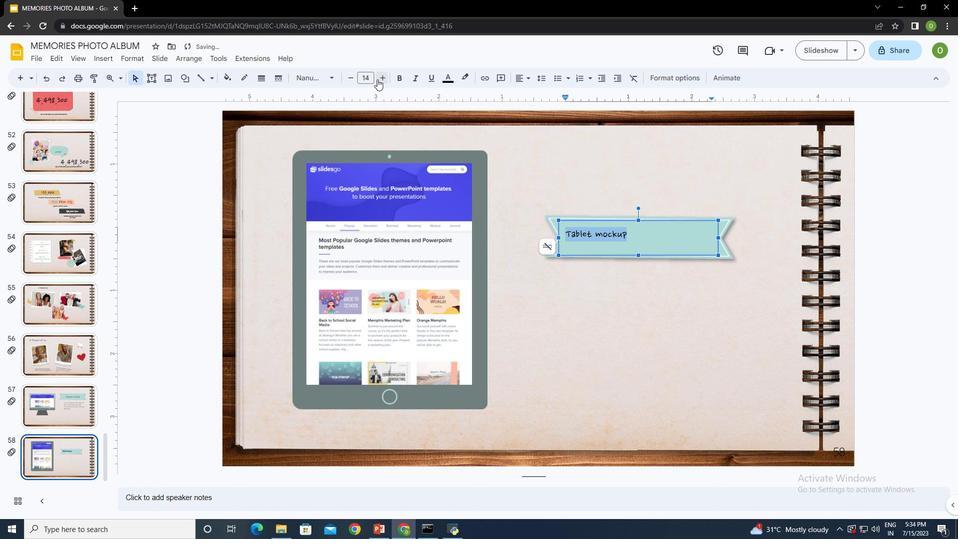 
Action: Mouse pressed left at (379, 77)
Screenshot: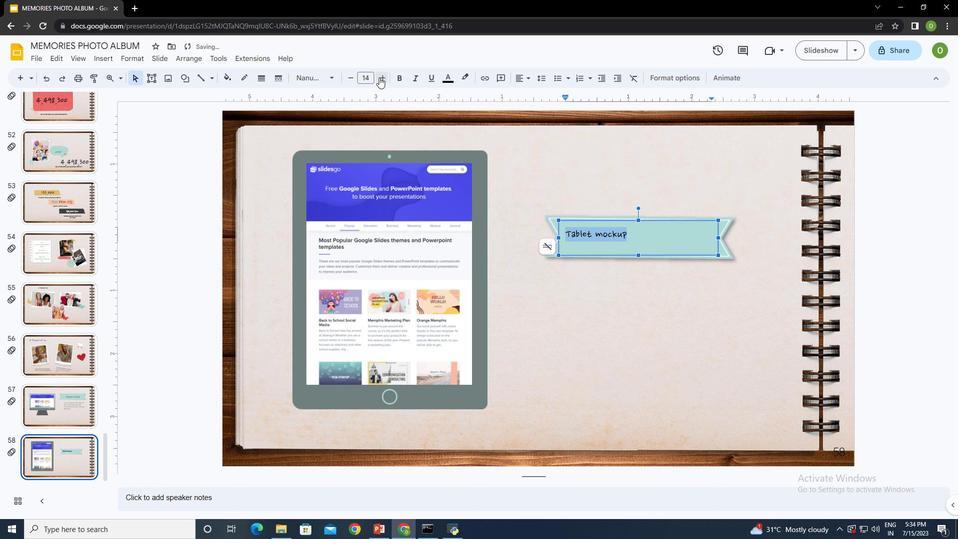 
Action: Mouse pressed left at (379, 77)
Screenshot: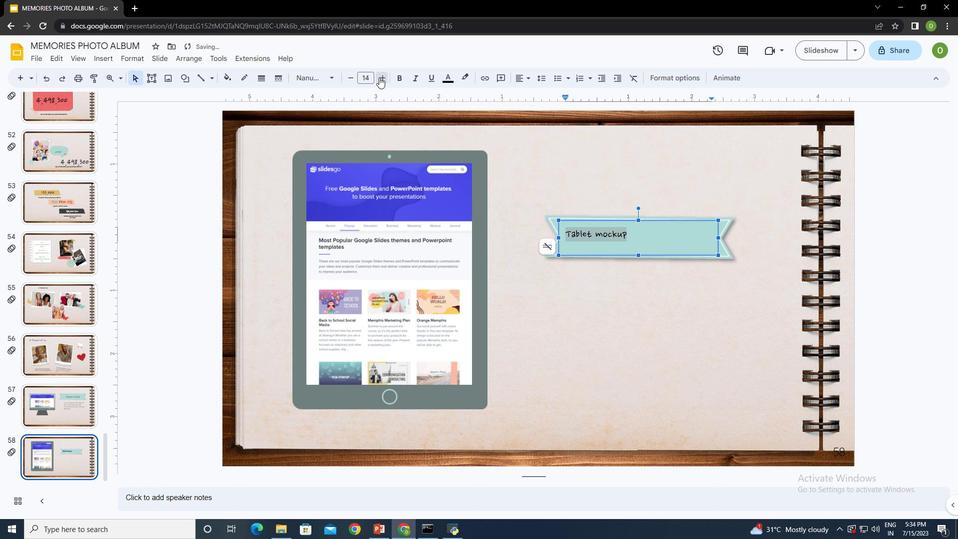 
Action: Mouse pressed left at (379, 77)
Screenshot: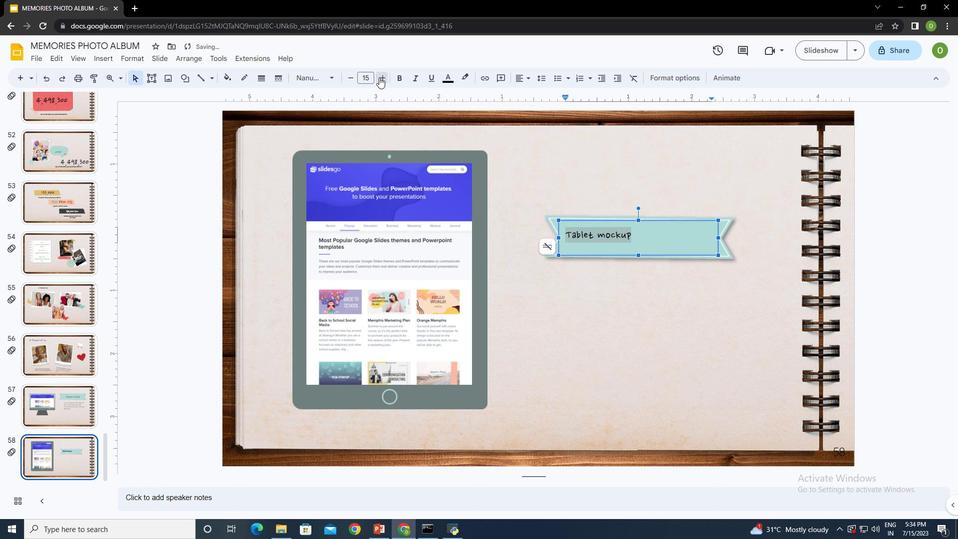 
Action: Mouse pressed left at (379, 77)
Screenshot: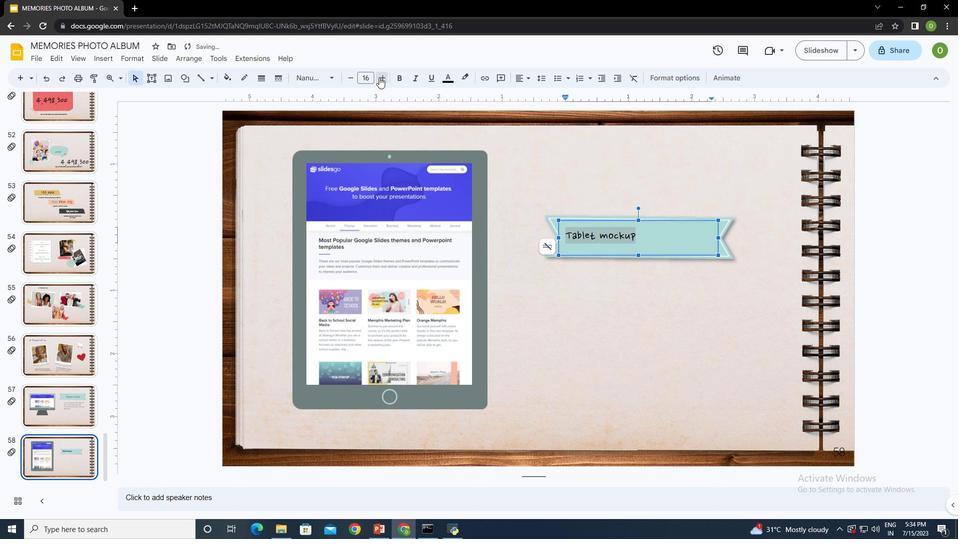 
Action: Mouse pressed left at (379, 77)
Screenshot: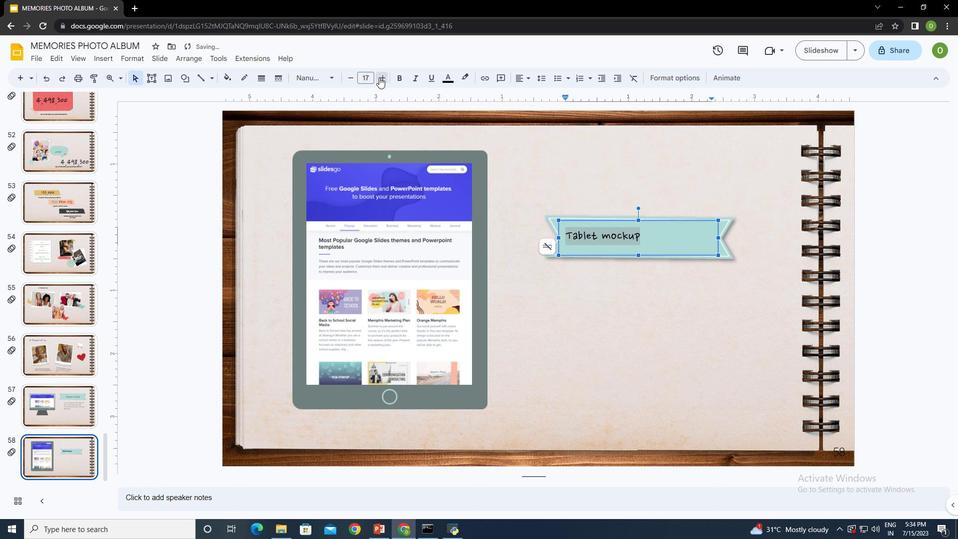 
Action: Mouse pressed left at (379, 77)
Screenshot: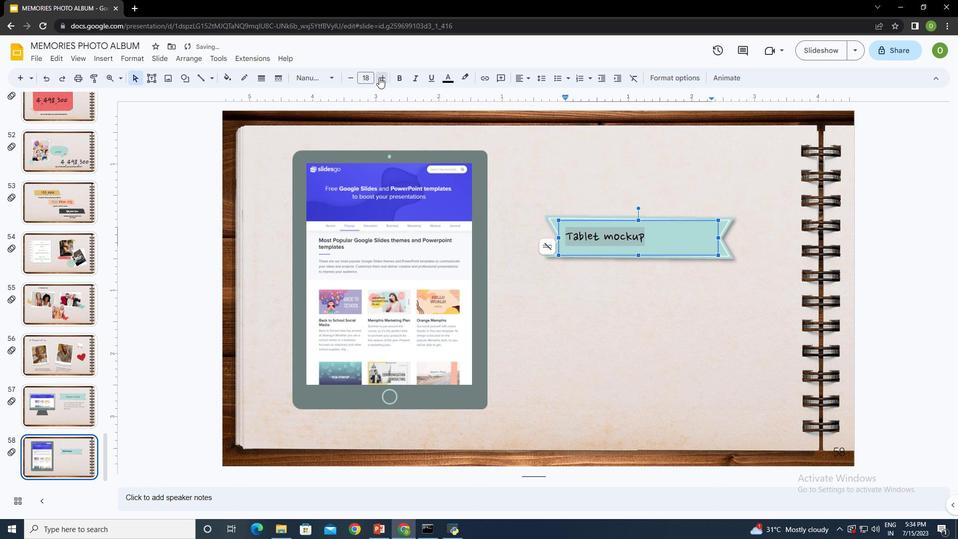
Action: Mouse pressed left at (379, 77)
Screenshot: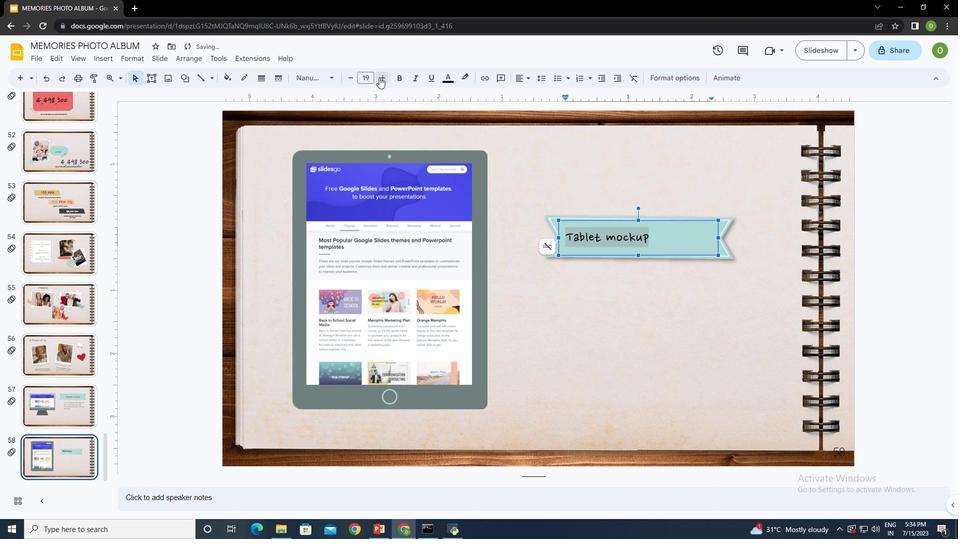 
Action: Mouse pressed left at (379, 77)
Screenshot: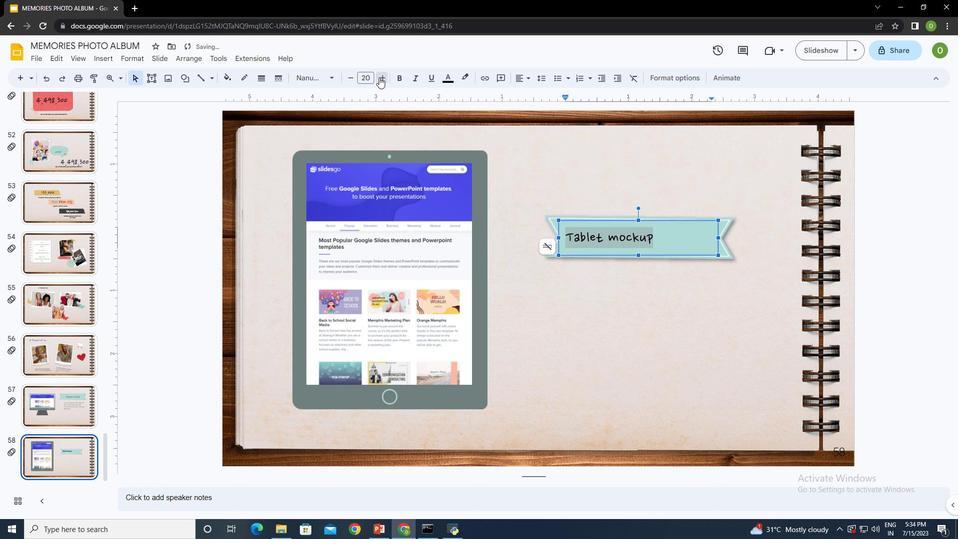
Action: Mouse pressed left at (379, 77)
Screenshot: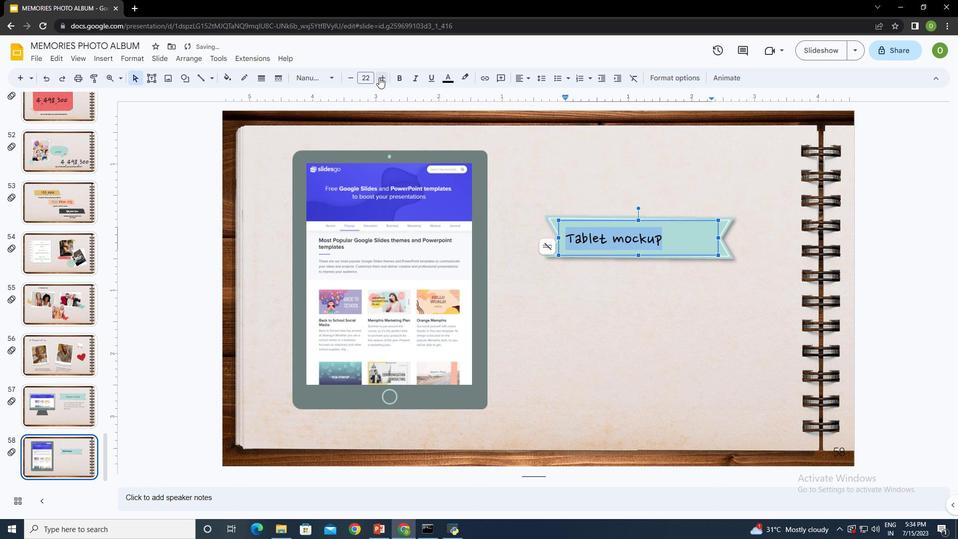 
Action: Mouse moved to (636, 283)
Screenshot: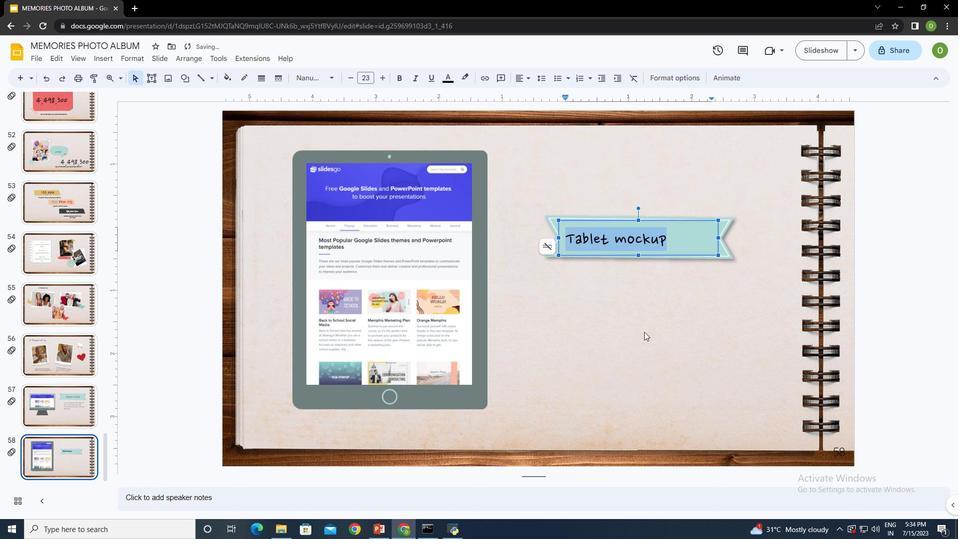 
Action: Mouse pressed left at (636, 283)
Screenshot: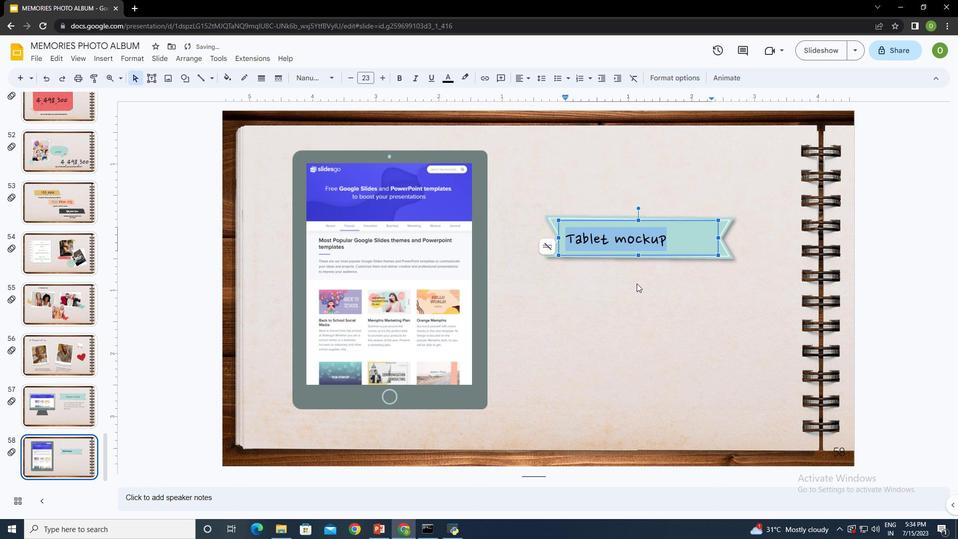 
Action: Mouse moved to (625, 240)
Screenshot: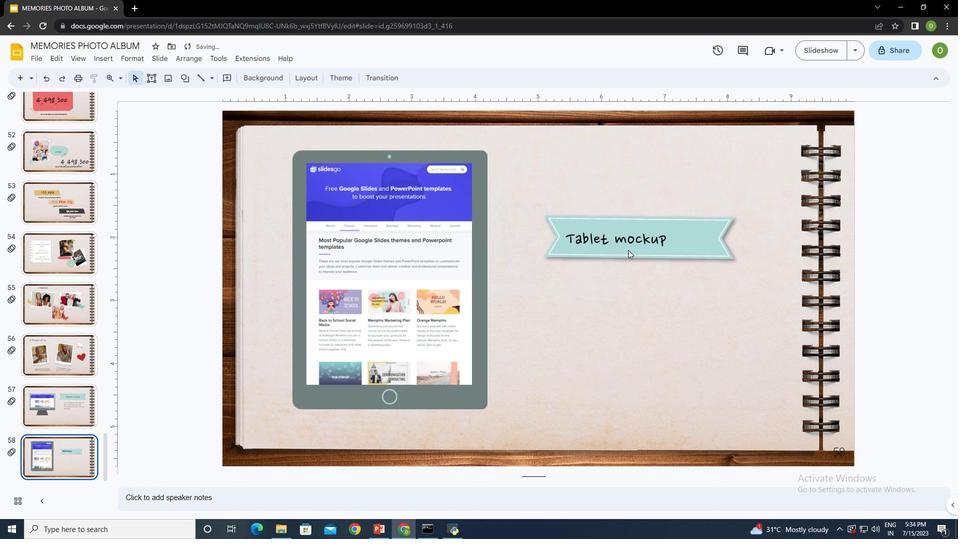 
Action: Mouse pressed left at (625, 240)
Screenshot: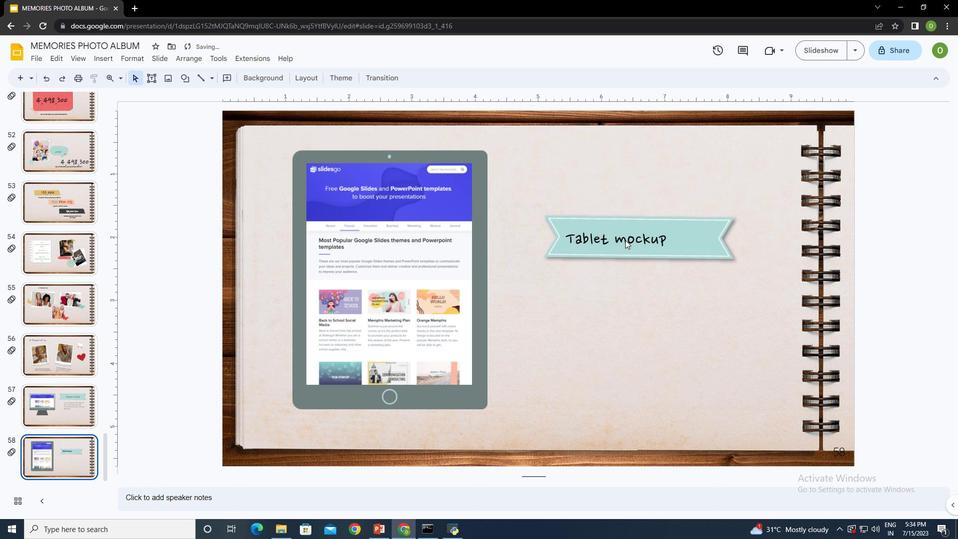 
Action: Mouse moved to (674, 239)
Screenshot: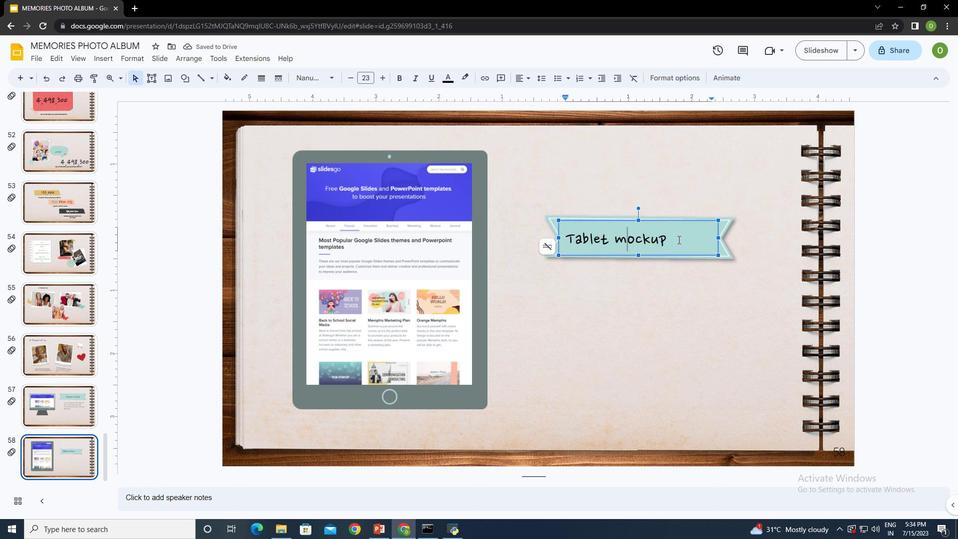 
Action: Mouse pressed left at (675, 239)
Screenshot: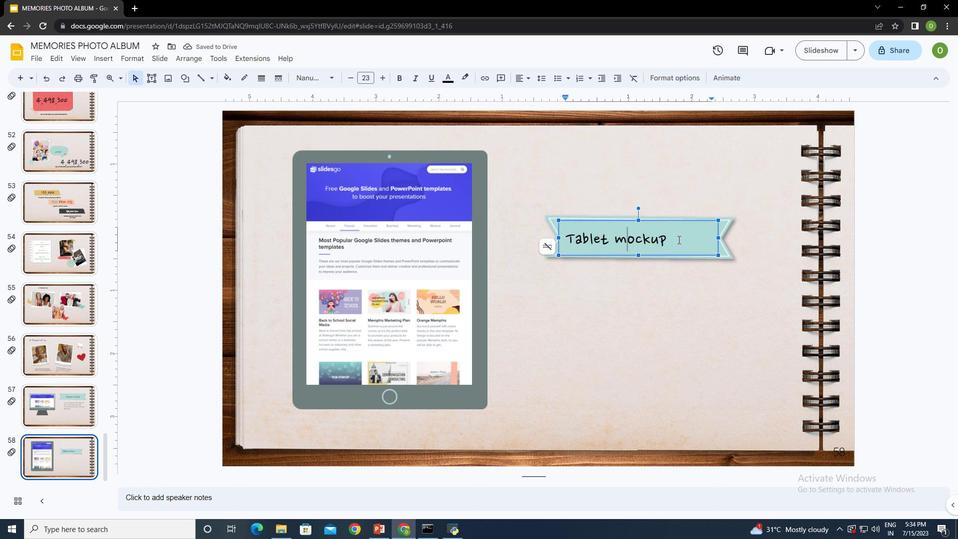 
Action: Mouse moved to (525, 76)
Screenshot: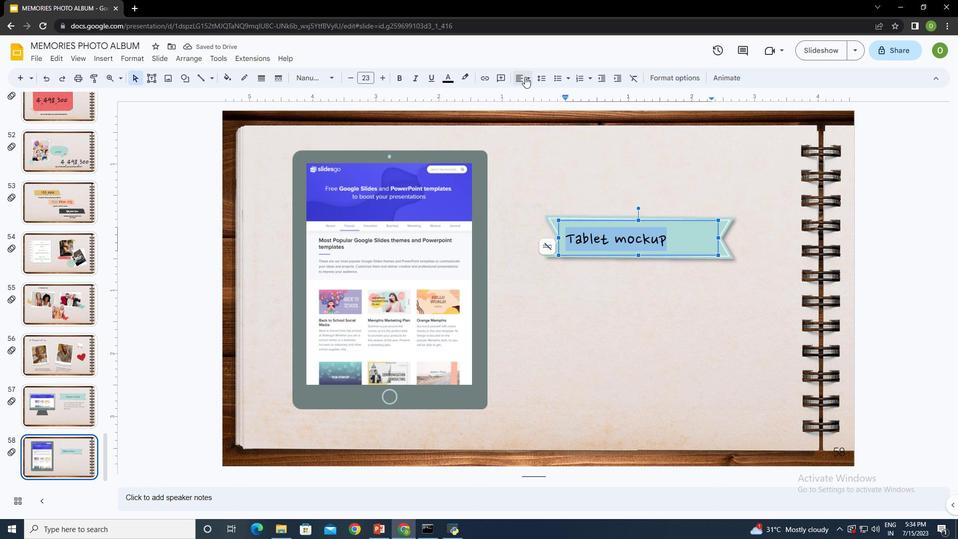 
Action: Mouse pressed left at (525, 76)
Screenshot: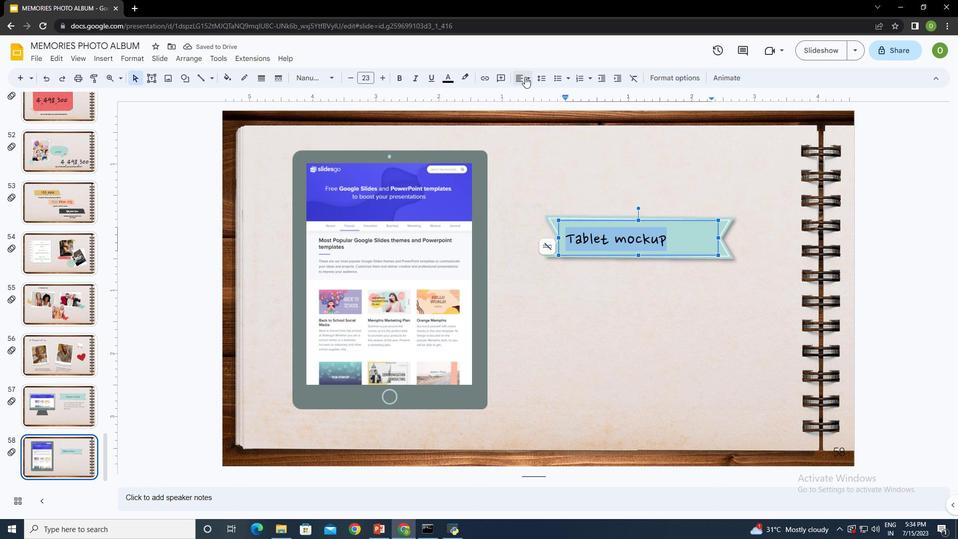 
Action: Mouse moved to (535, 93)
Screenshot: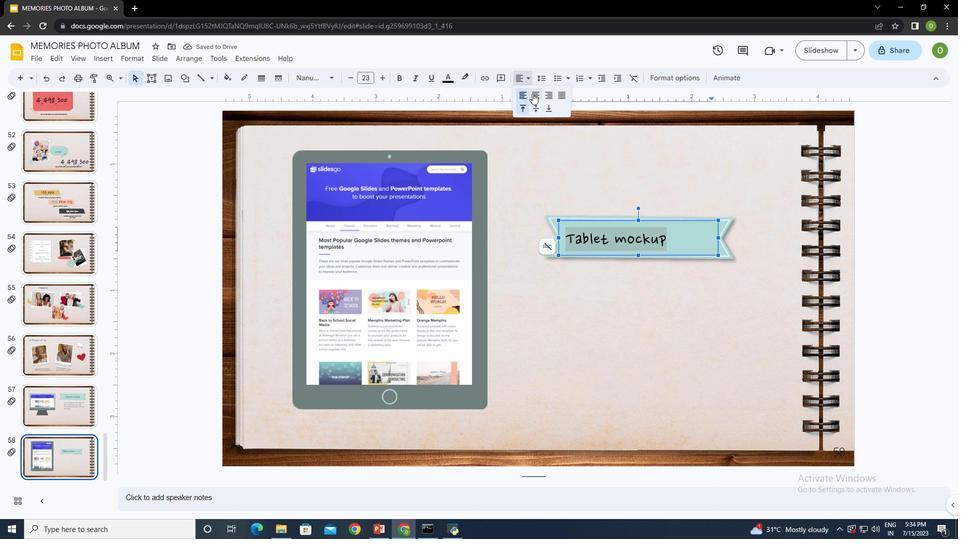 
Action: Mouse pressed left at (535, 93)
Screenshot: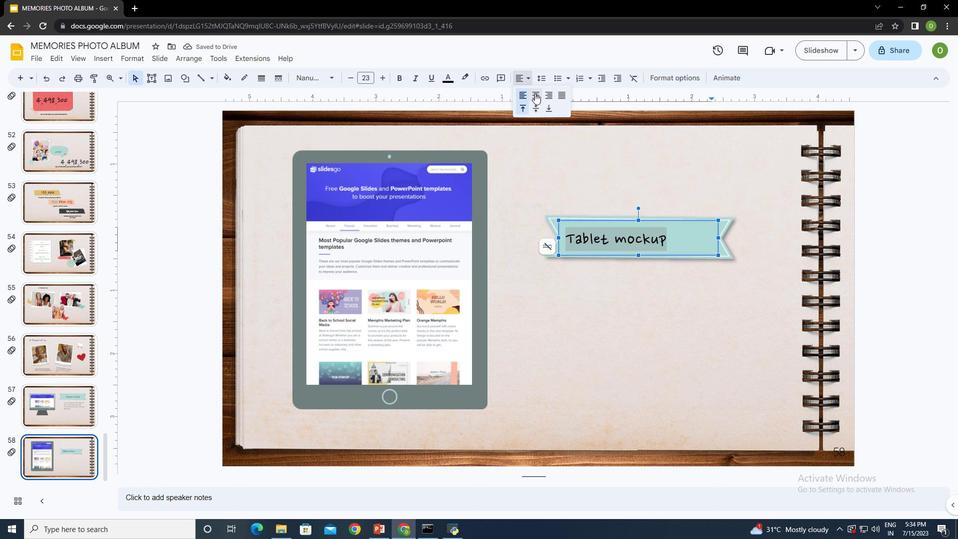 
Action: Mouse moved to (527, 79)
Screenshot: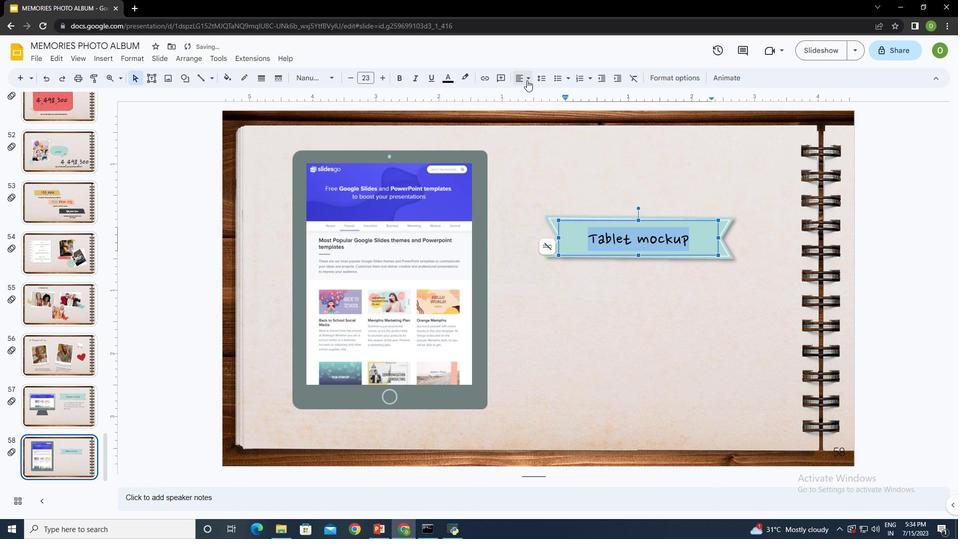 
Action: Mouse pressed left at (527, 79)
Screenshot: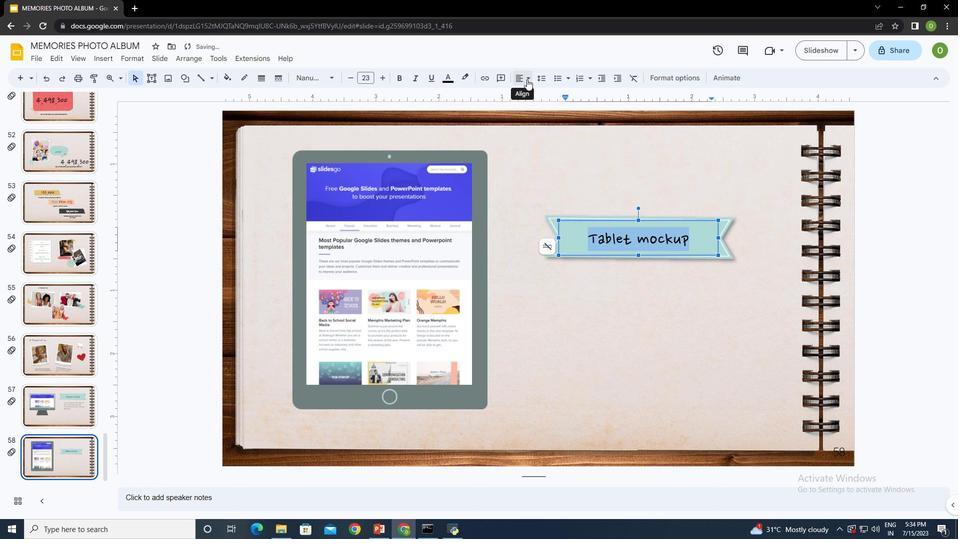 
Action: Mouse moved to (539, 109)
Screenshot: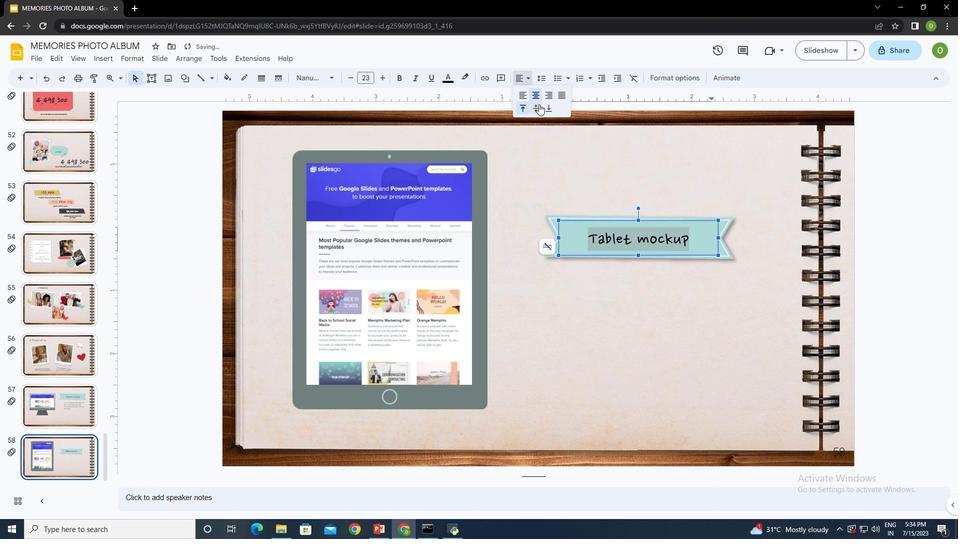 
Action: Mouse pressed left at (539, 109)
Screenshot: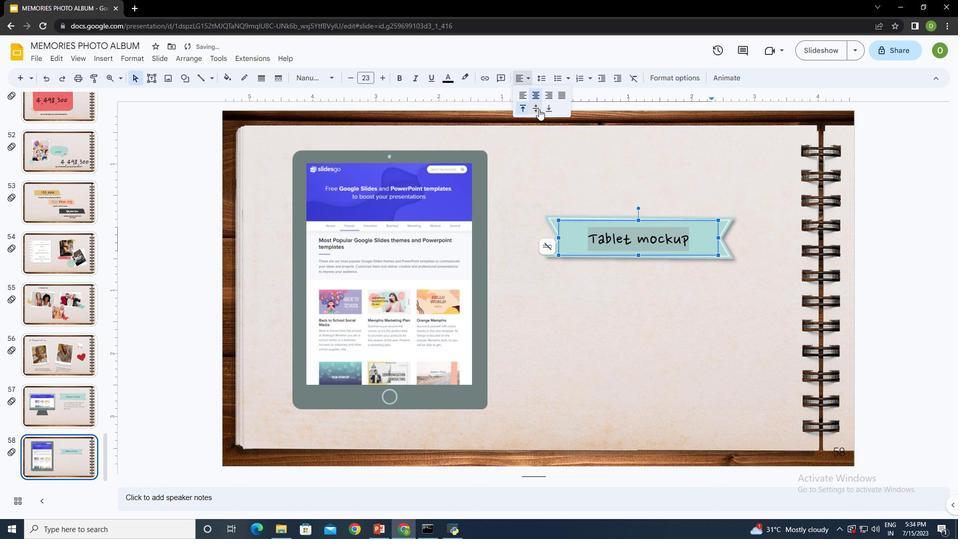 
Action: Mouse moved to (606, 305)
Screenshot: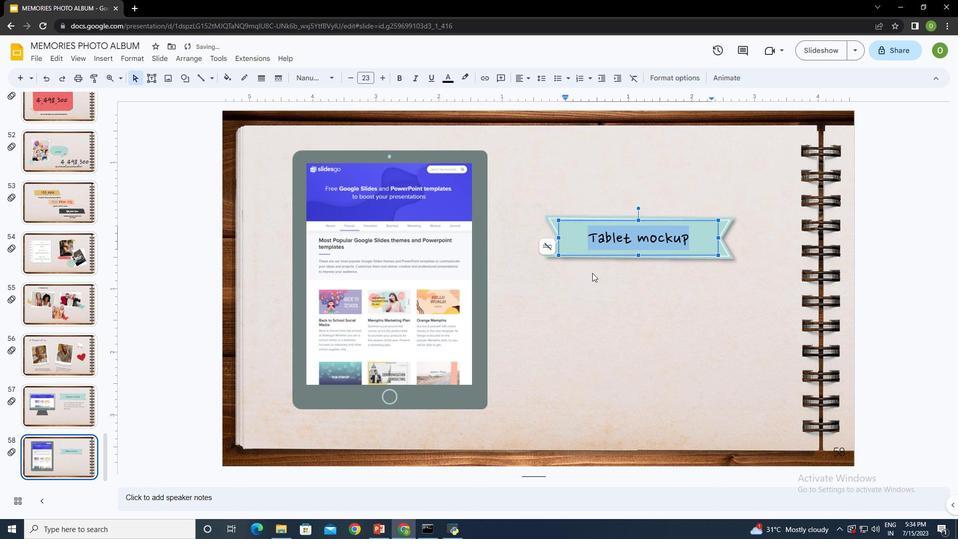 
Action: Mouse pressed left at (606, 305)
Screenshot: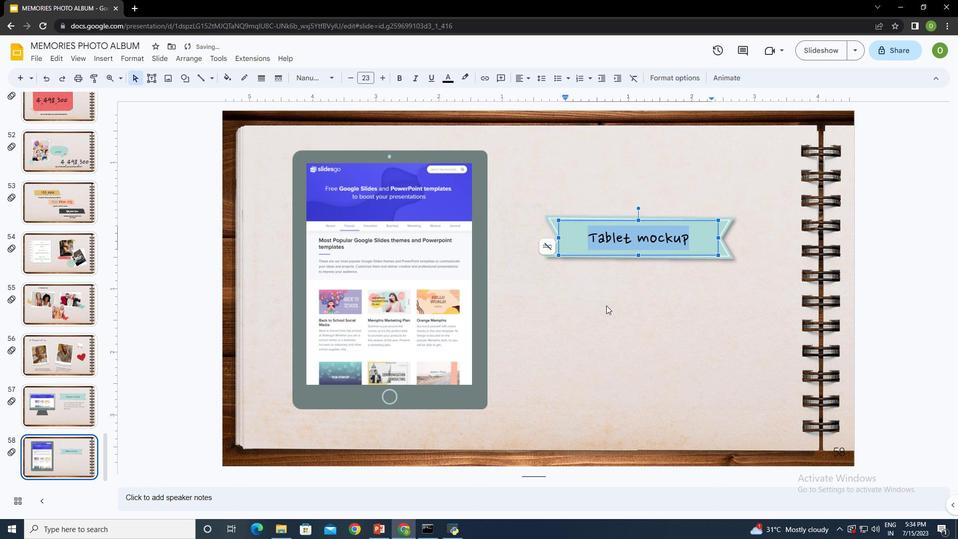 
Action: Mouse moved to (151, 78)
Screenshot: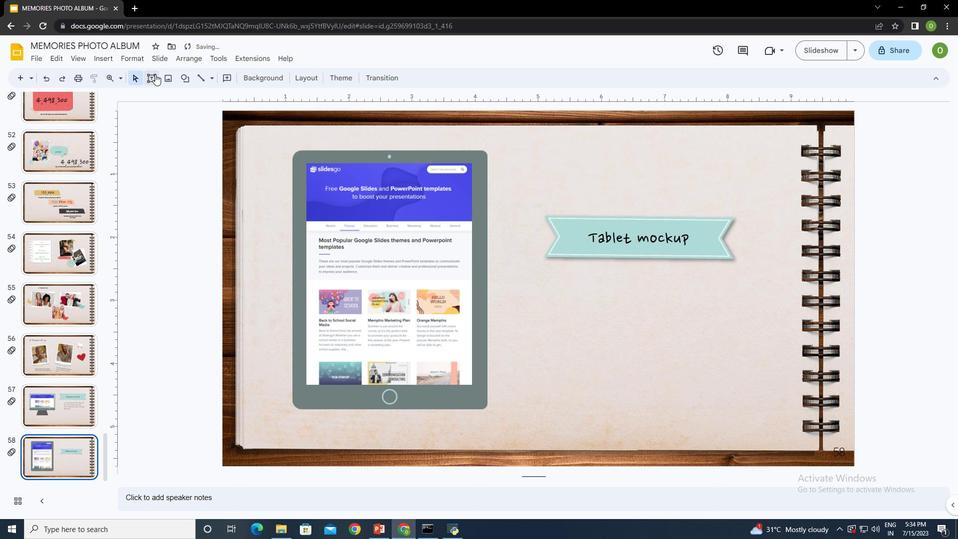 
Action: Mouse pressed left at (151, 78)
Screenshot: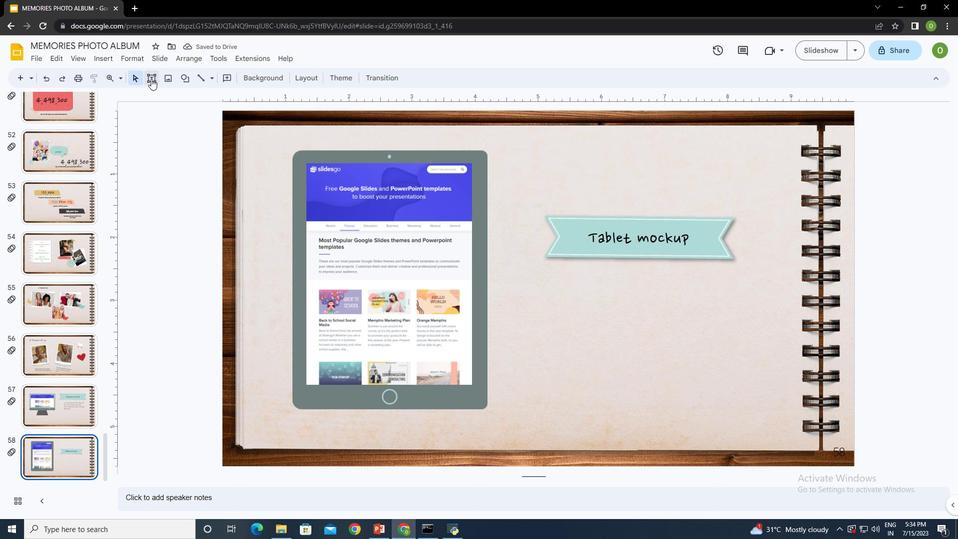 
Action: Mouse moved to (539, 260)
Screenshot: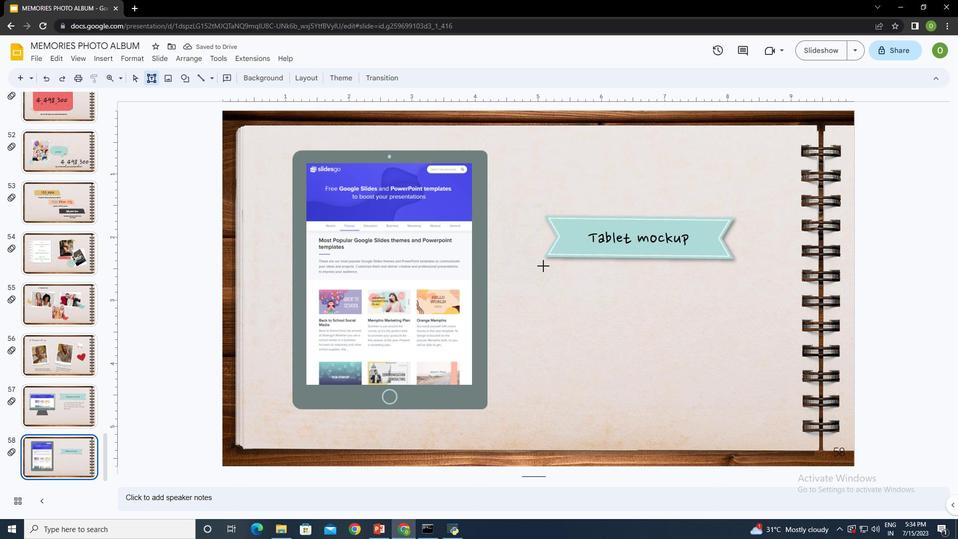 
Action: Mouse pressed left at (539, 260)
Screenshot: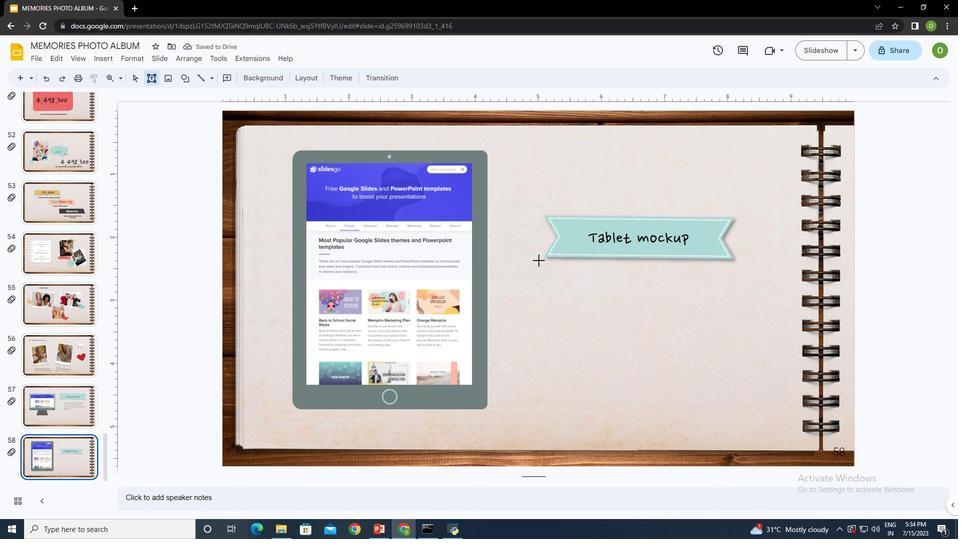 
Action: Mouse moved to (676, 288)
Screenshot: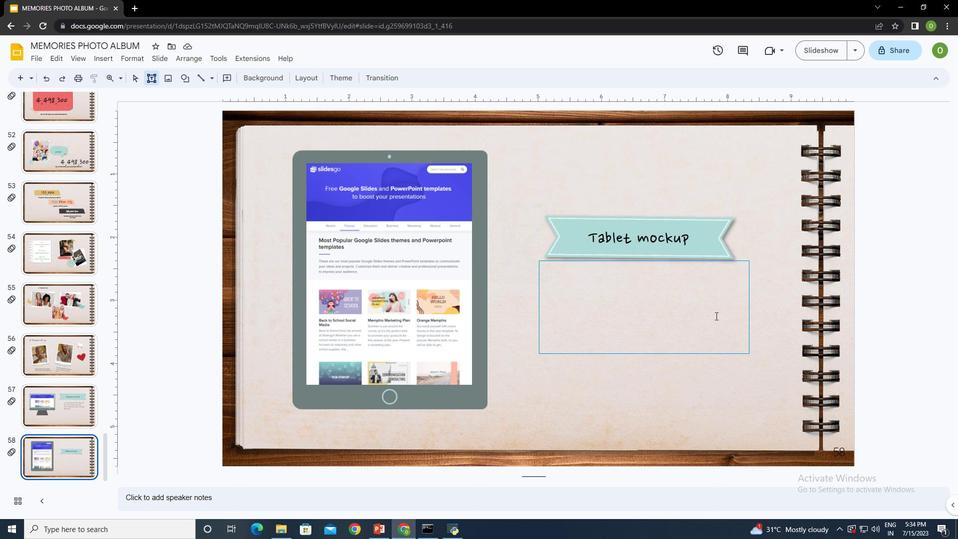 
Action: Key pressed <Key.shift>You<Key.space>can<Key.space>m<Key.backspace>replace<Key.space>the<Key.space>image<Key.space>on<Key.space>the<Key.space>screen<Key.space>with<Key.space>your<Key.space>own<Key.space>work.<Key.space><Key.shift>Just<Key.space>delete<Key.space>this<Key.space>one<Key.space>and<Key.space>add<Key.space>yours.ctrl+A
Screenshot: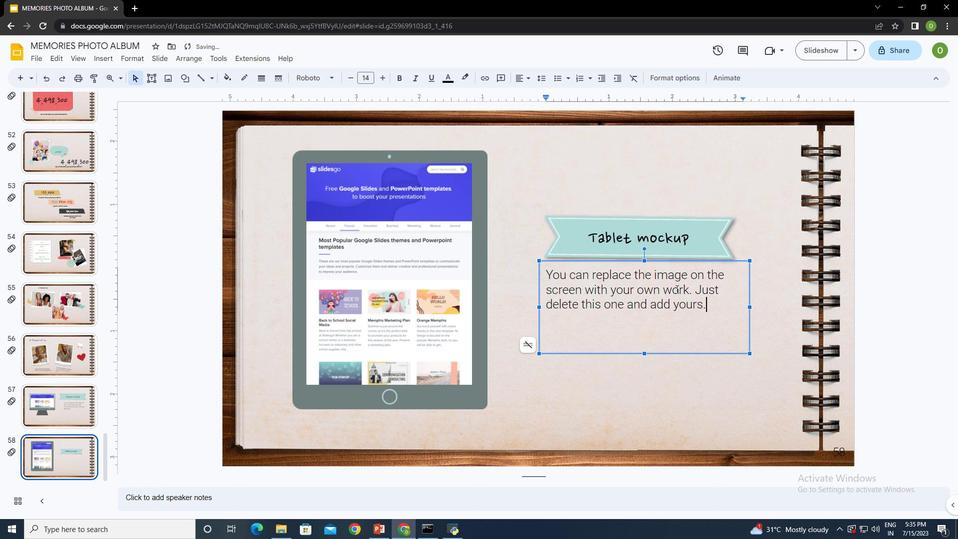 
Action: Mouse moved to (320, 75)
Screenshot: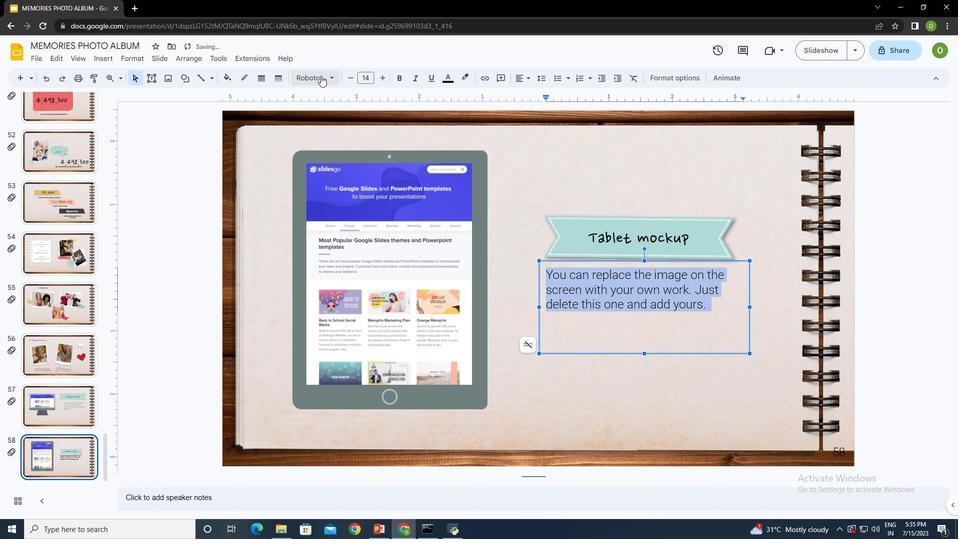 
Action: Mouse pressed left at (320, 75)
Screenshot: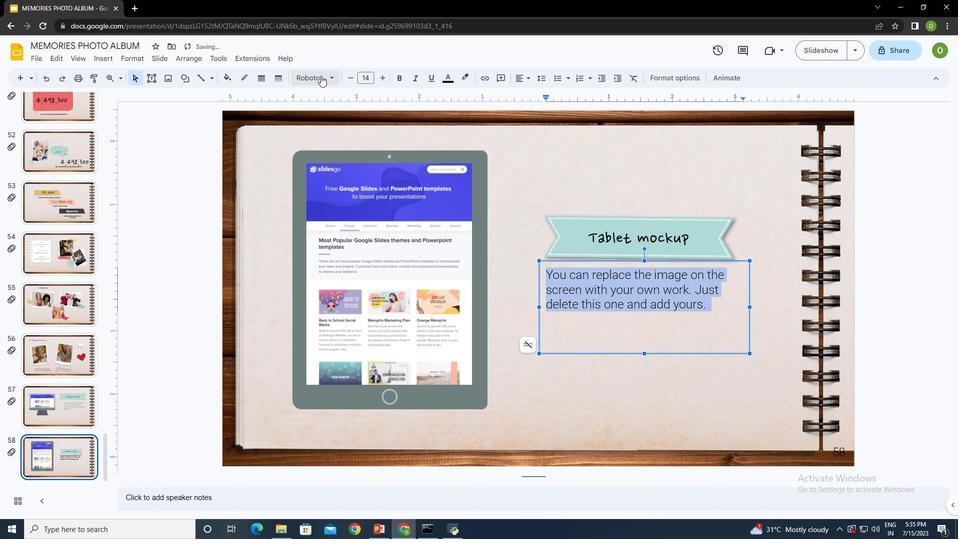 
Action: Mouse moved to (359, 241)
Screenshot: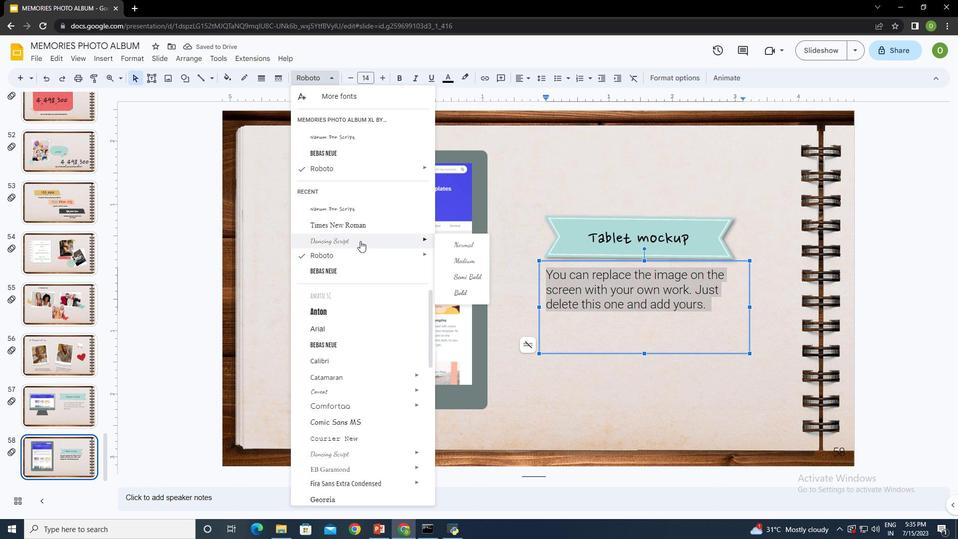 
Action: Mouse pressed left at (359, 241)
Screenshot: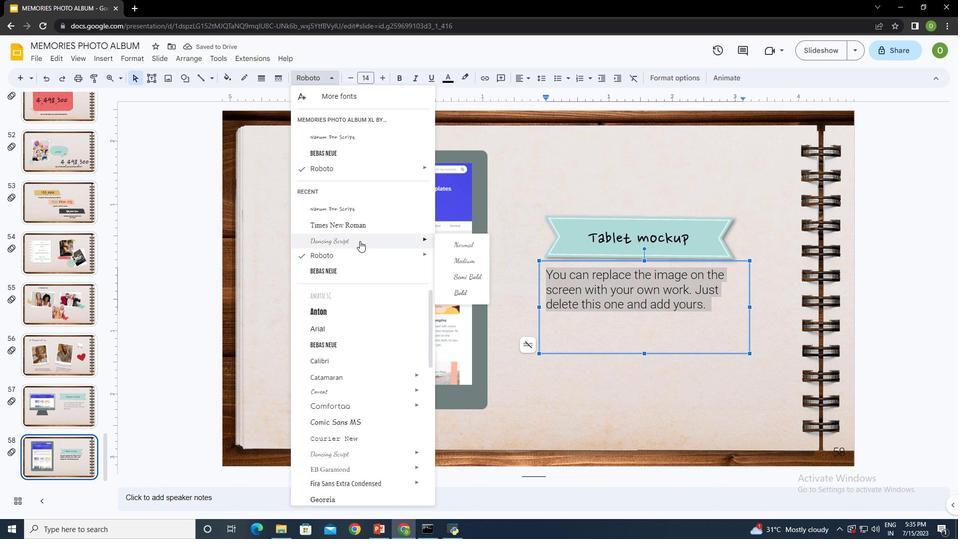 
Action: Mouse moved to (383, 77)
Screenshot: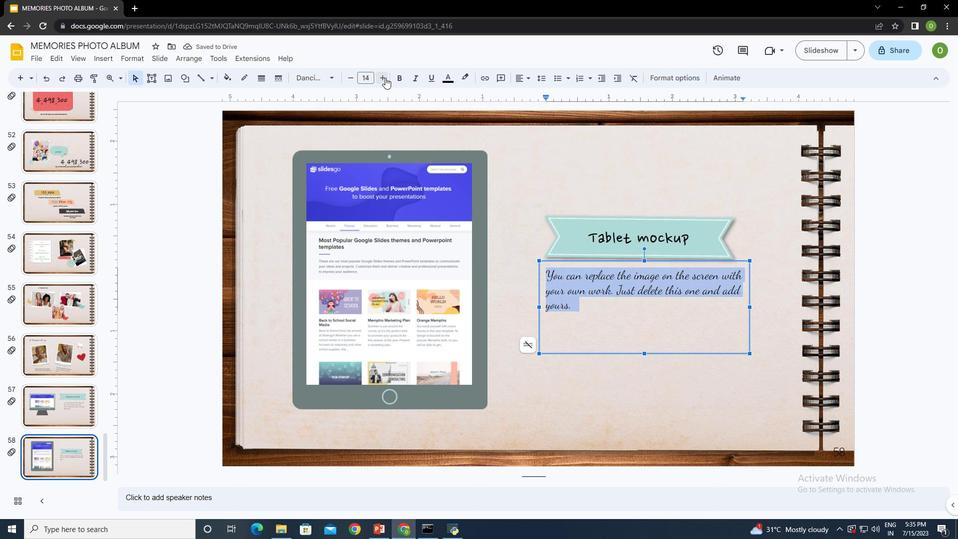 
Action: Mouse pressed left at (383, 77)
Screenshot: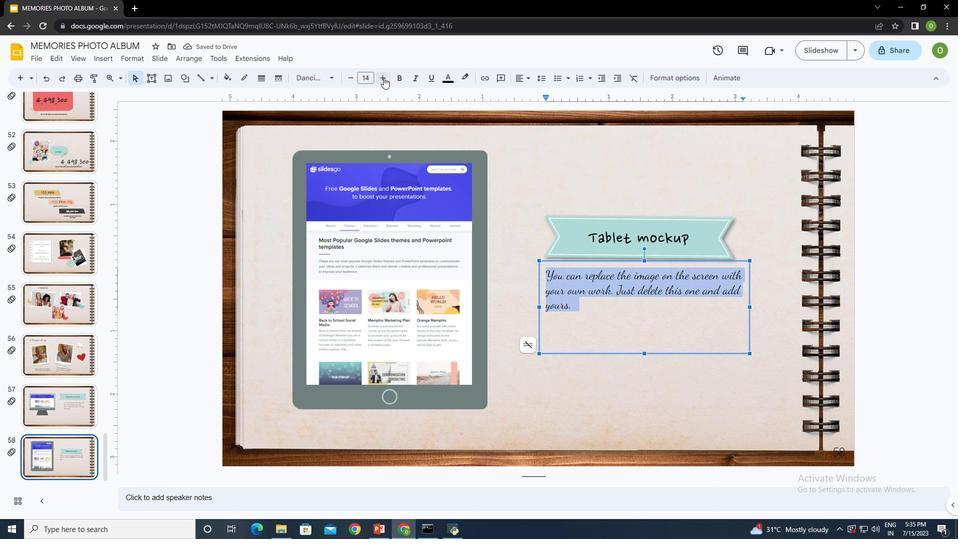 
Action: Mouse pressed left at (383, 77)
Screenshot: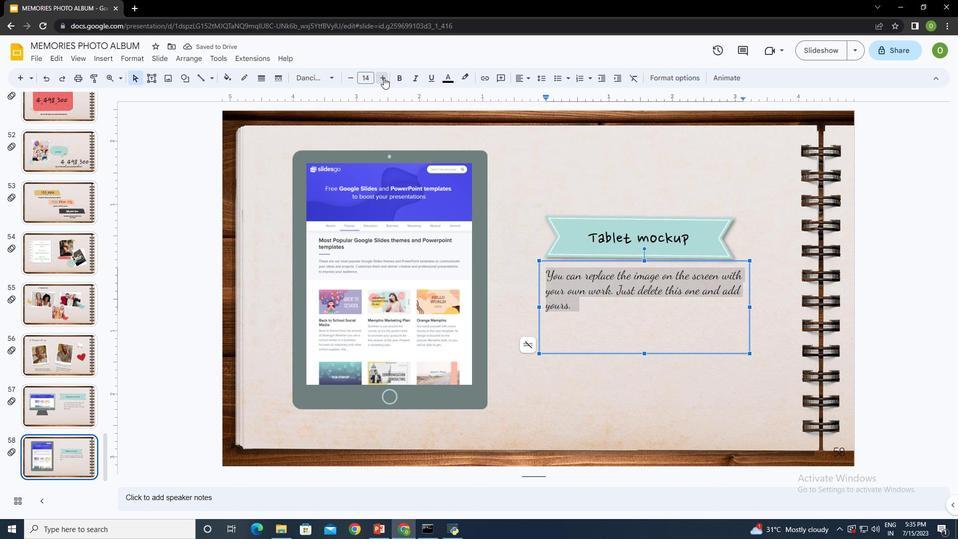 
Action: Mouse pressed left at (383, 77)
Screenshot: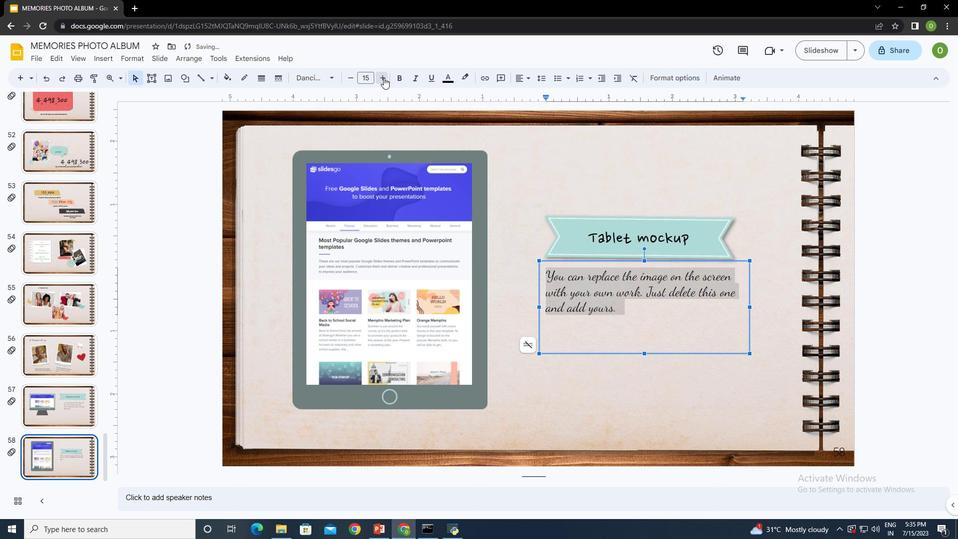 
Action: Mouse pressed left at (383, 77)
Screenshot: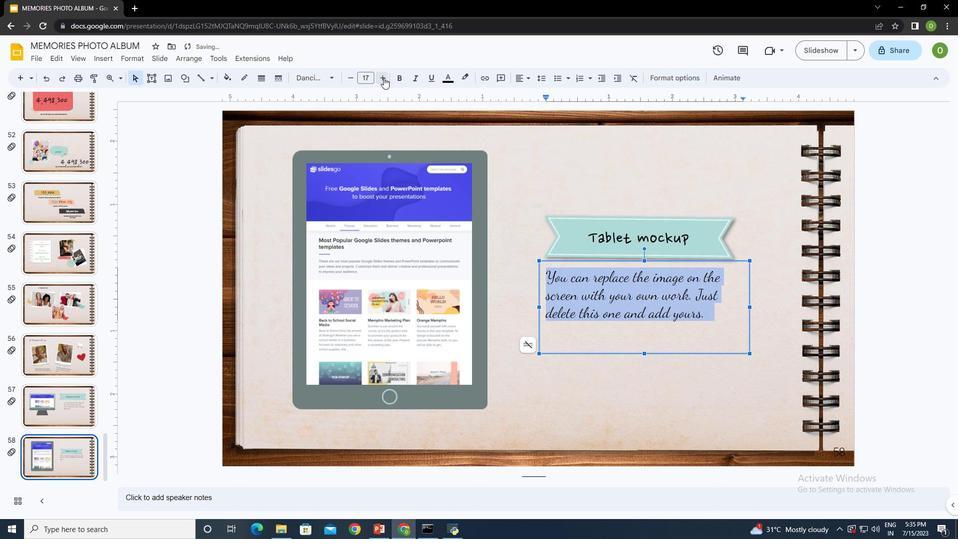 
Action: Mouse moved to (663, 174)
Screenshot: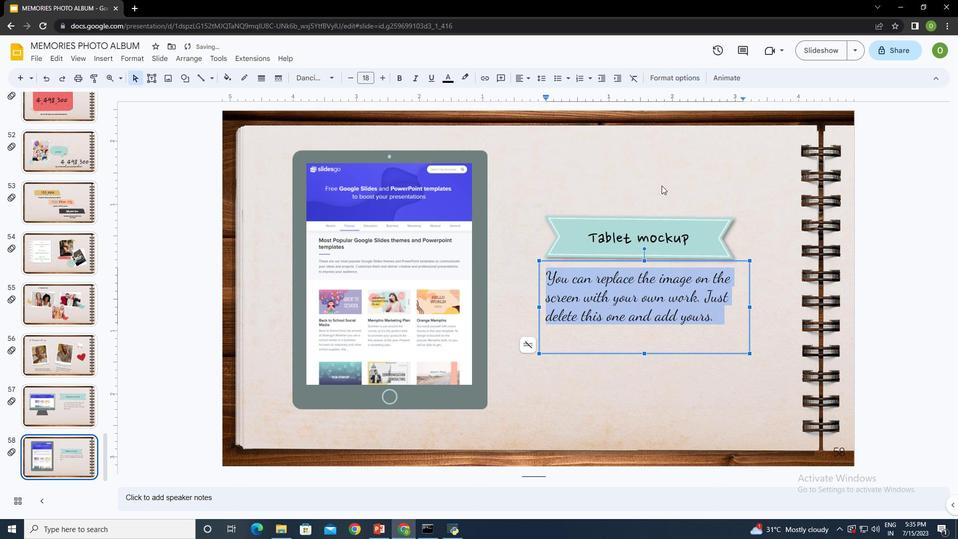 
Action: Mouse pressed left at (663, 174)
Screenshot: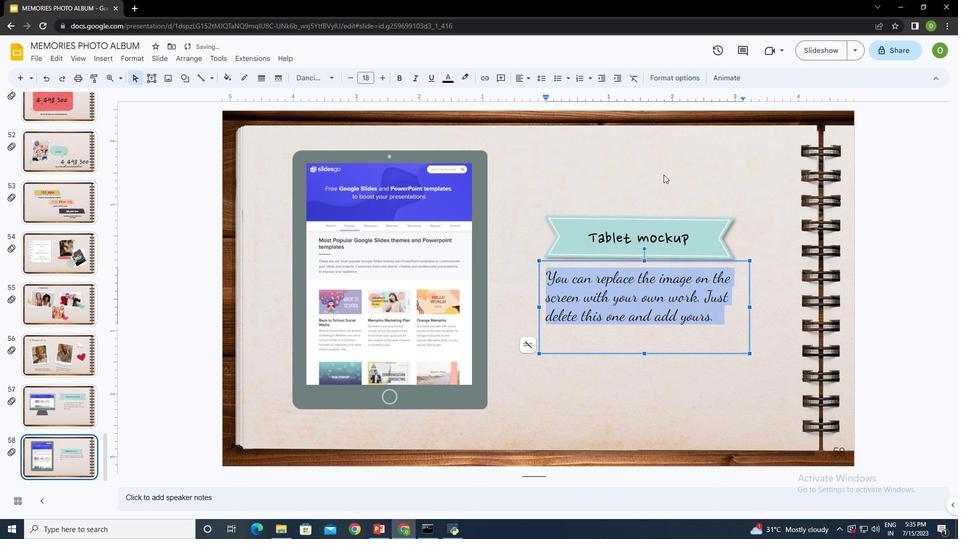 
Action: Mouse moved to (484, 276)
Screenshot: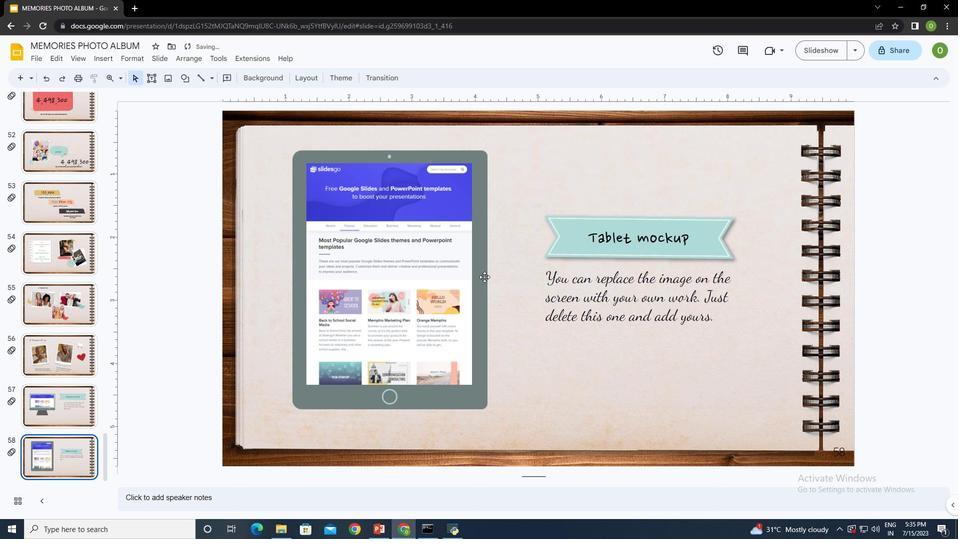 
Action: Mouse pressed left at (484, 276)
Screenshot: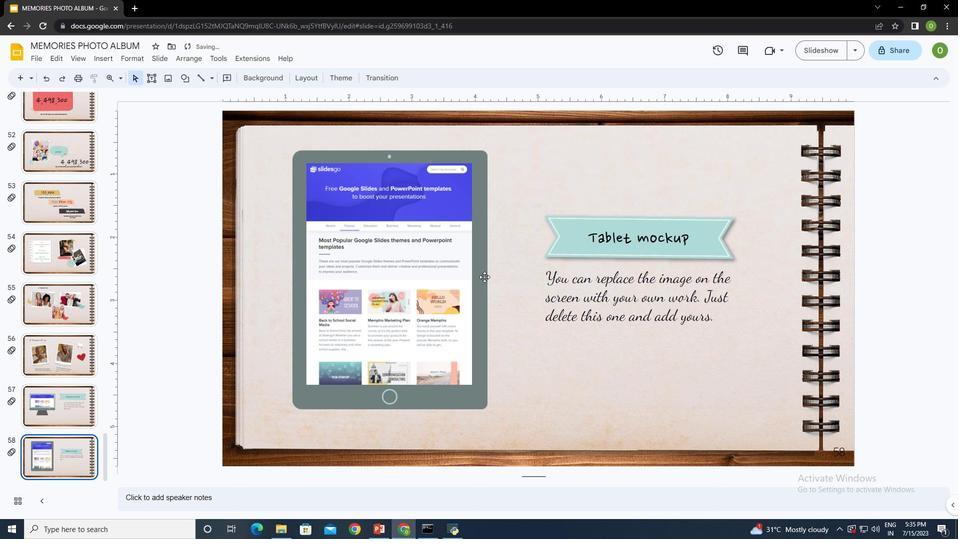 
Action: Mouse moved to (435, 268)
Screenshot: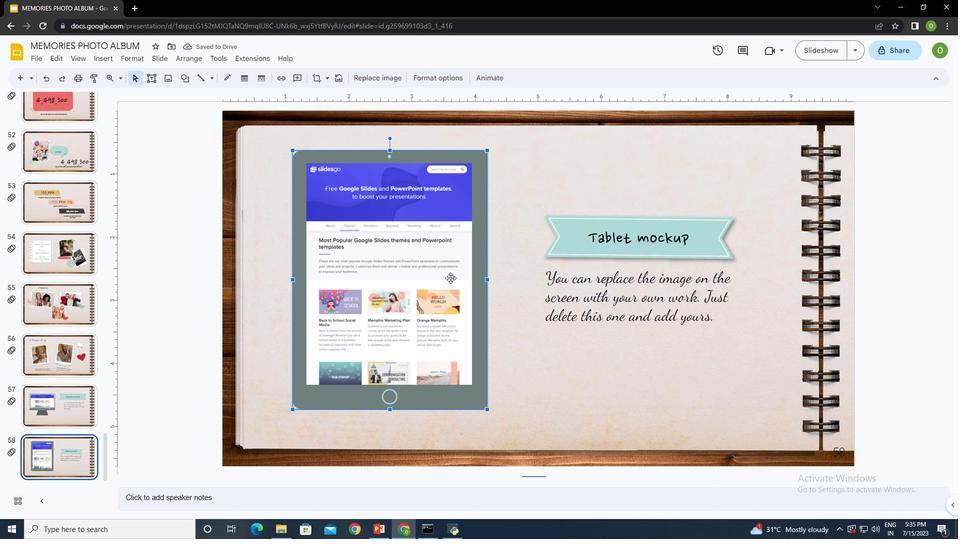 
Action: Mouse pressed left at (435, 268)
Screenshot: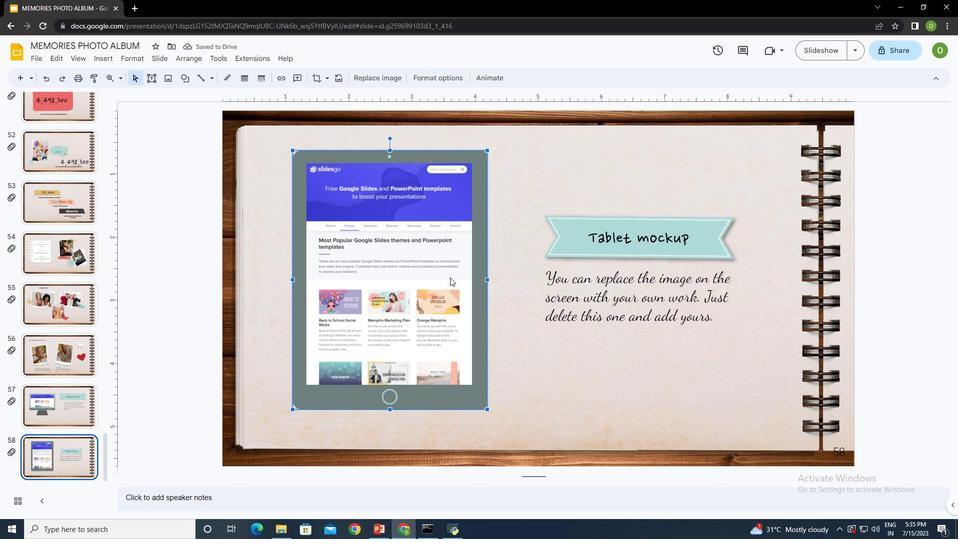 
Action: Mouse moved to (497, 75)
Screenshot: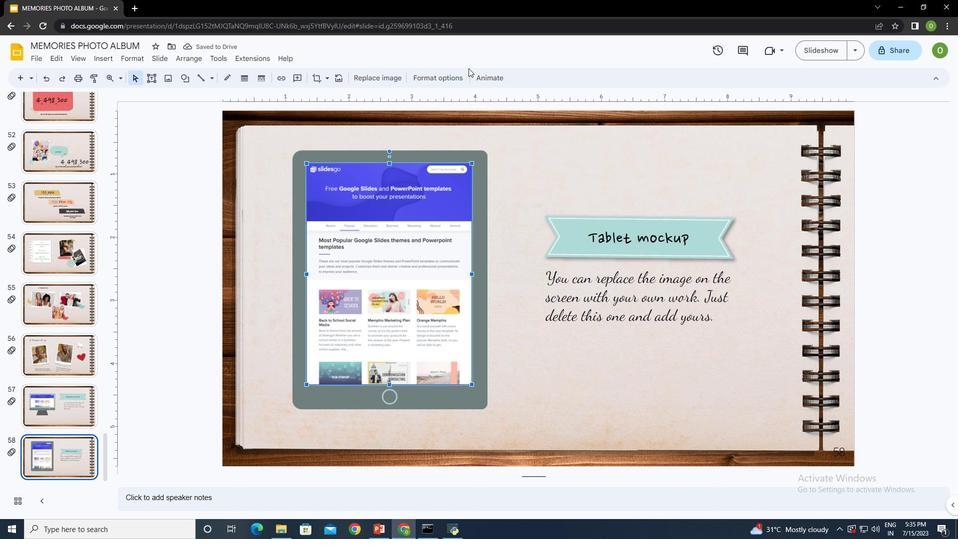 
Action: Mouse pressed left at (497, 75)
Screenshot: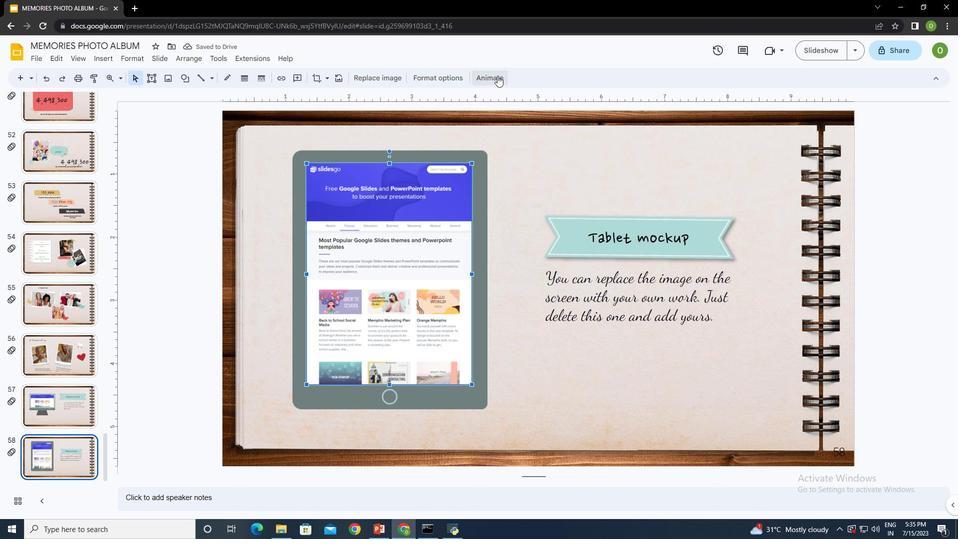
Action: Mouse moved to (860, 238)
Screenshot: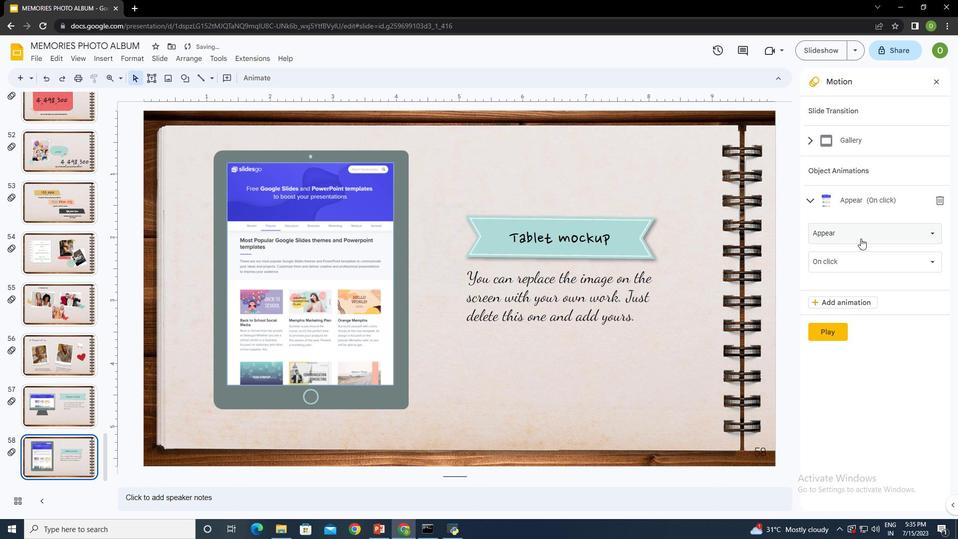 
Action: Mouse pressed left at (860, 238)
Screenshot: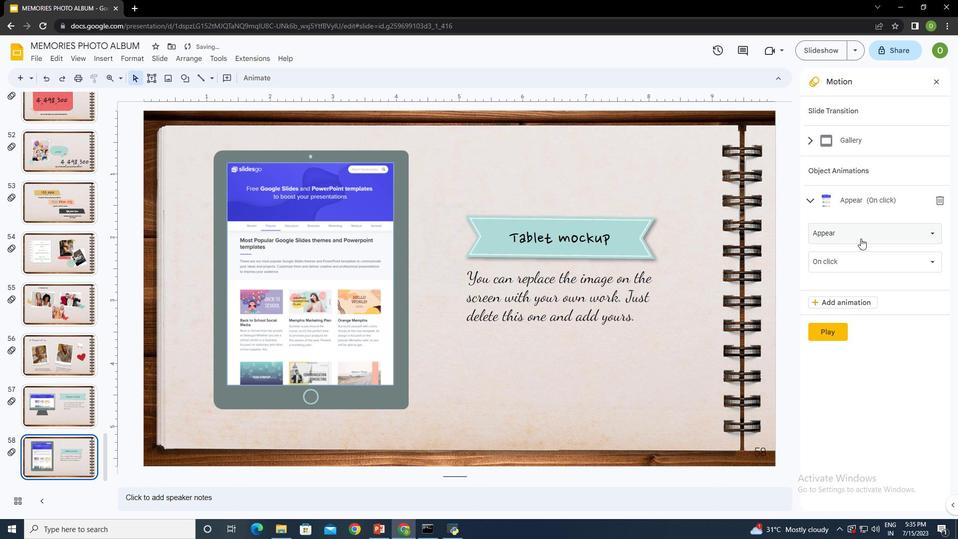 
Action: Mouse moved to (860, 440)
Screenshot: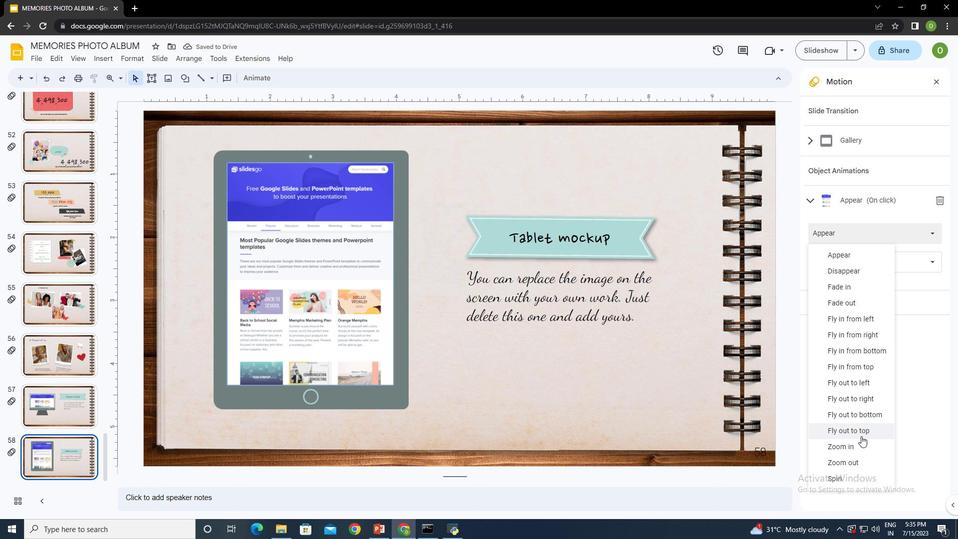 
Action: Mouse pressed left at (860, 440)
Screenshot: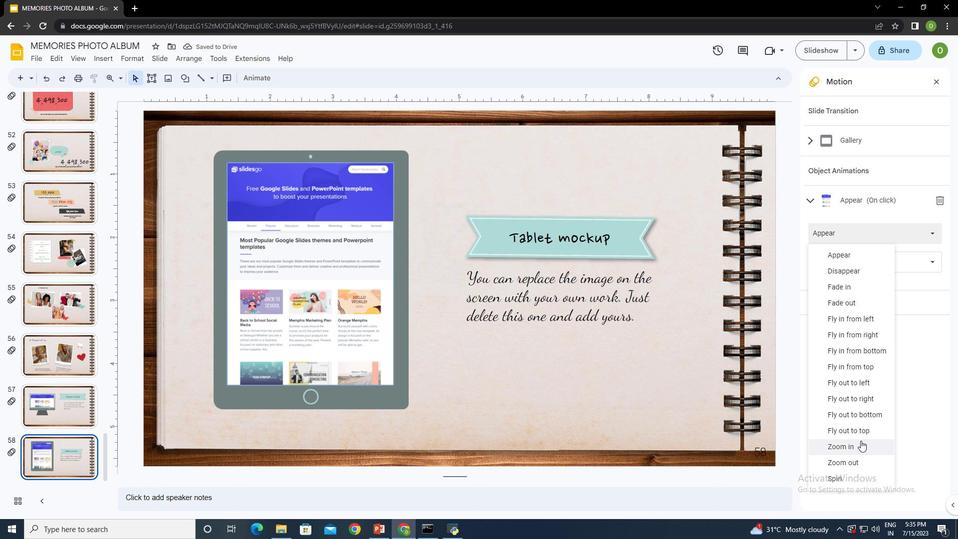 
Action: Mouse moved to (848, 266)
Screenshot: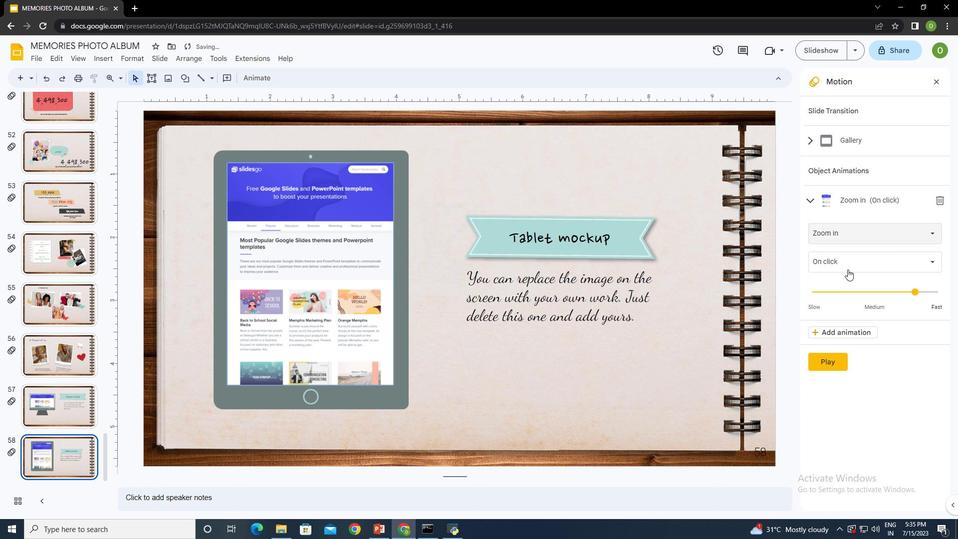 
Action: Mouse pressed left at (848, 266)
Screenshot: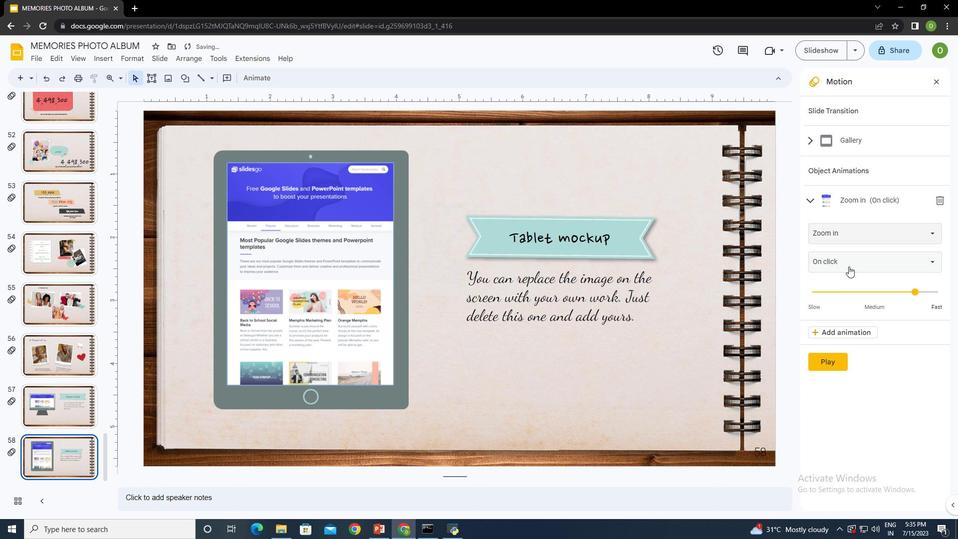 
Action: Mouse moved to (846, 300)
Screenshot: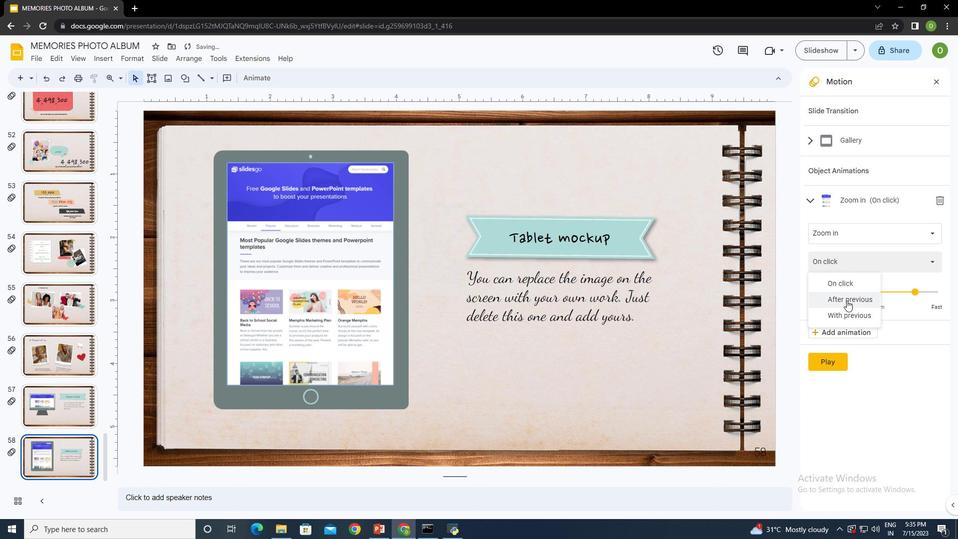 
Action: Mouse pressed left at (846, 300)
Screenshot: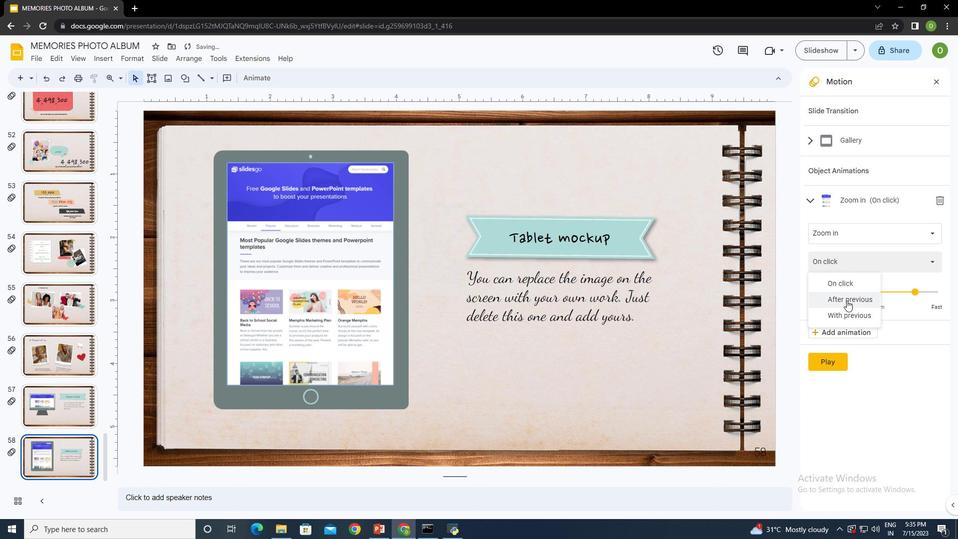 
Action: Mouse moved to (916, 289)
Screenshot: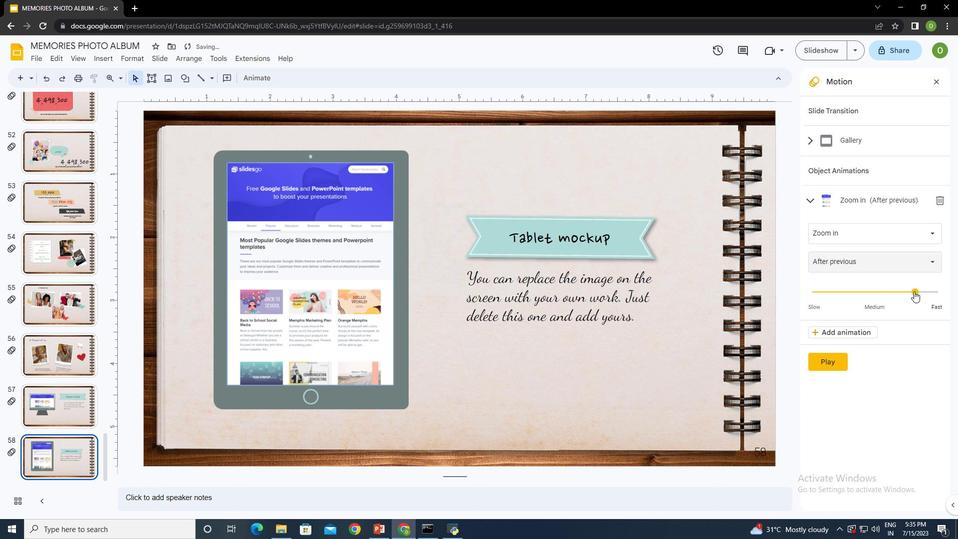 
Action: Mouse pressed left at (916, 289)
Screenshot: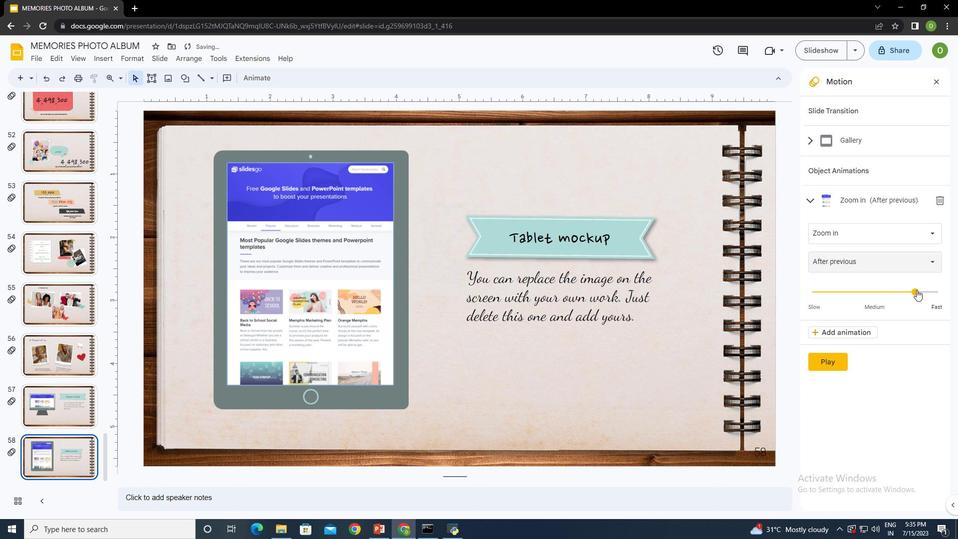 
Action: Mouse moved to (825, 360)
Screenshot: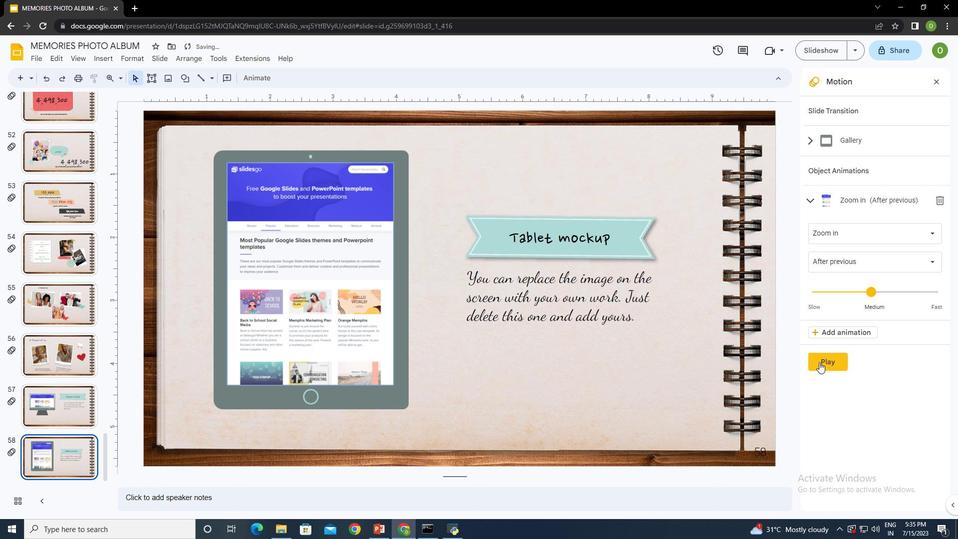 
Action: Mouse pressed left at (825, 360)
Screenshot: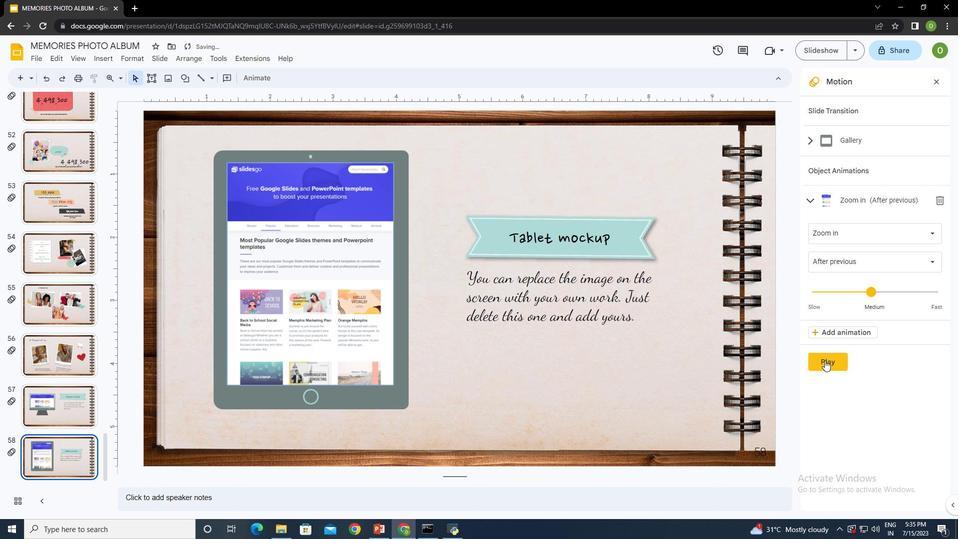 
Action: Mouse moved to (830, 382)
Screenshot: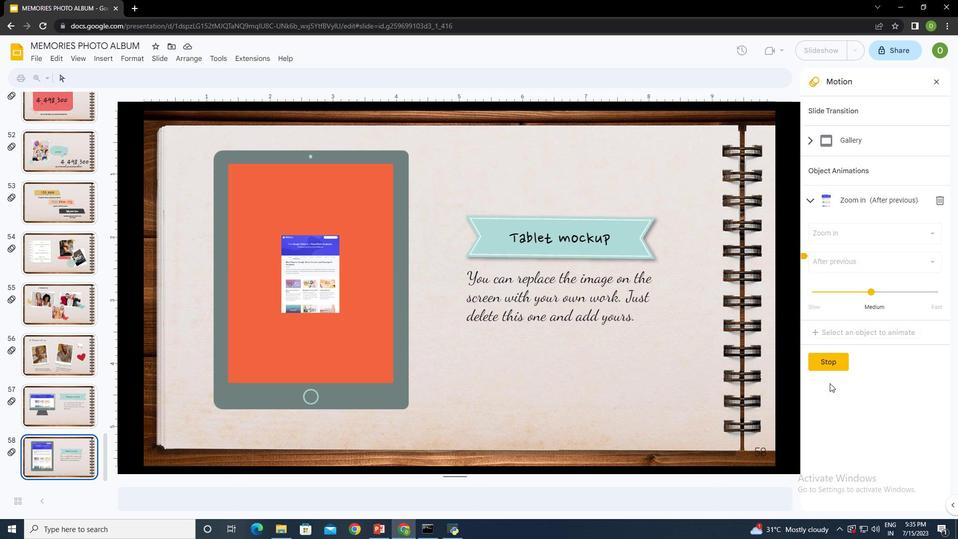 
